 Task: Play online Dominion games in medium mode.
Action: Mouse moved to (281, 425)
Screenshot: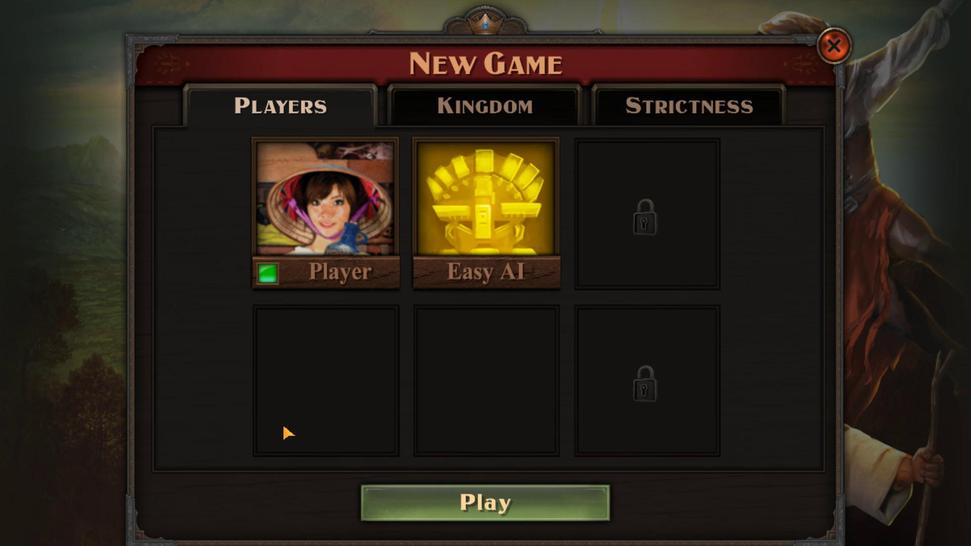 
Action: Mouse pressed left at (281, 425)
Screenshot: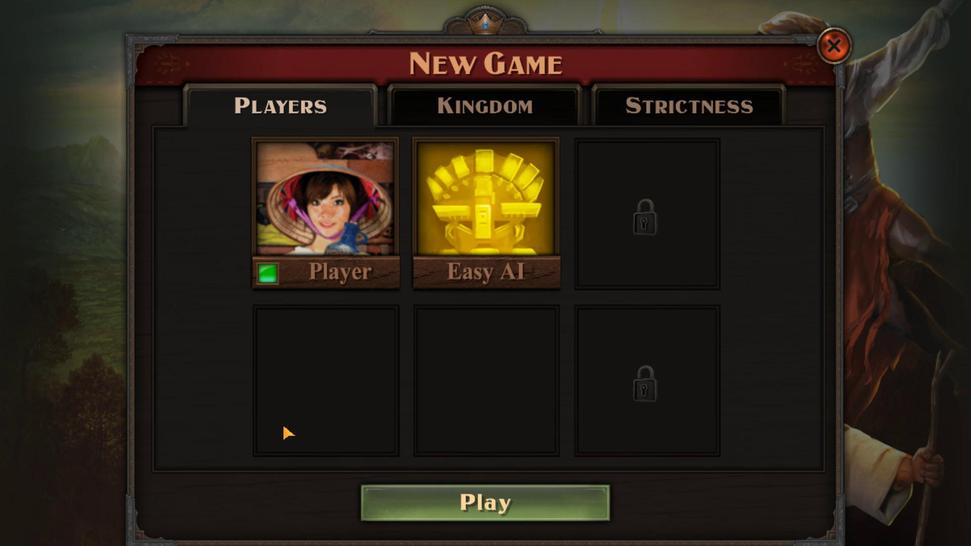
Action: Mouse moved to (322, 396)
Screenshot: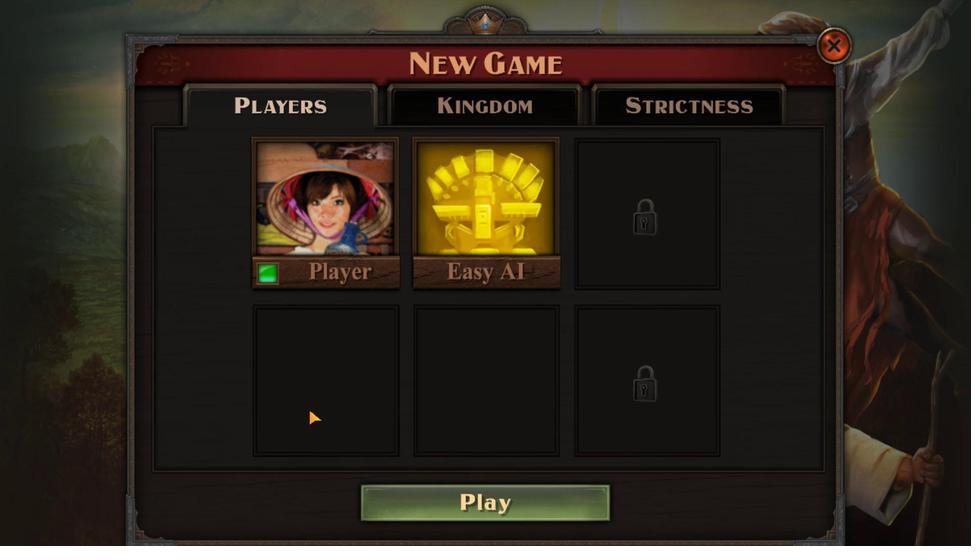 
Action: Mouse pressed left at (322, 396)
Screenshot: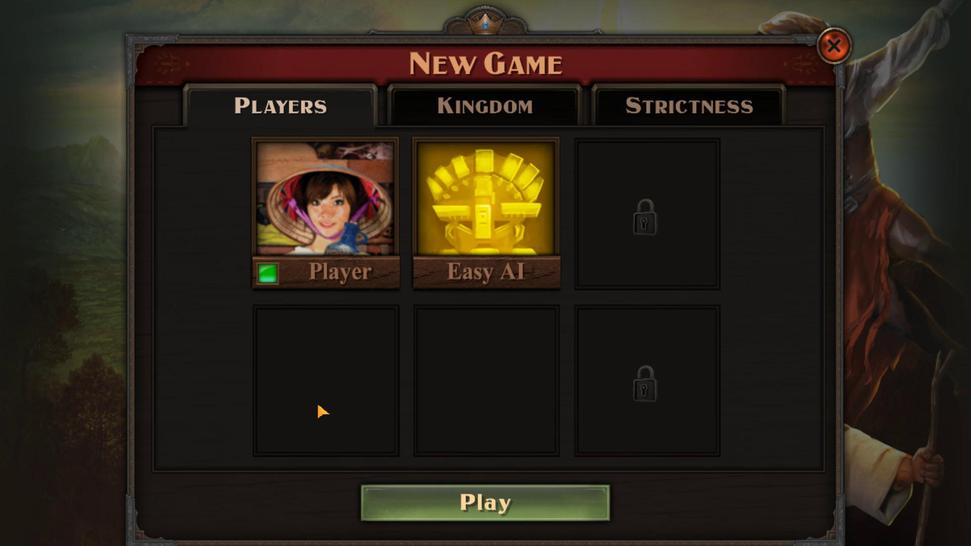 
Action: Mouse moved to (299, 404)
Screenshot: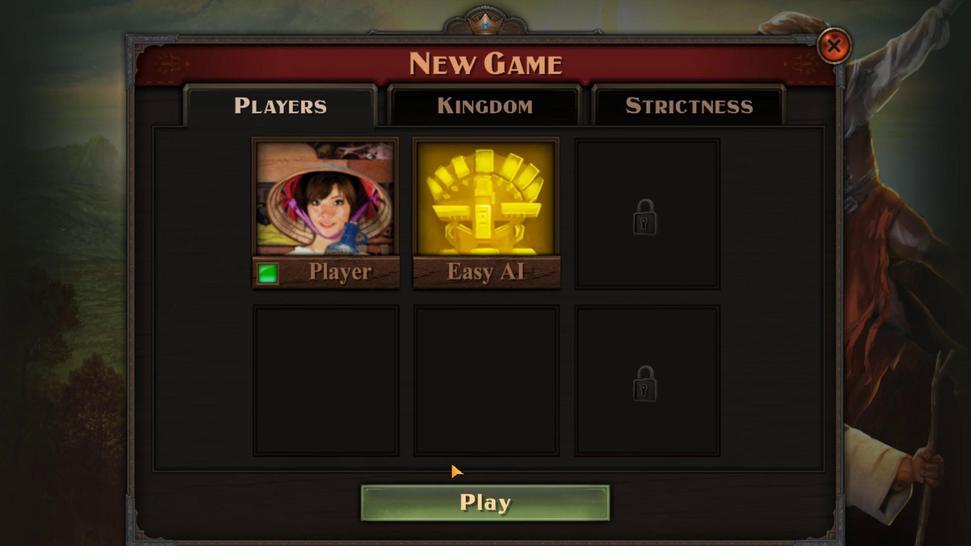 
Action: Mouse pressed left at (299, 404)
Screenshot: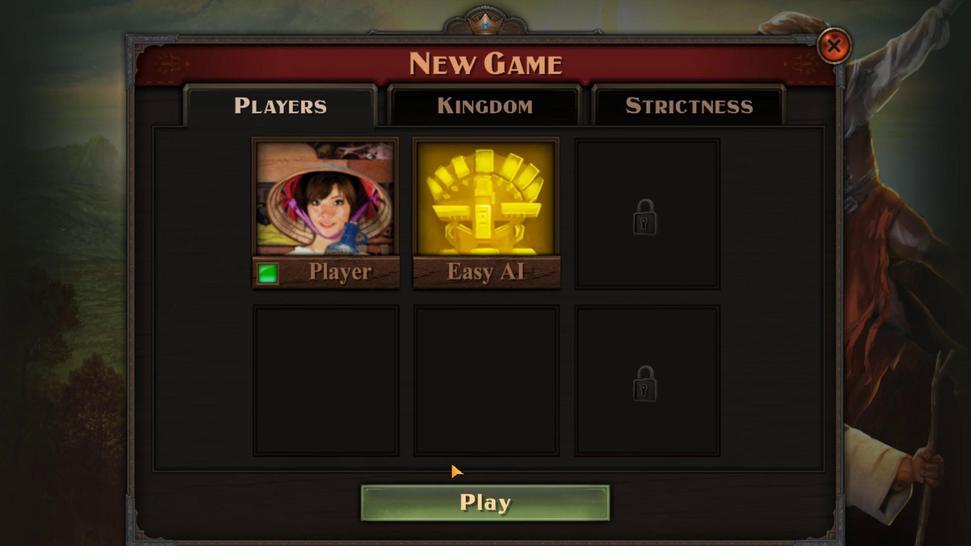 
Action: Mouse moved to (322, 424)
Screenshot: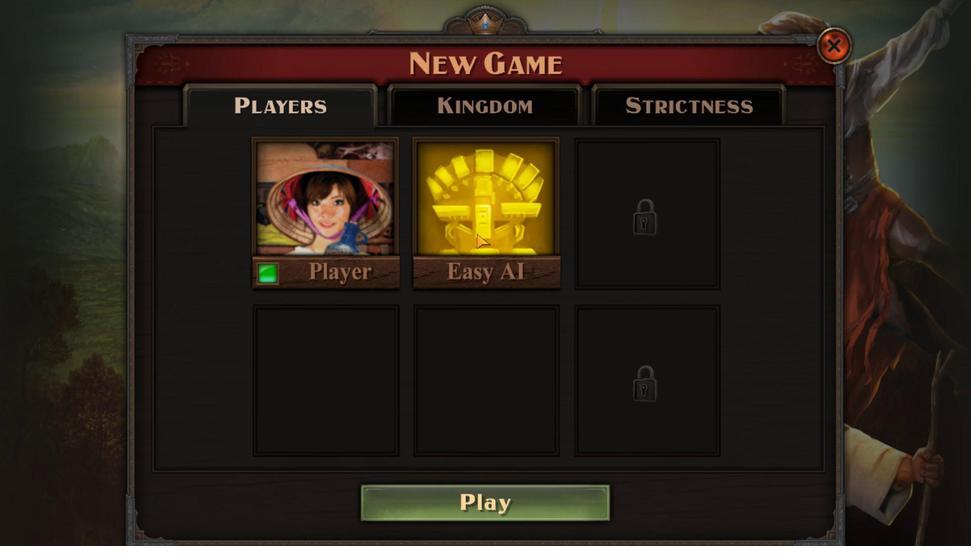
Action: Mouse pressed left at (322, 424)
Screenshot: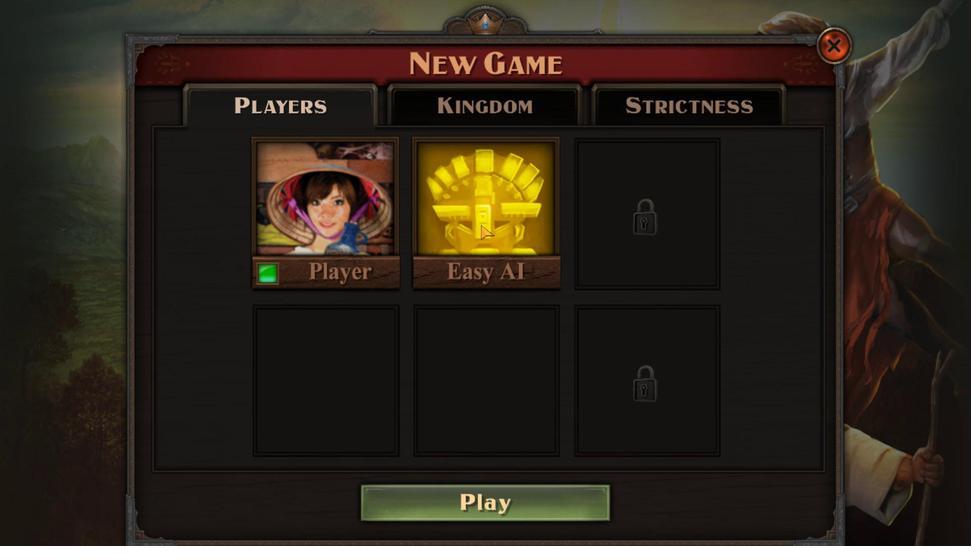
Action: Mouse moved to (320, 420)
Screenshot: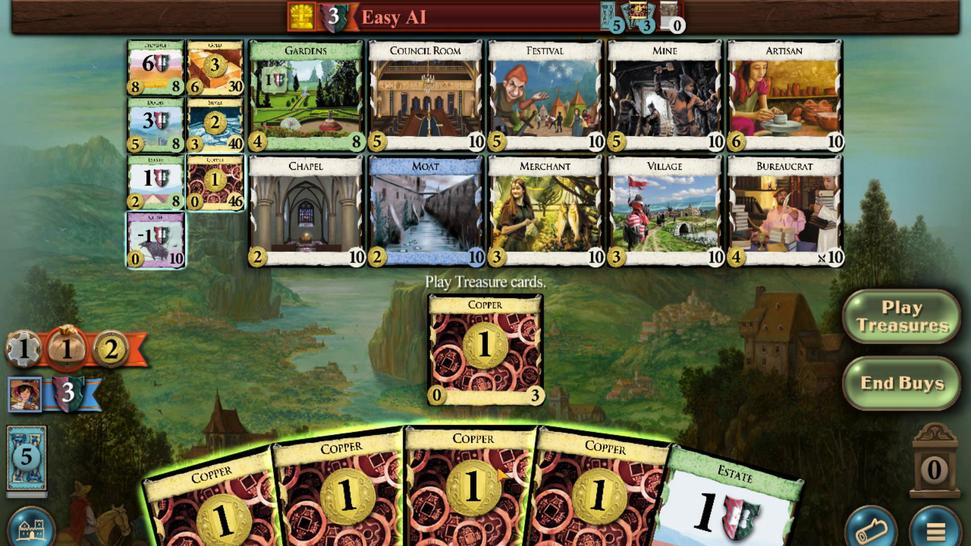 
Action: Mouse scrolled (320, 420) with delta (0, 0)
Screenshot: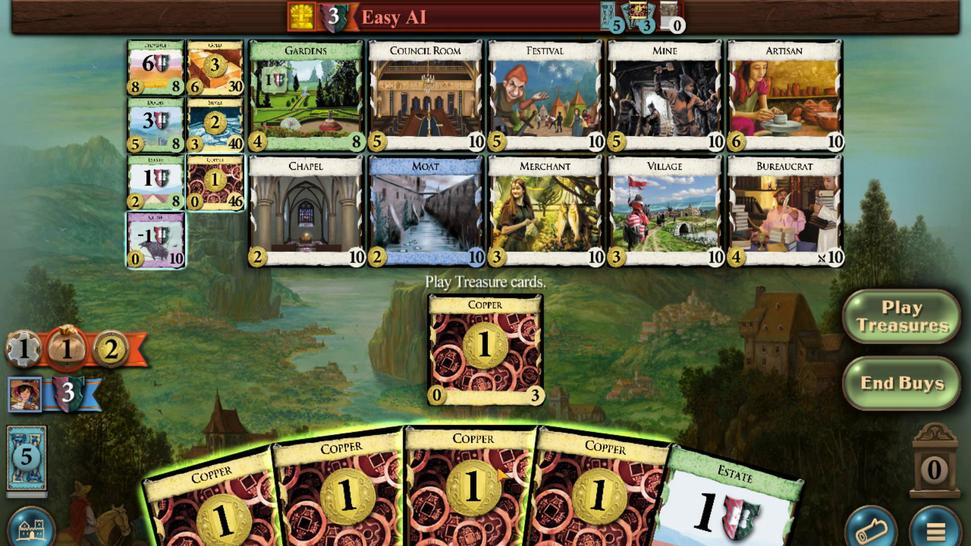 
Action: Mouse moved to (309, 422)
Screenshot: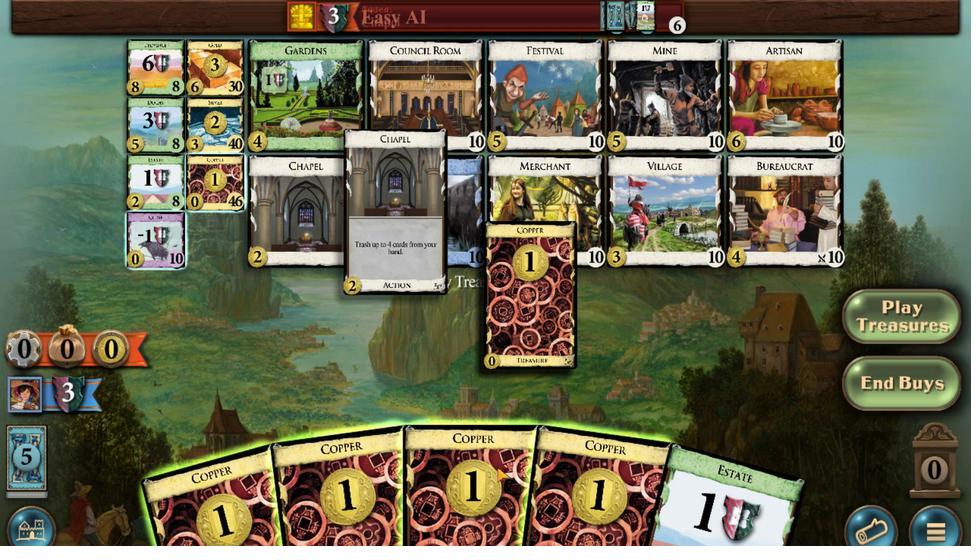
Action: Mouse scrolled (309, 422) with delta (0, 0)
Screenshot: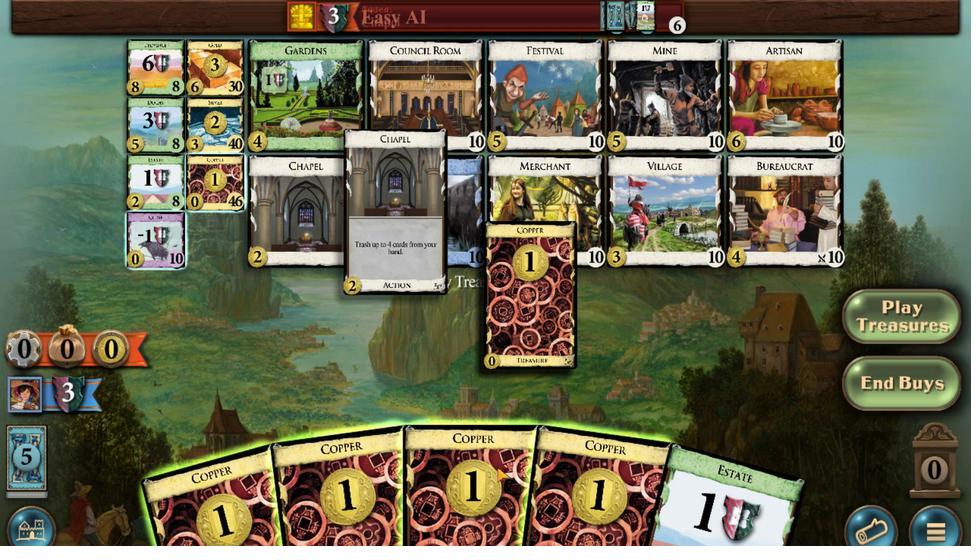 
Action: Mouse moved to (304, 420)
Screenshot: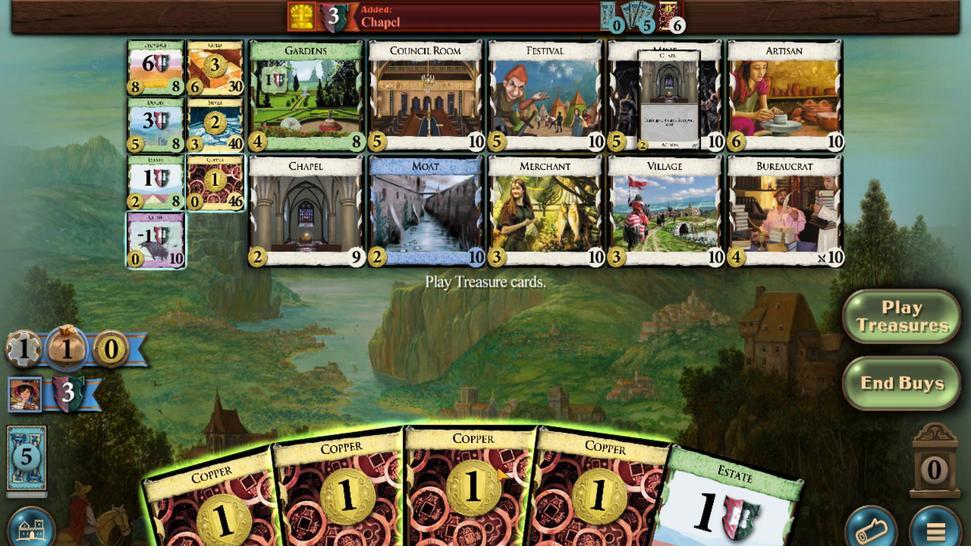 
Action: Mouse scrolled (304, 420) with delta (0, 0)
Screenshot: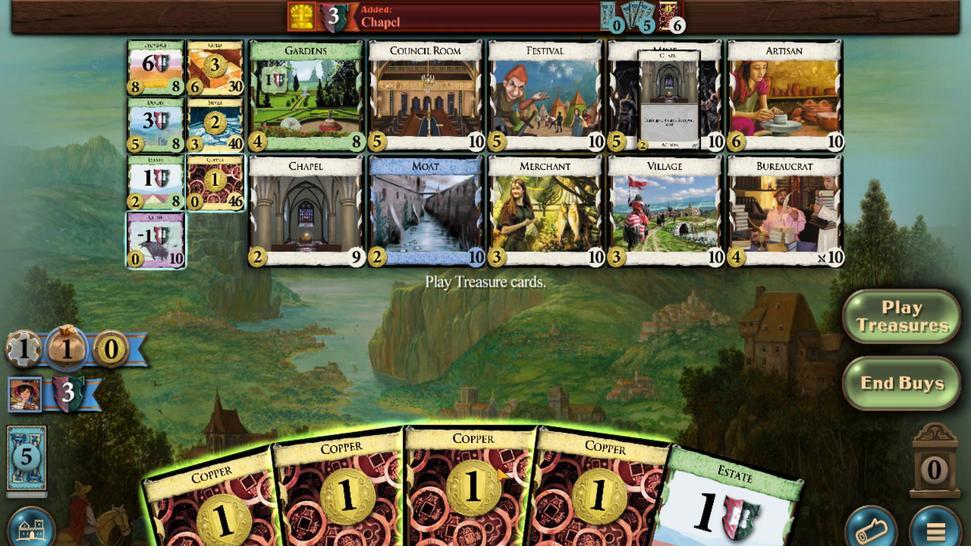 
Action: Mouse moved to (281, 388)
Screenshot: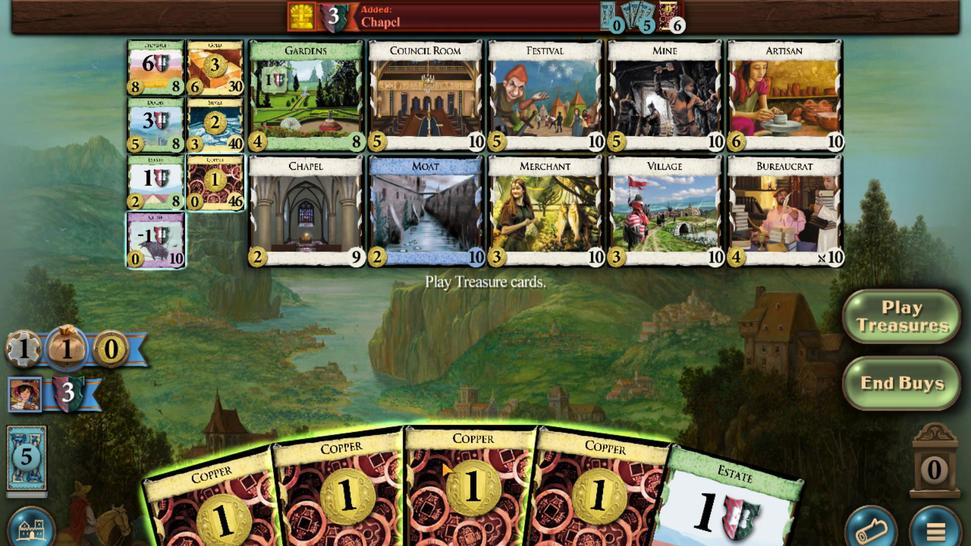 
Action: Mouse scrolled (281, 388) with delta (0, 0)
Screenshot: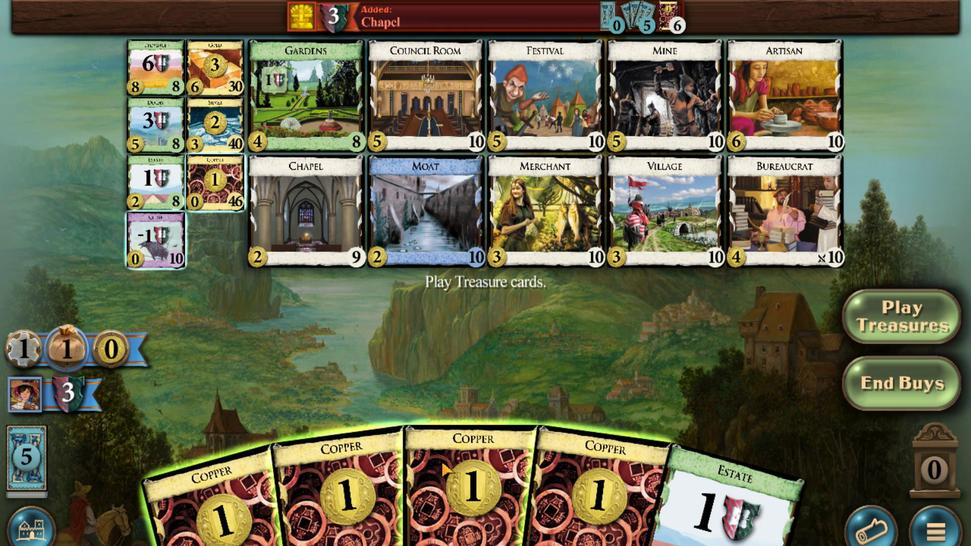 
Action: Mouse scrolled (281, 388) with delta (0, 0)
Screenshot: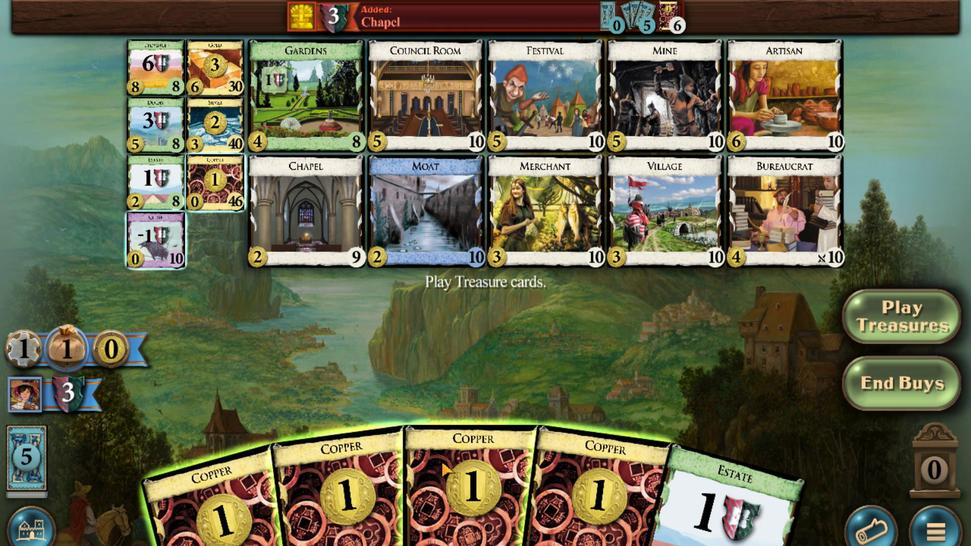 
Action: Mouse scrolled (281, 388) with delta (0, 0)
Screenshot: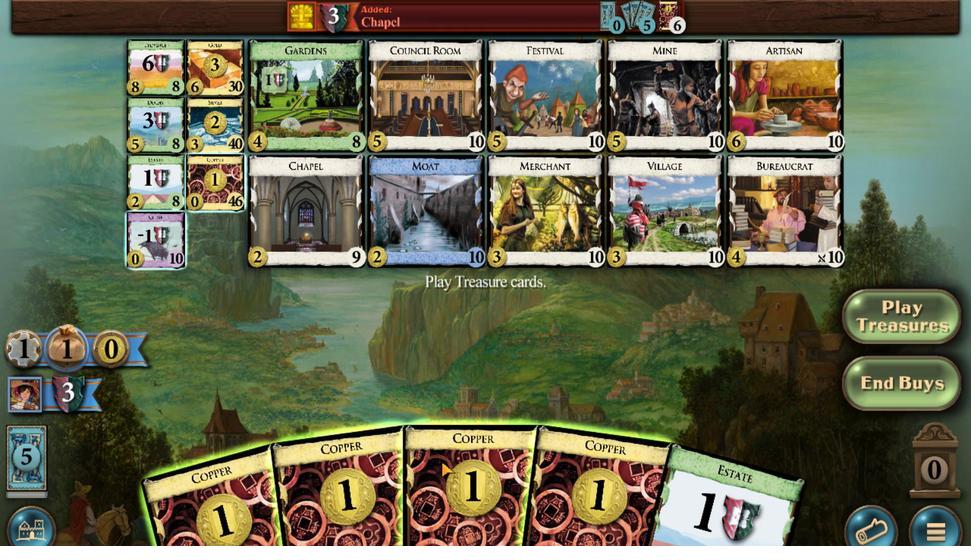 
Action: Mouse scrolled (281, 388) with delta (0, 0)
Screenshot: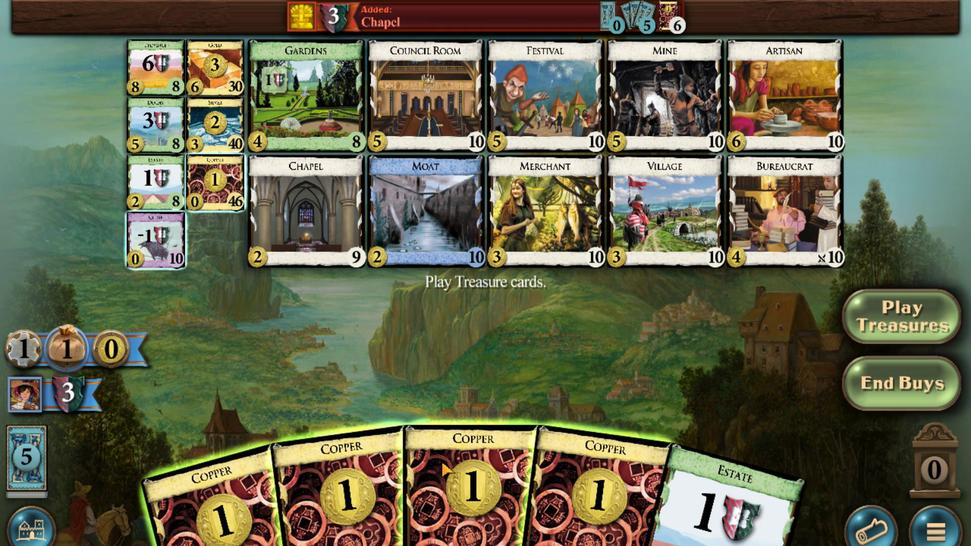 
Action: Mouse moved to (300, 419)
Screenshot: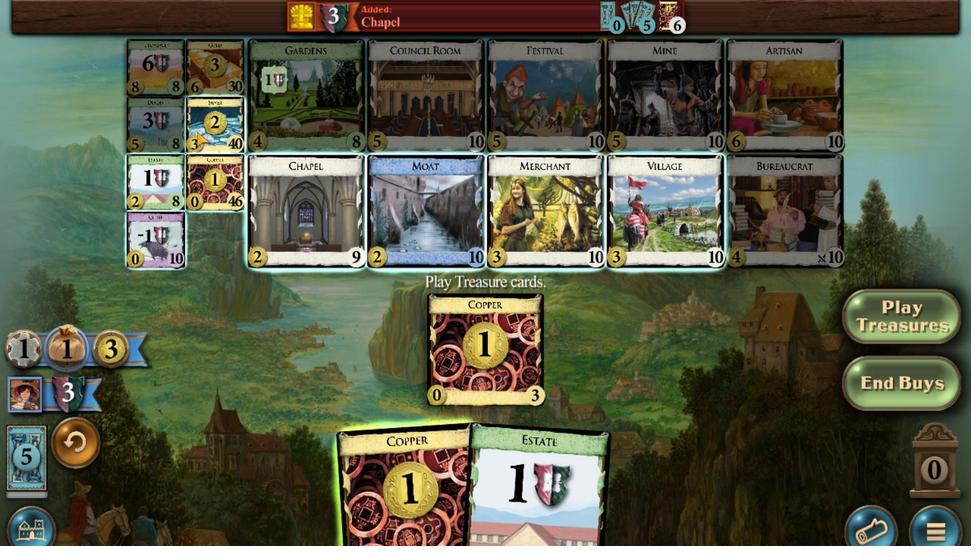
Action: Mouse scrolled (300, 419) with delta (0, 0)
Screenshot: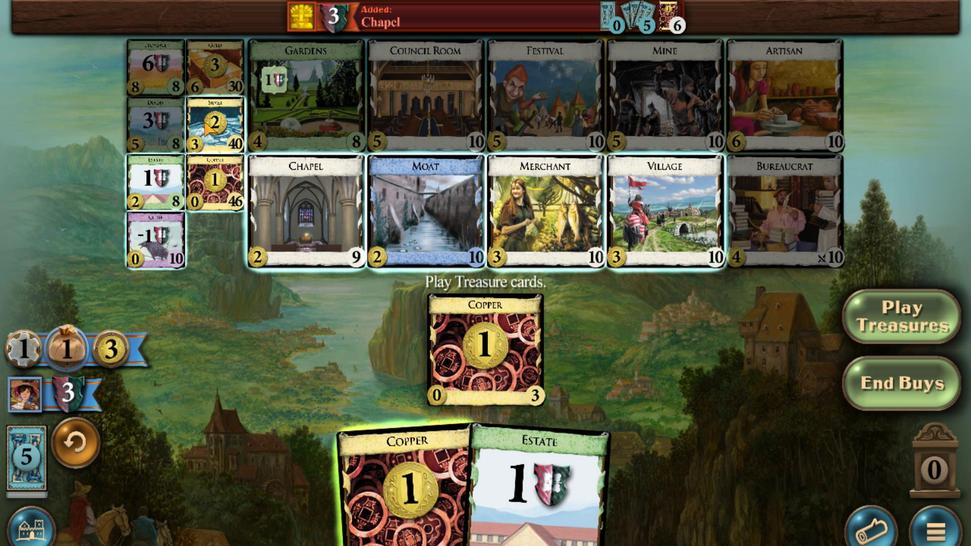
Action: Mouse moved to (295, 421)
Screenshot: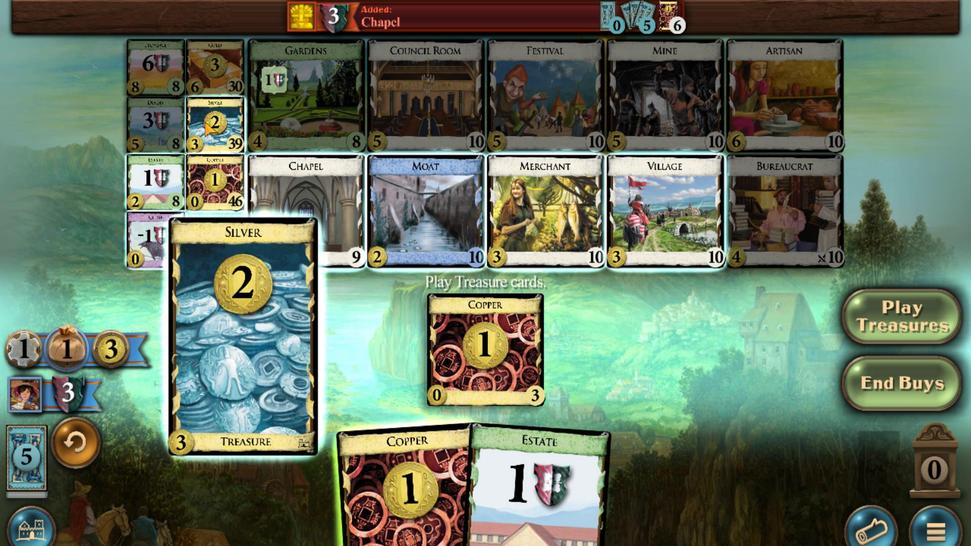 
Action: Mouse scrolled (295, 421) with delta (0, 0)
Screenshot: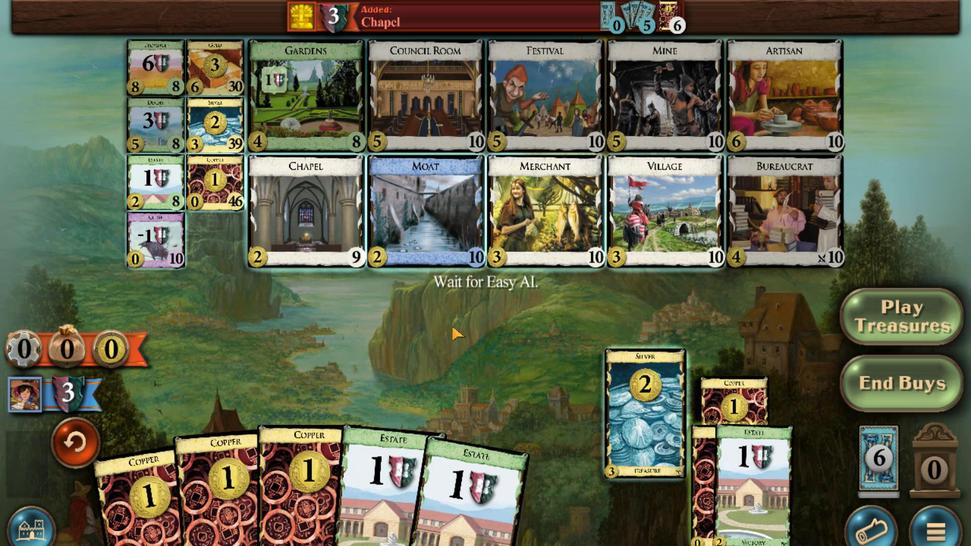 
Action: Mouse moved to (299, 421)
Screenshot: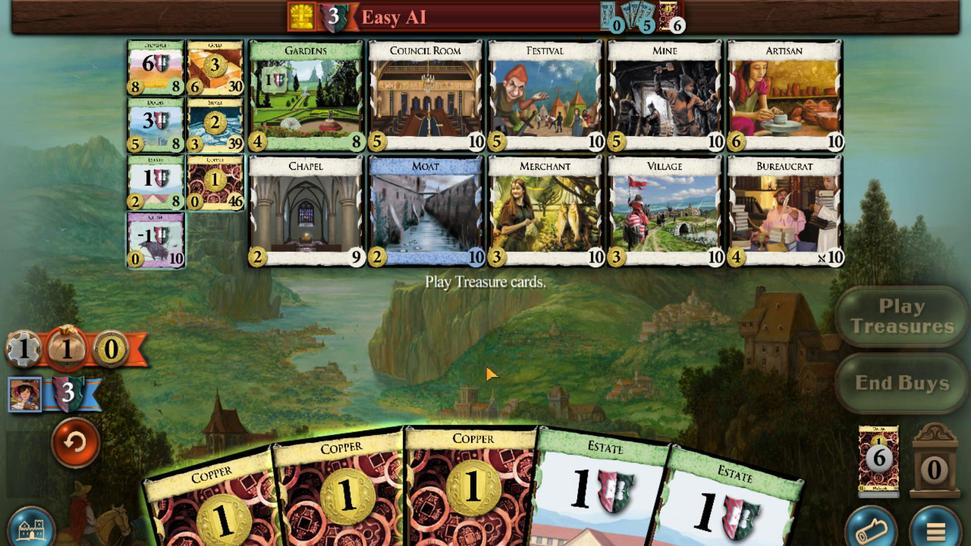 
Action: Mouse scrolled (299, 420) with delta (0, 0)
Screenshot: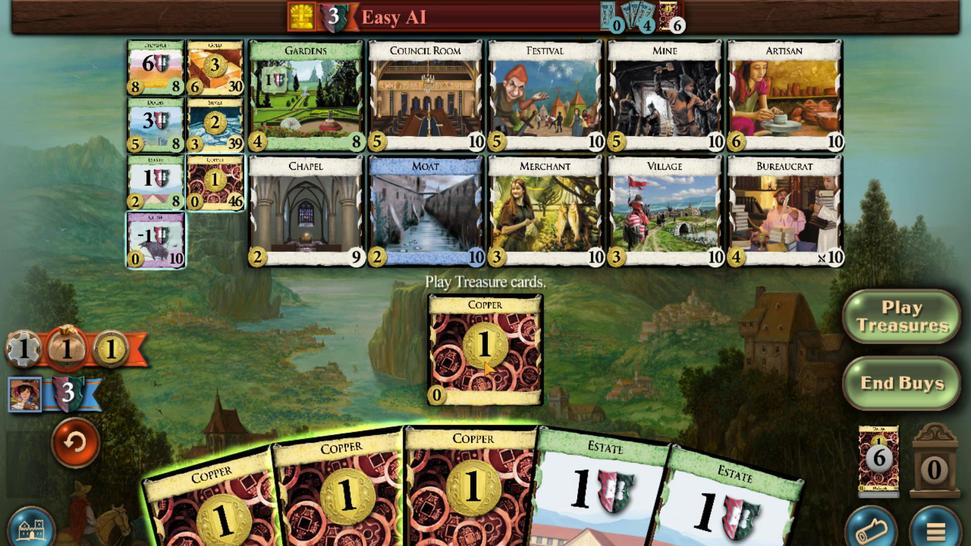 
Action: Mouse moved to (306, 421)
Screenshot: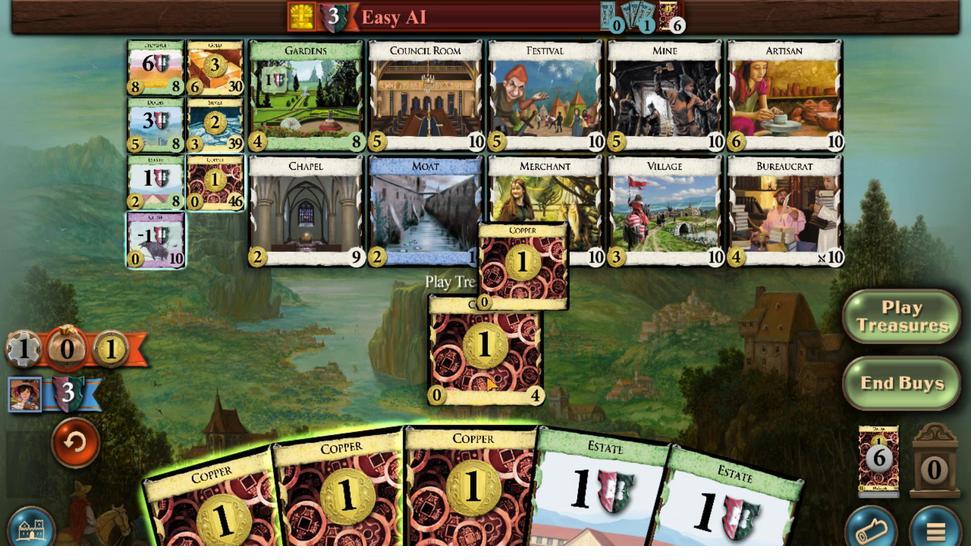 
Action: Mouse scrolled (306, 421) with delta (0, 0)
Screenshot: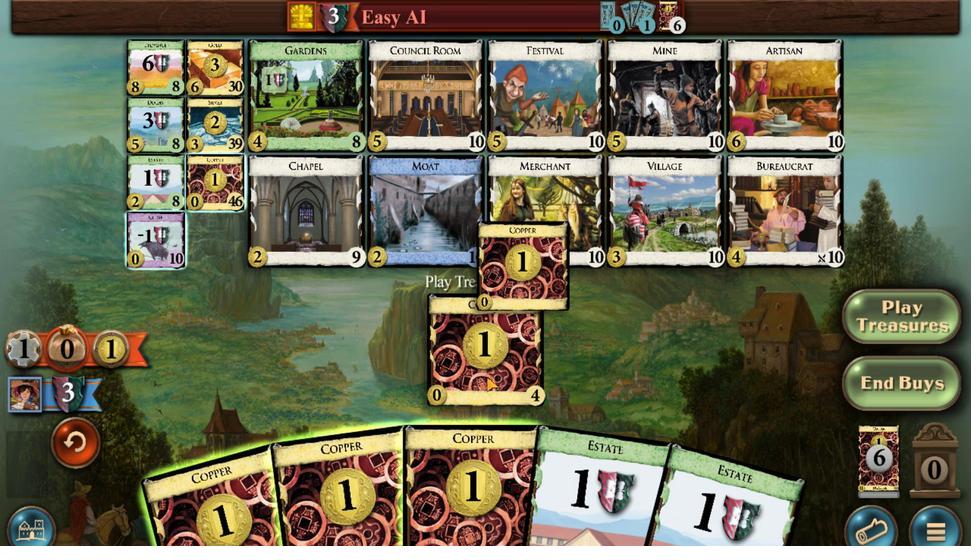 
Action: Mouse moved to (280, 386)
Screenshot: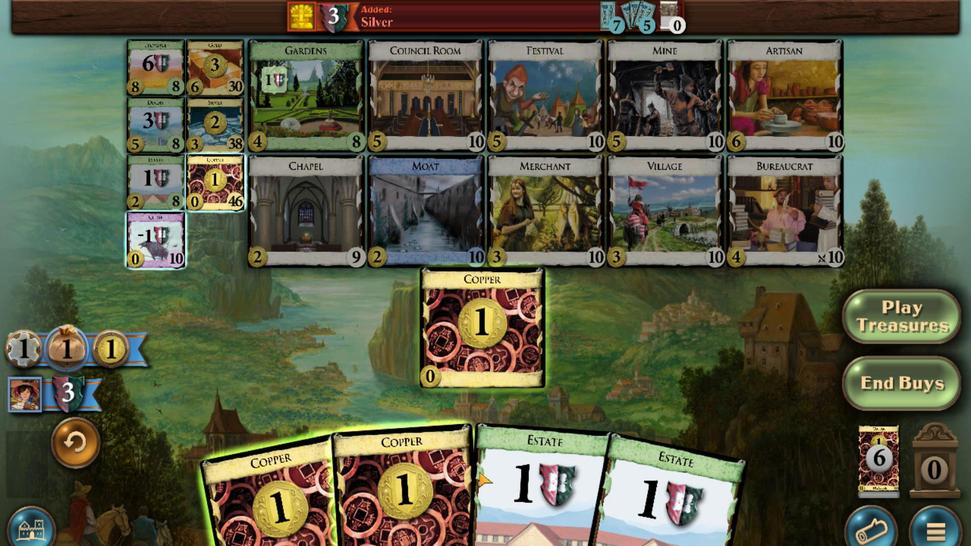 
Action: Mouse scrolled (280, 386) with delta (0, 0)
Screenshot: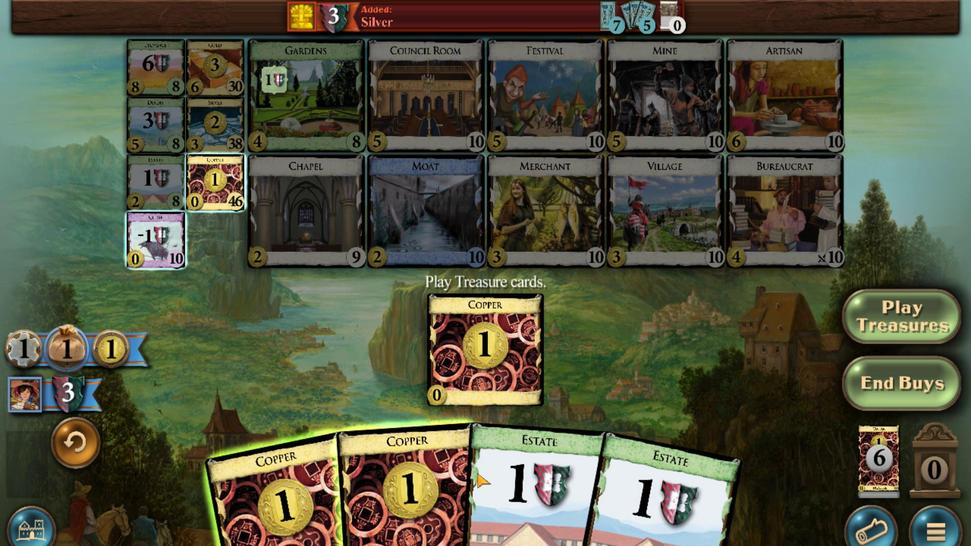 
Action: Mouse scrolled (280, 386) with delta (0, 0)
Screenshot: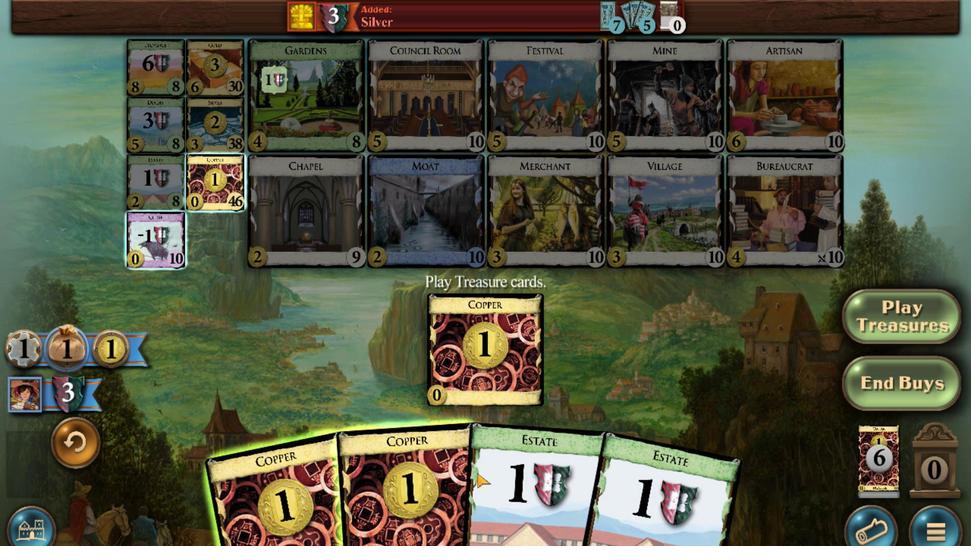 
Action: Mouse scrolled (280, 386) with delta (0, 0)
Screenshot: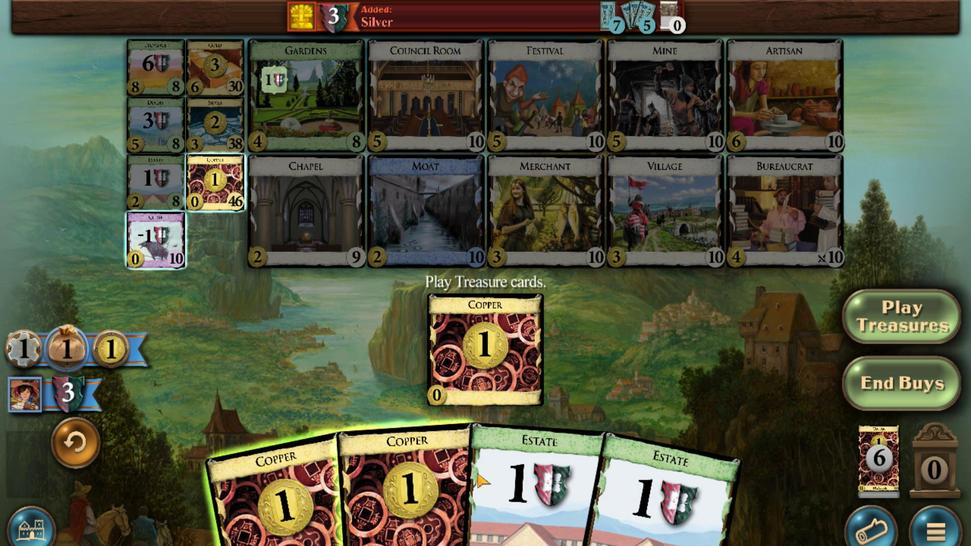 
Action: Mouse scrolled (280, 386) with delta (0, 0)
Screenshot: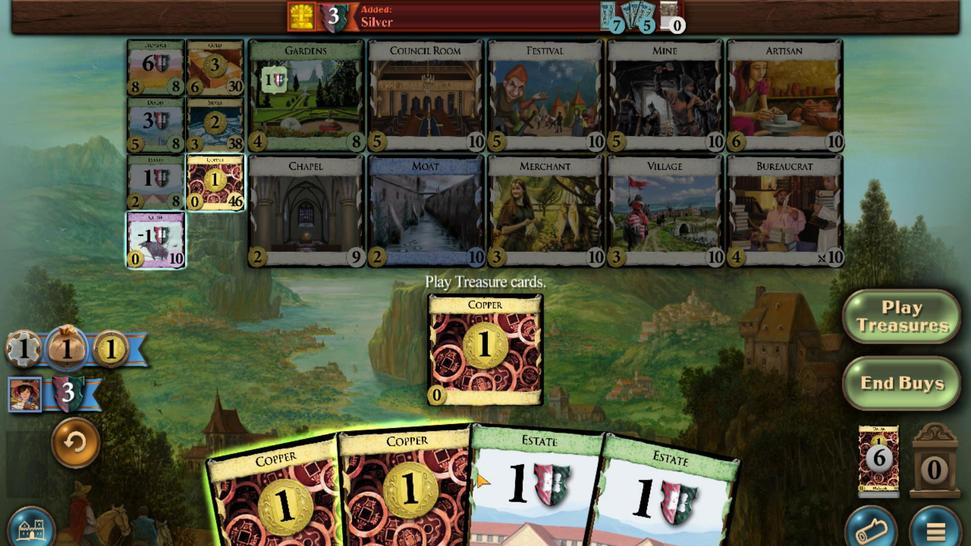 
Action: Mouse moved to (300, 420)
Screenshot: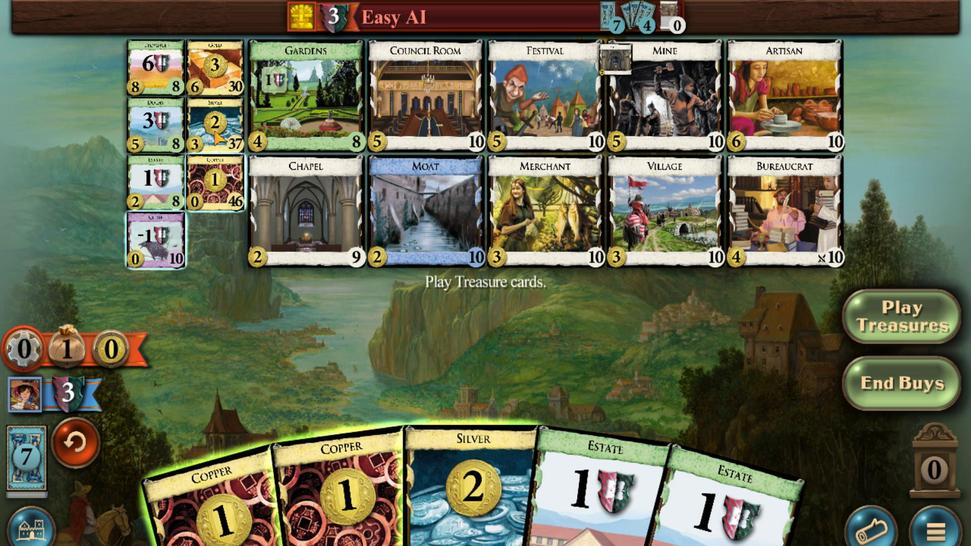 
Action: Mouse scrolled (300, 420) with delta (0, 0)
Screenshot: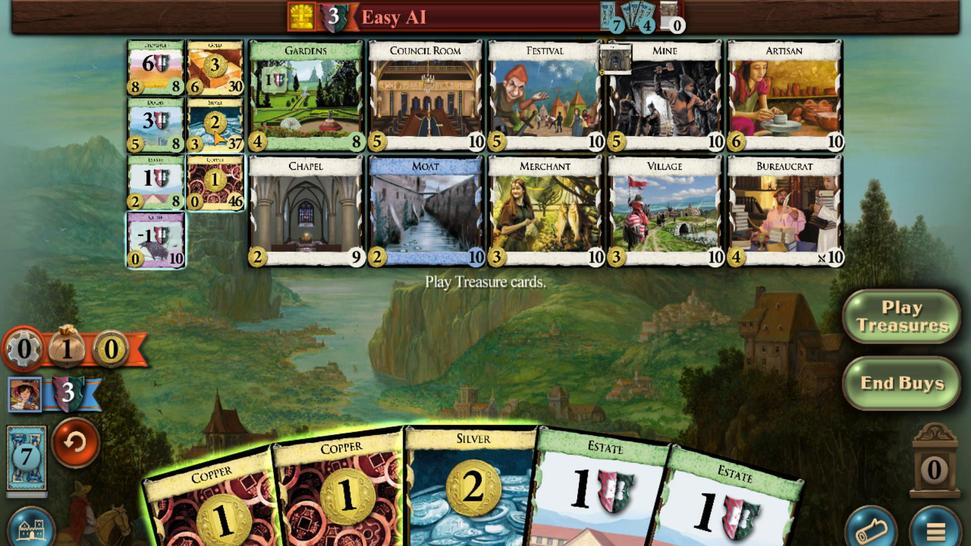 
Action: Mouse moved to (296, 421)
Screenshot: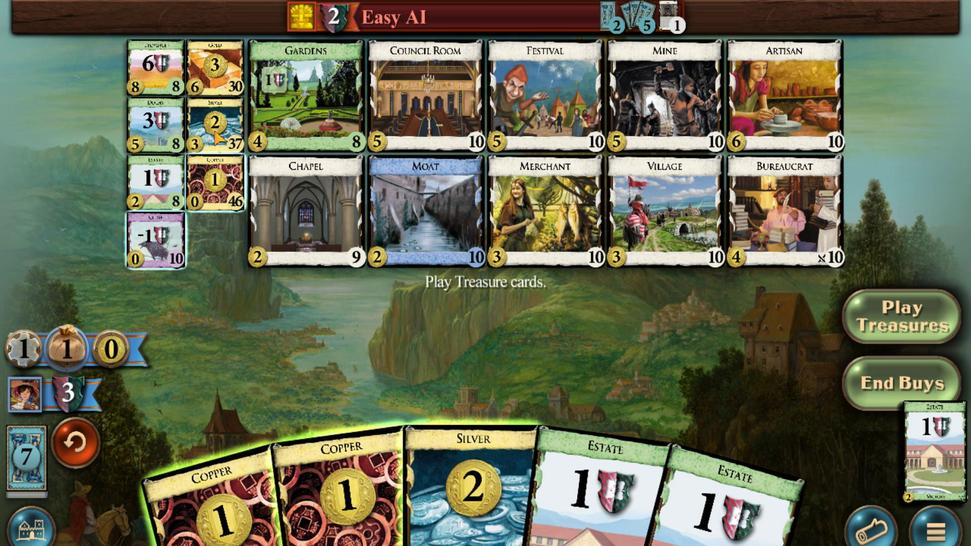 
Action: Mouse scrolled (296, 421) with delta (0, 0)
Screenshot: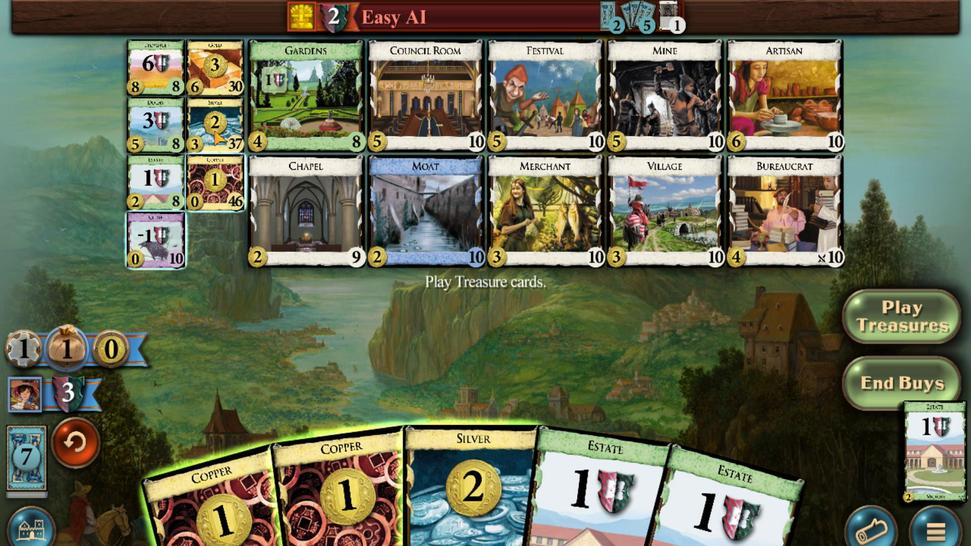 
Action: Mouse scrolled (296, 421) with delta (0, 0)
Screenshot: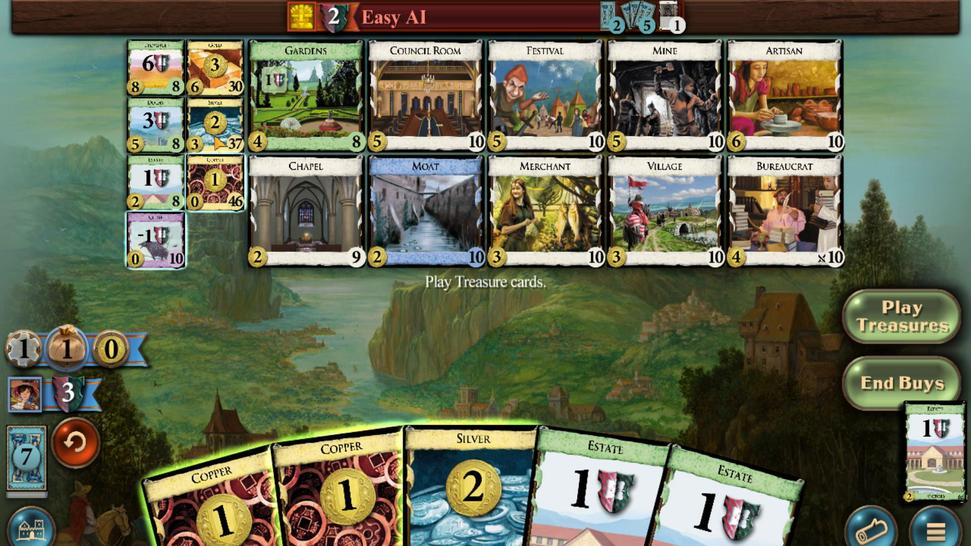 
Action: Mouse moved to (281, 387)
Screenshot: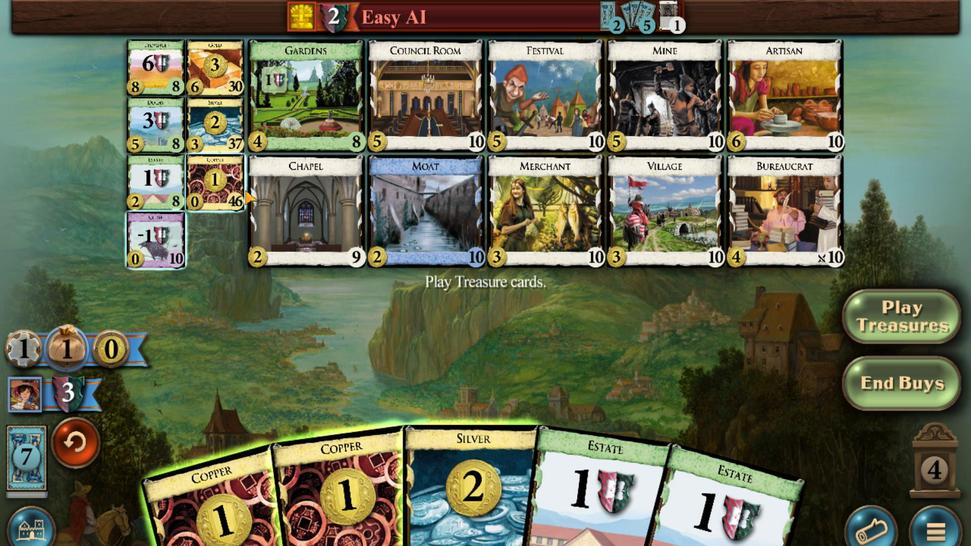 
Action: Mouse scrolled (281, 387) with delta (0, 0)
Screenshot: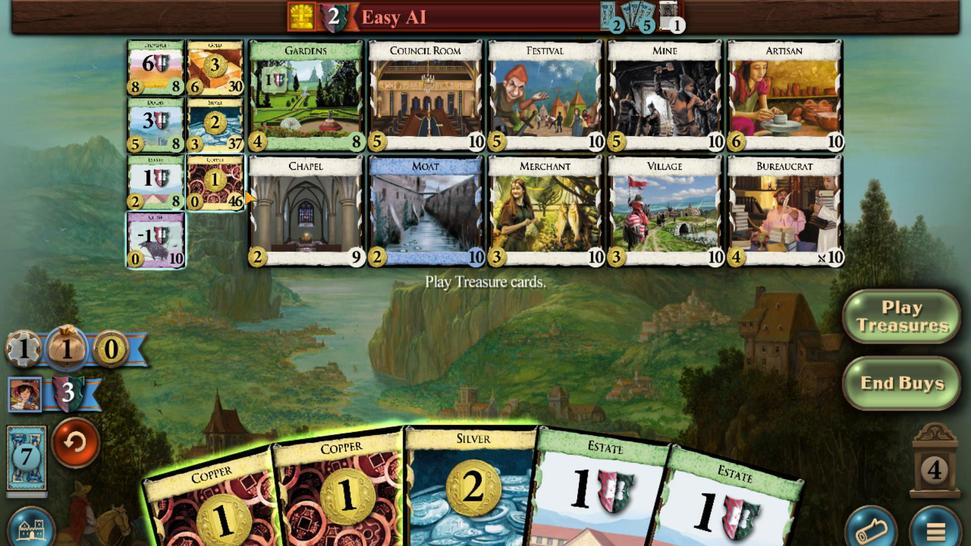 
Action: Mouse scrolled (281, 387) with delta (0, 0)
Screenshot: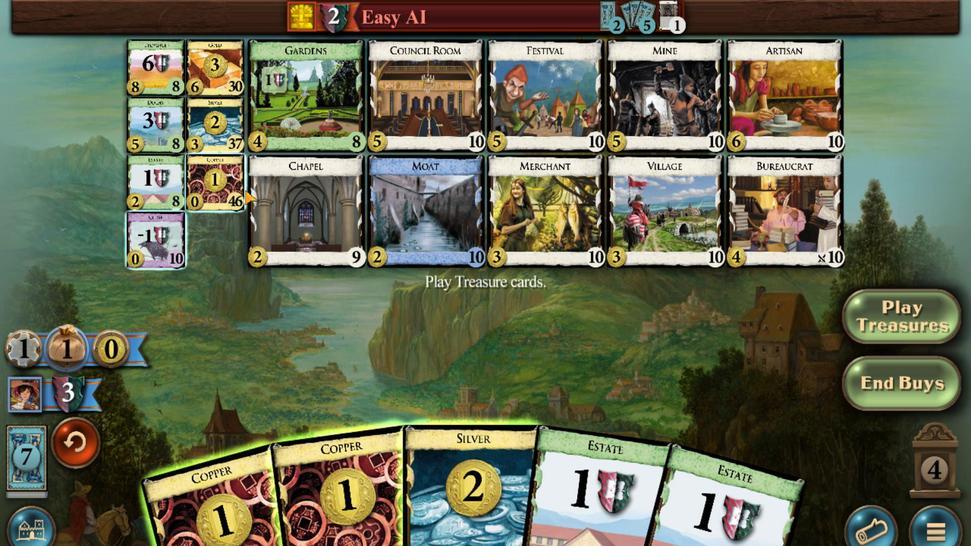 
Action: Mouse scrolled (281, 387) with delta (0, 0)
Screenshot: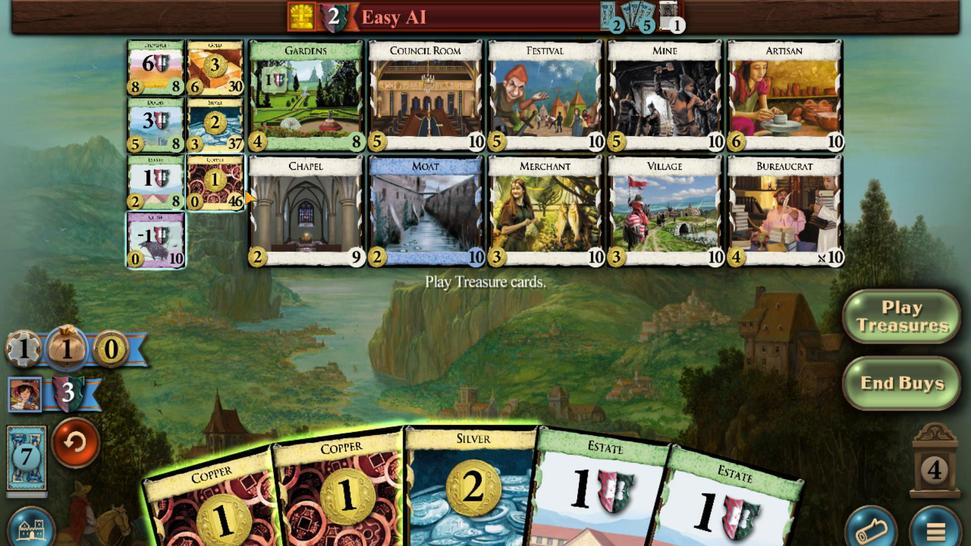 
Action: Mouse scrolled (281, 387) with delta (0, 0)
Screenshot: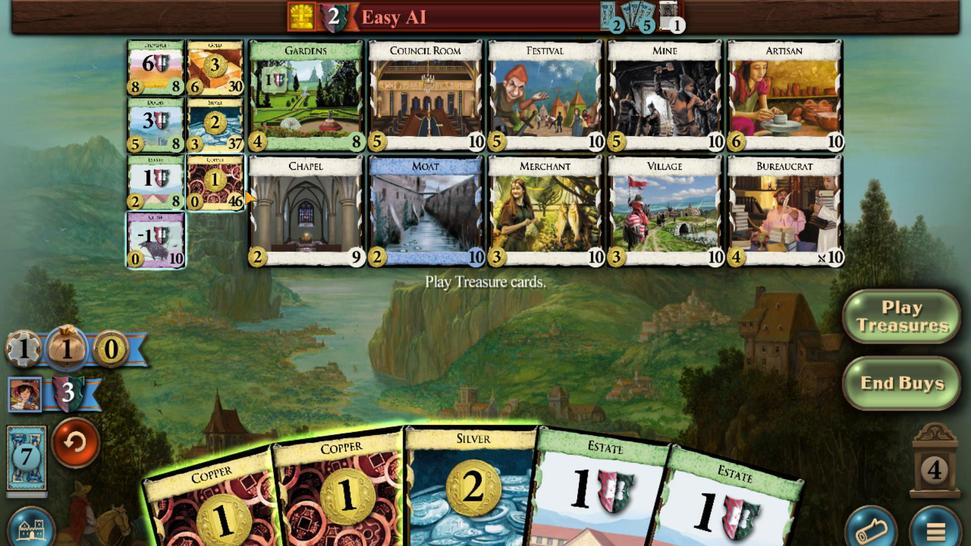
Action: Mouse scrolled (281, 387) with delta (0, 0)
Screenshot: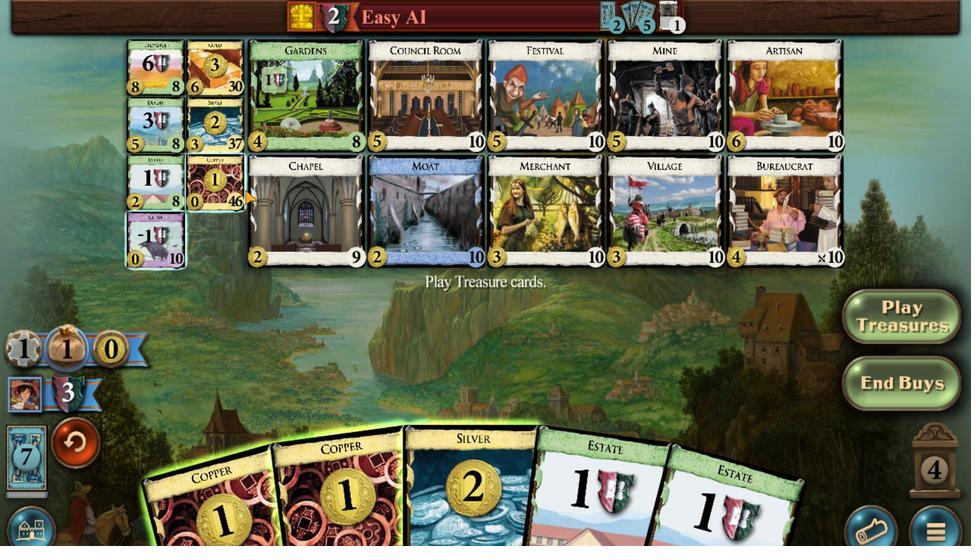 
Action: Mouse scrolled (281, 387) with delta (0, 0)
Screenshot: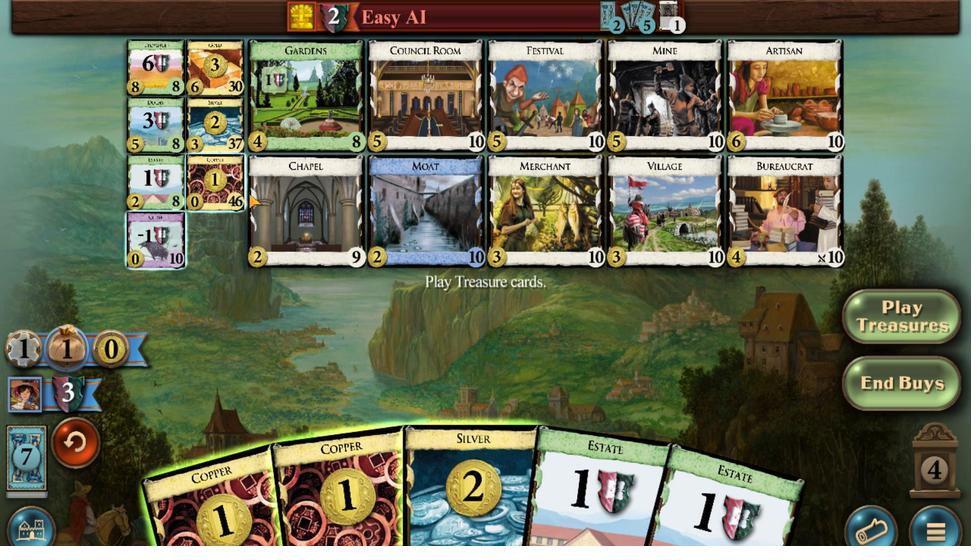 
Action: Mouse scrolled (281, 387) with delta (0, 0)
Screenshot: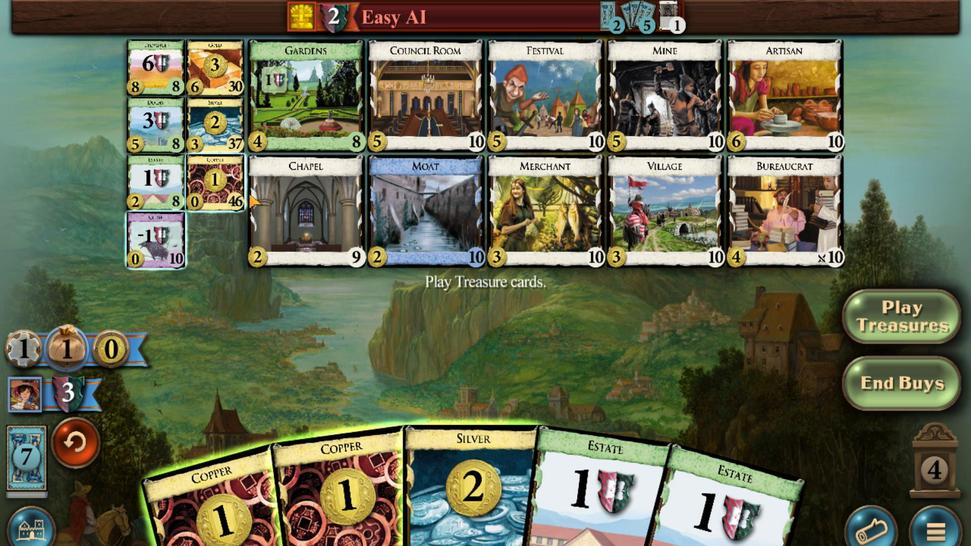 
Action: Mouse moved to (343, 421)
Screenshot: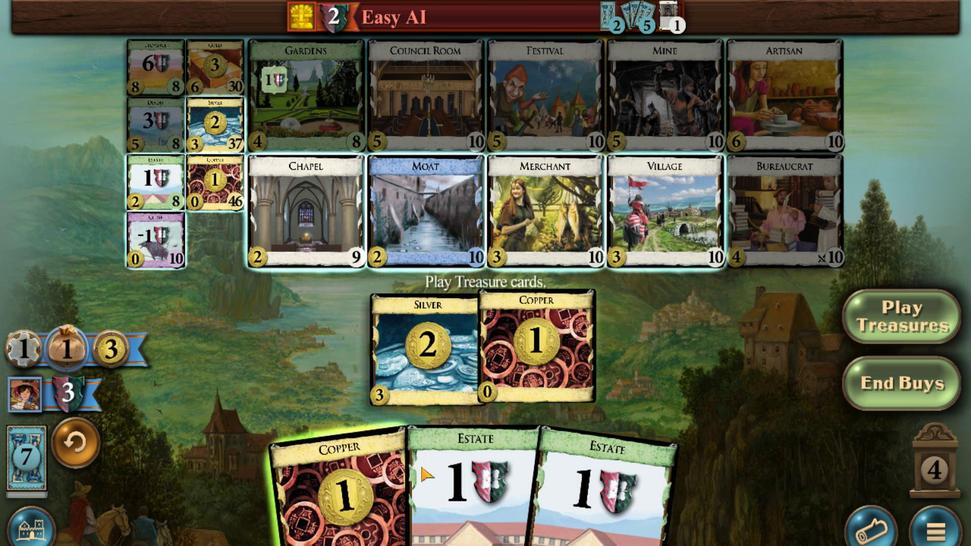 
Action: Mouse scrolled (343, 421) with delta (0, 0)
Screenshot: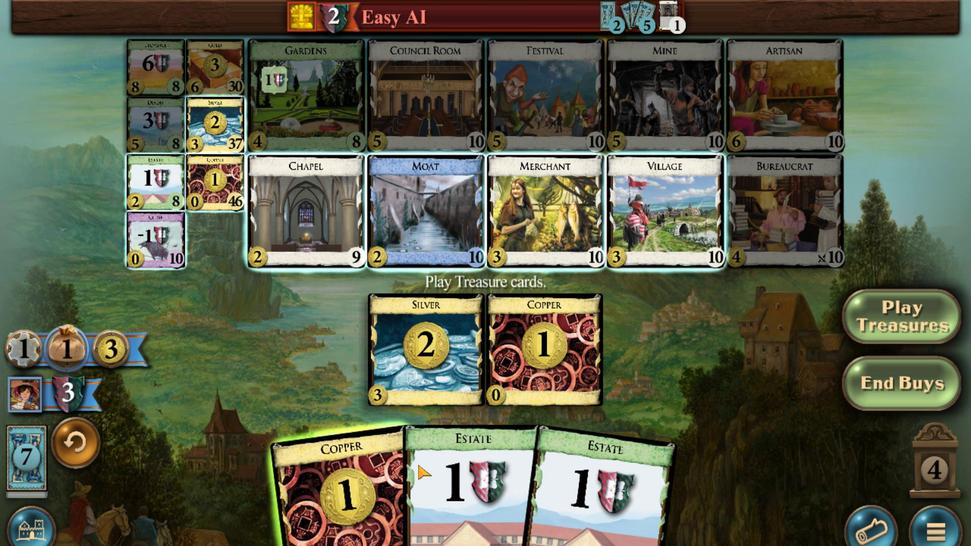 
Action: Mouse moved to (343, 421)
Screenshot: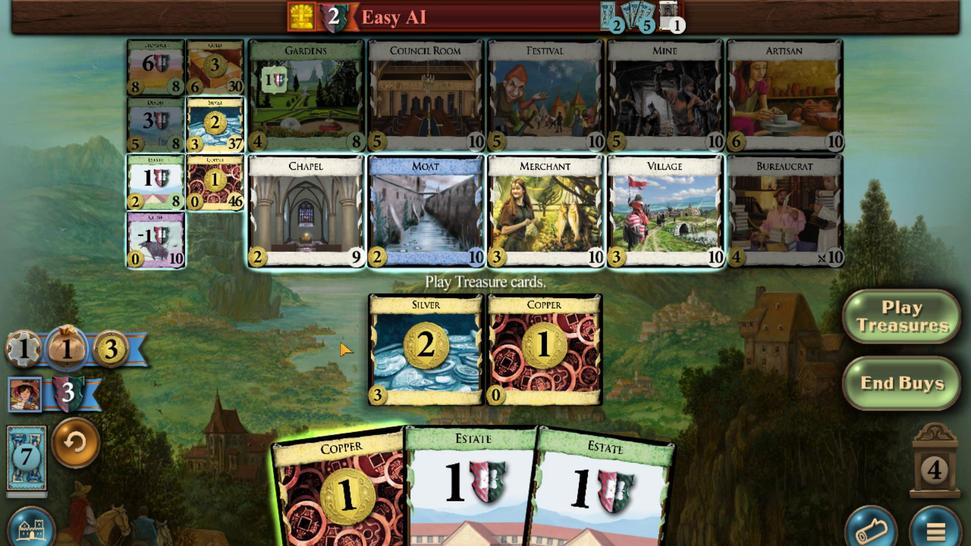 
Action: Mouse scrolled (343, 421) with delta (0, 0)
Screenshot: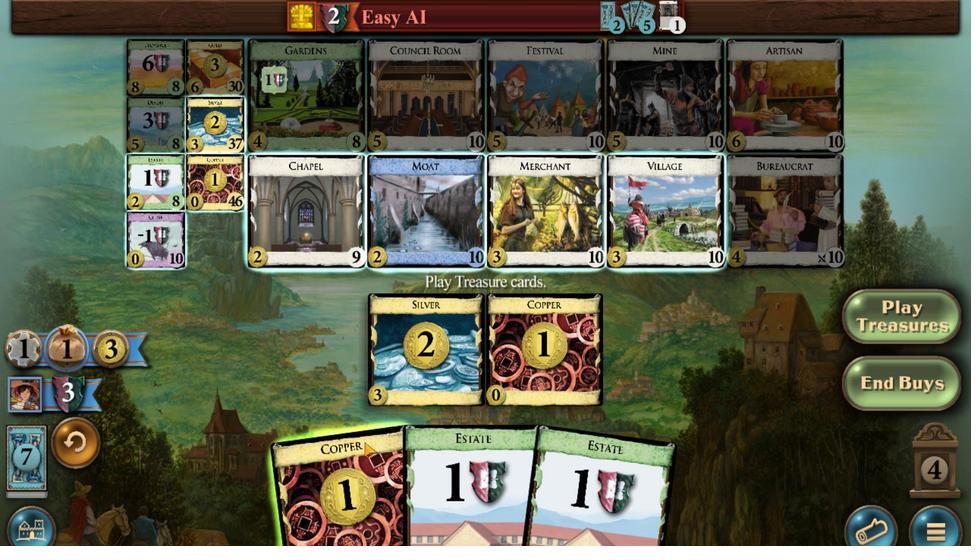 
Action: Mouse moved to (340, 421)
Screenshot: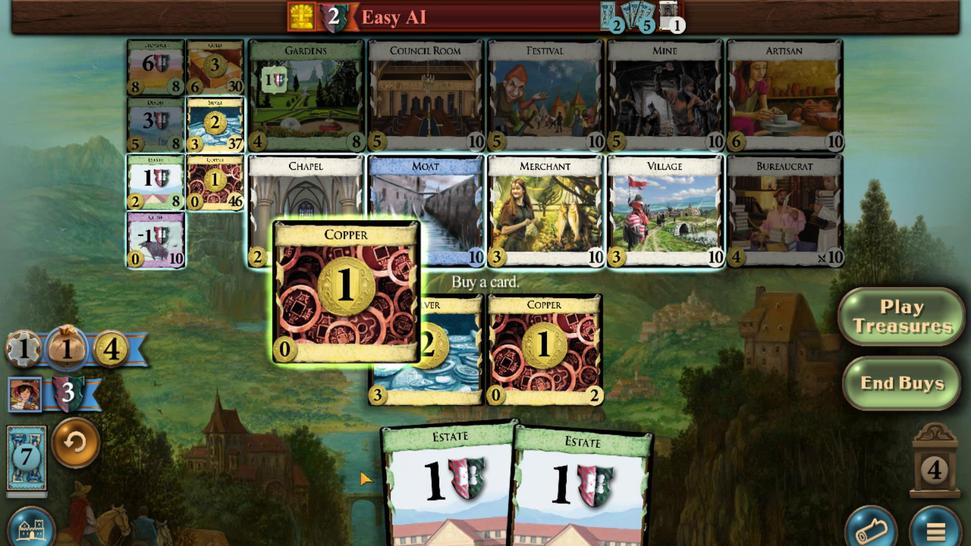 
Action: Mouse scrolled (340, 421) with delta (0, 0)
Screenshot: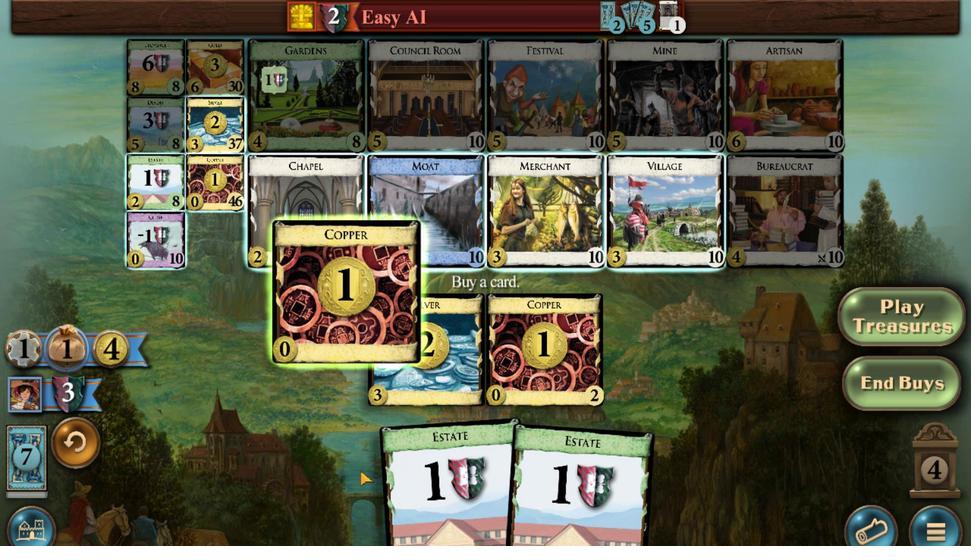 
Action: Mouse moved to (333, 421)
Screenshot: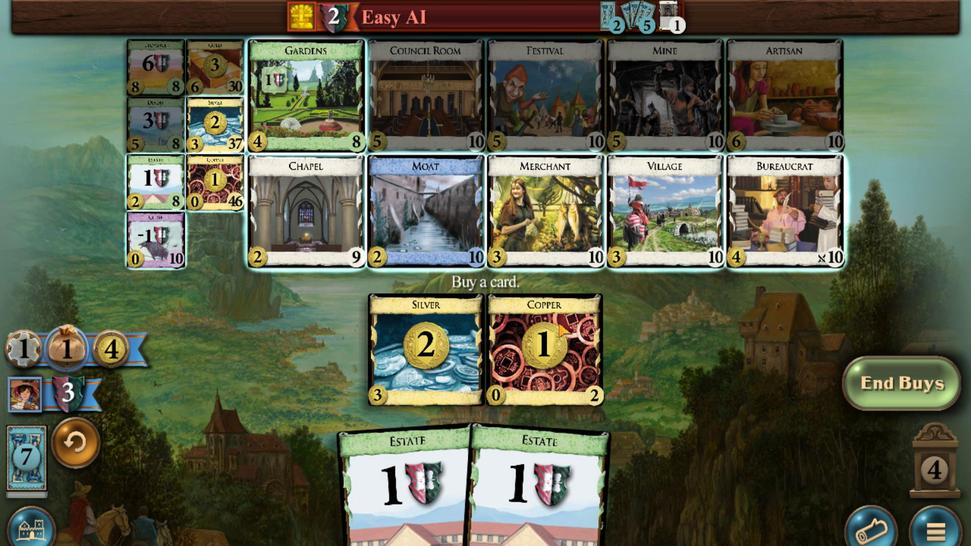 
Action: Mouse scrolled (333, 421) with delta (0, 0)
Screenshot: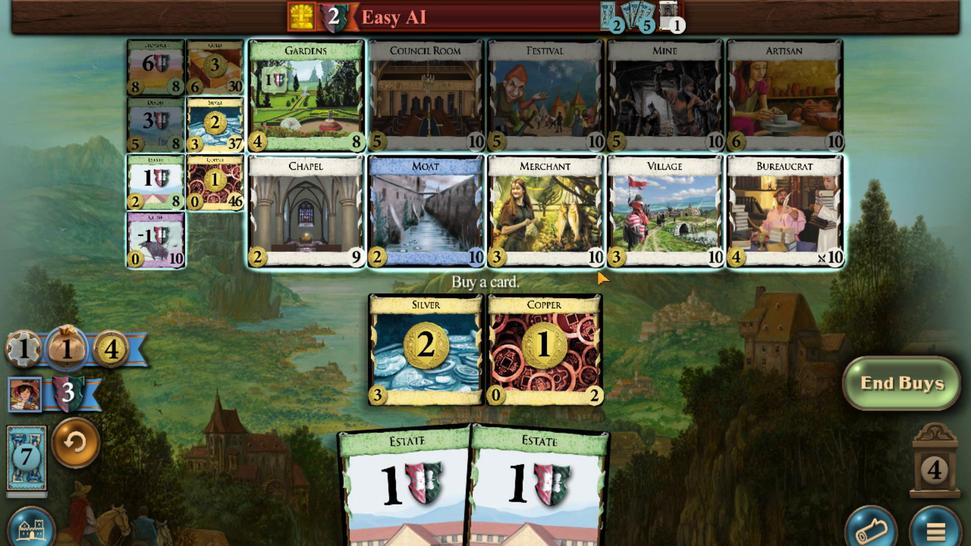 
Action: Mouse moved to (283, 380)
Screenshot: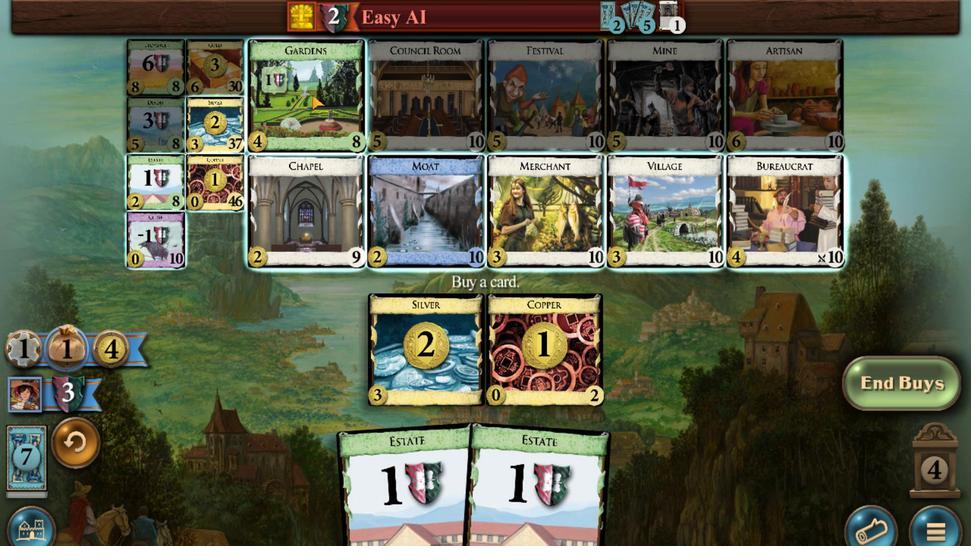 
Action: Mouse scrolled (283, 380) with delta (0, 0)
Screenshot: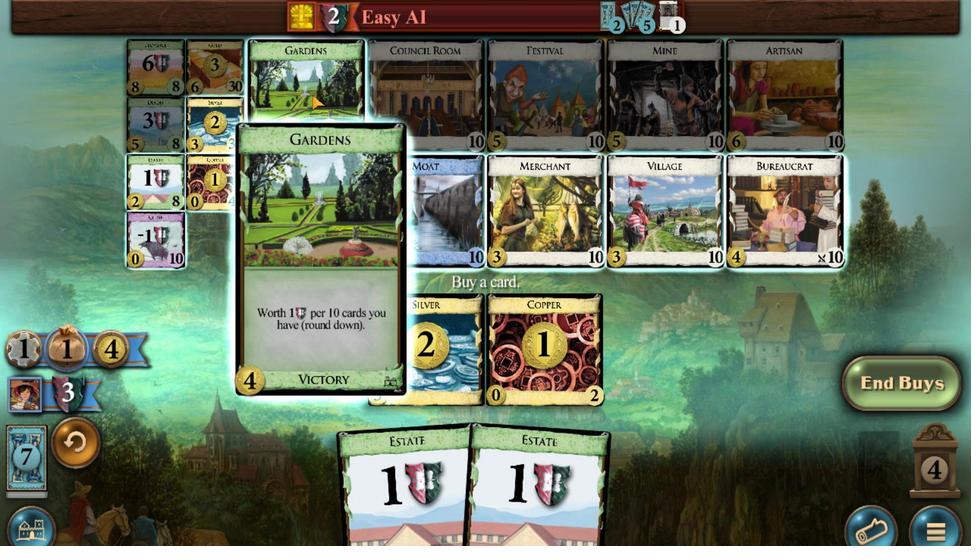 
Action: Mouse scrolled (283, 380) with delta (0, 0)
Screenshot: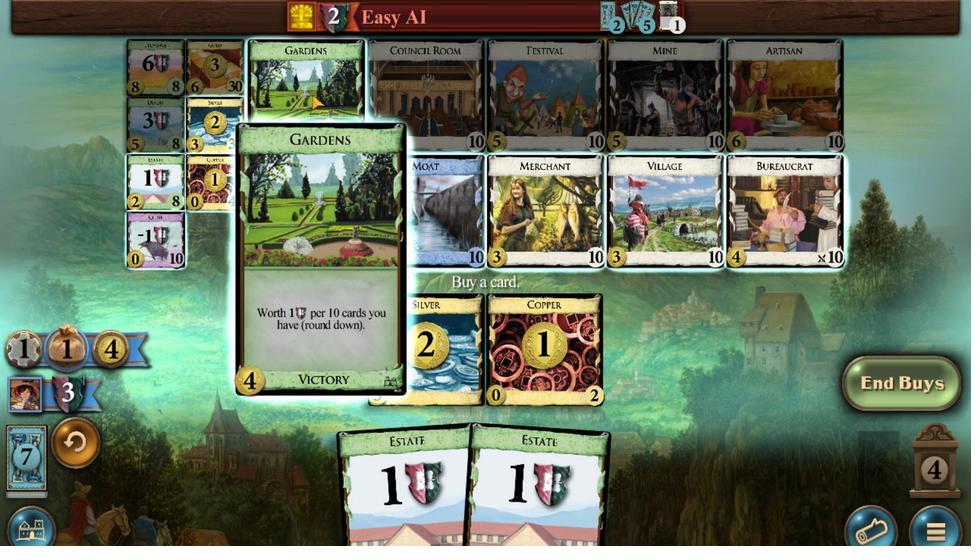 
Action: Mouse scrolled (283, 380) with delta (0, 0)
Screenshot: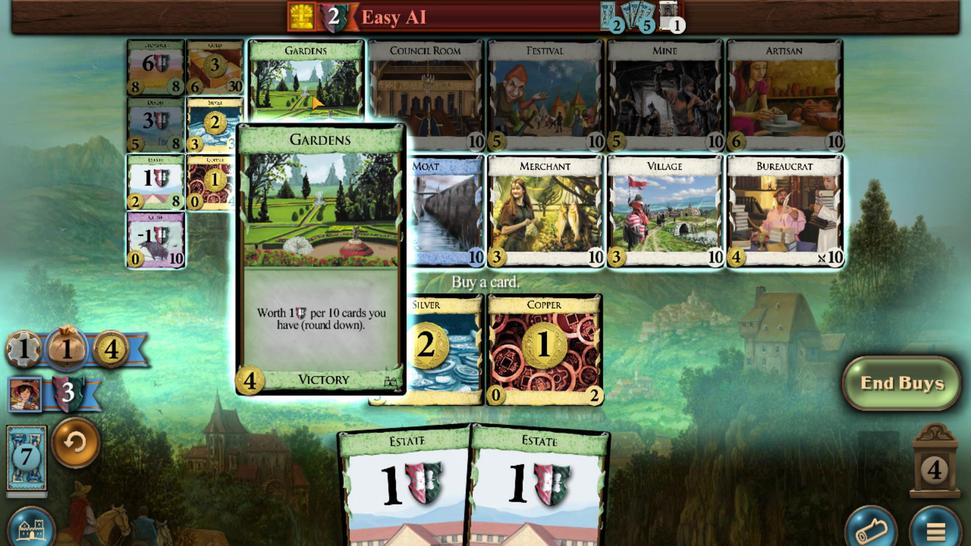 
Action: Mouse scrolled (283, 380) with delta (0, 0)
Screenshot: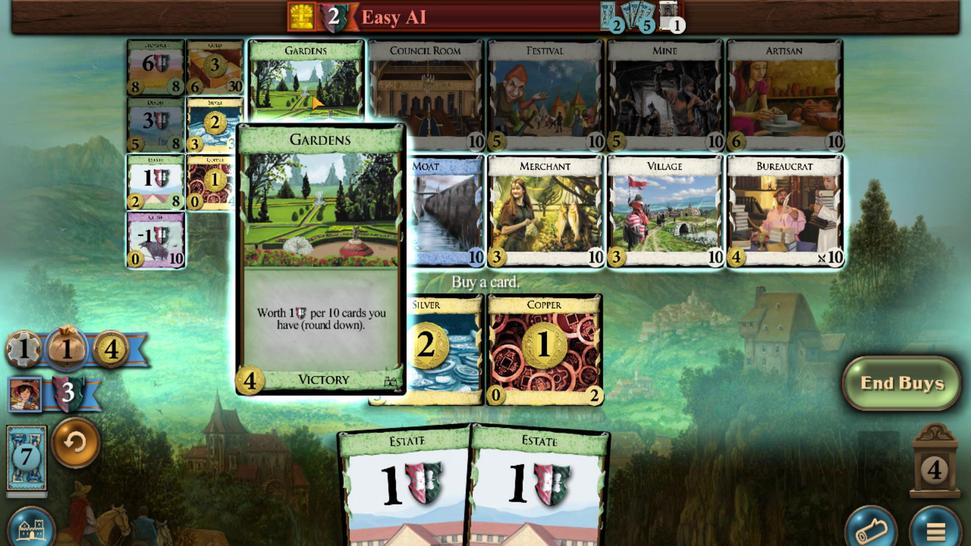 
Action: Mouse scrolled (283, 380) with delta (0, 0)
Screenshot: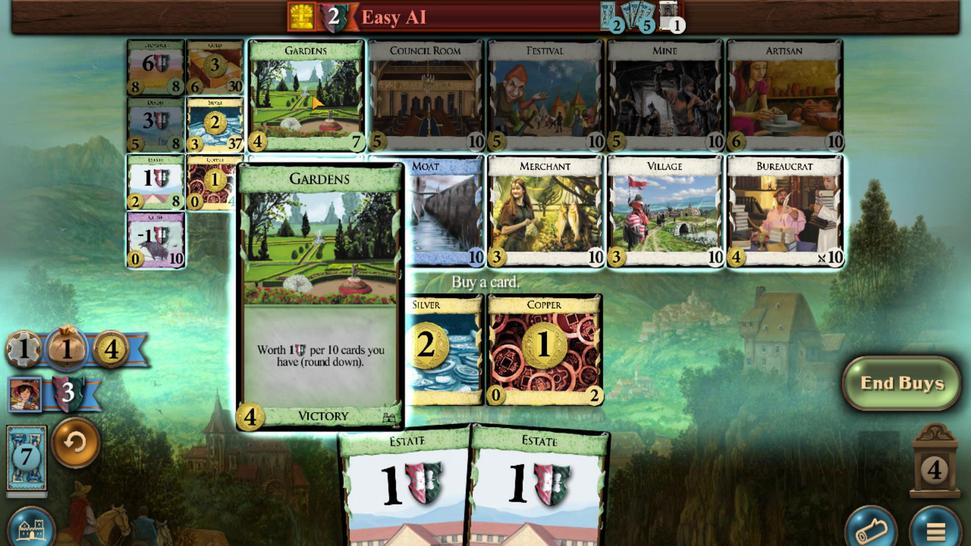 
Action: Mouse scrolled (283, 380) with delta (0, 0)
Screenshot: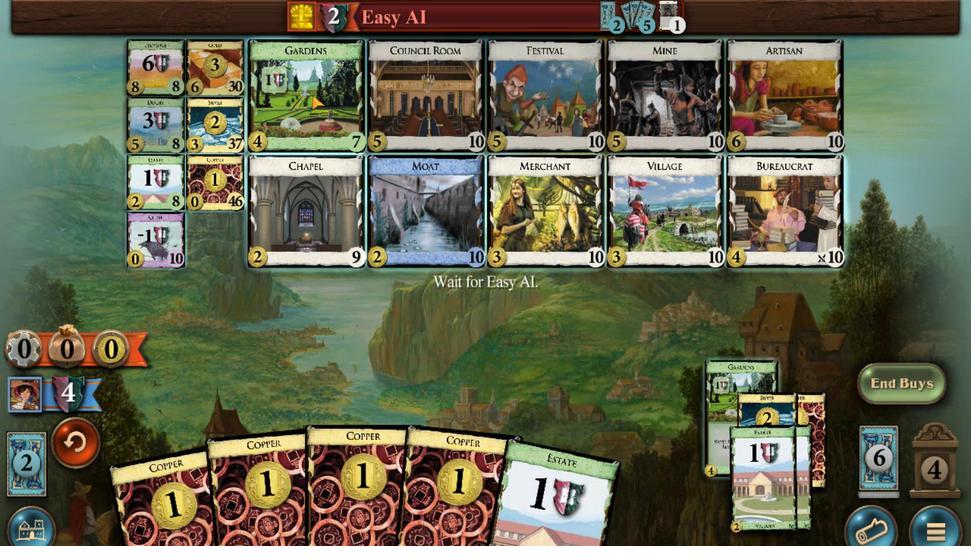 
Action: Mouse moved to (315, 418)
Screenshot: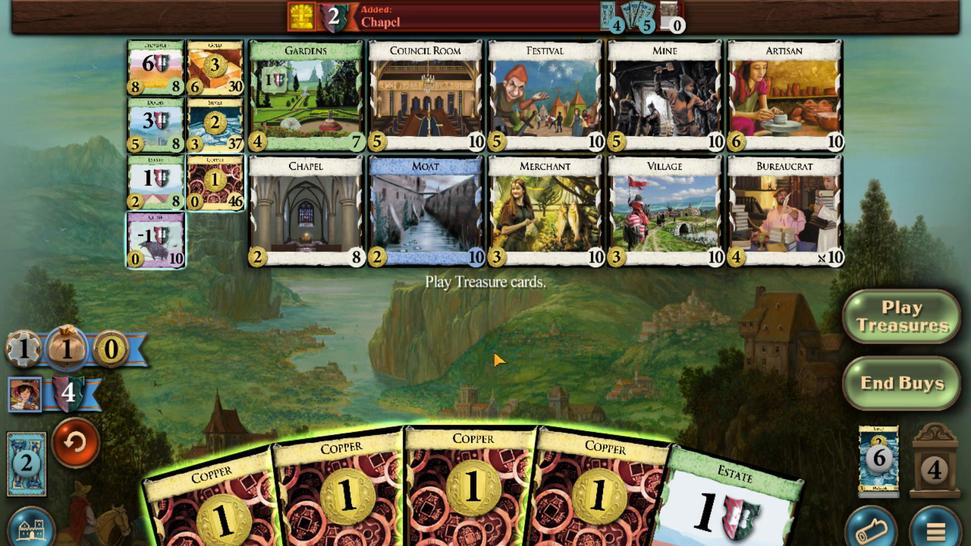 
Action: Mouse scrolled (315, 418) with delta (0, 0)
Screenshot: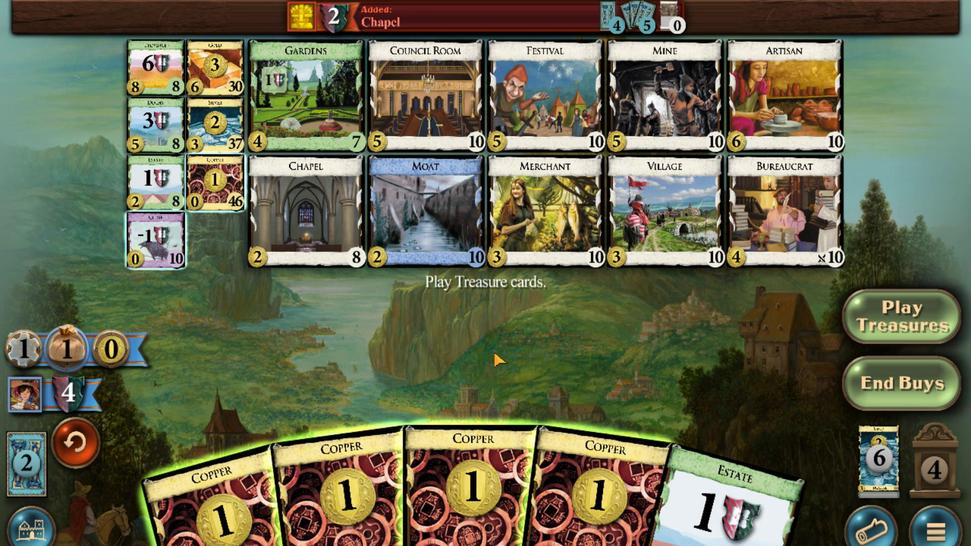 
Action: Mouse moved to (314, 419)
Screenshot: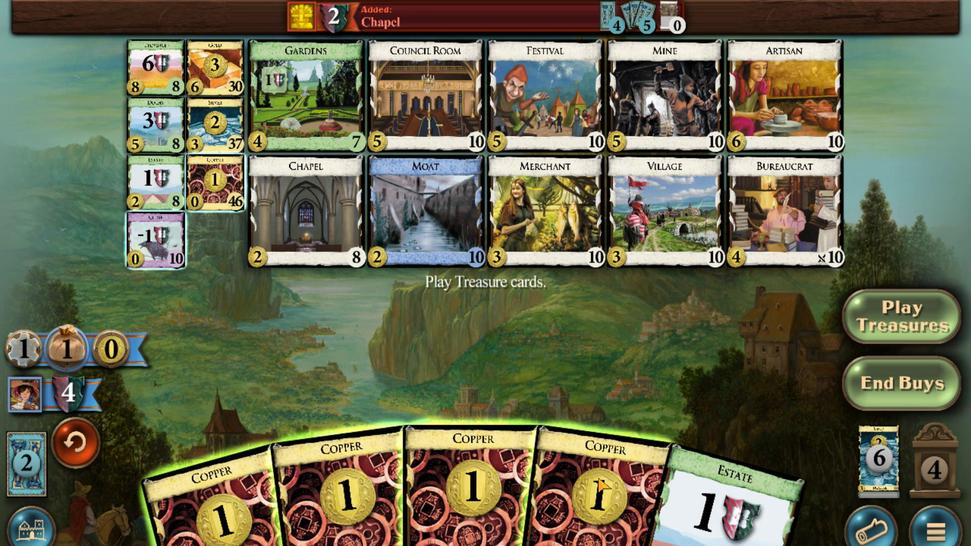 
Action: Mouse scrolled (314, 419) with delta (0, 0)
Screenshot: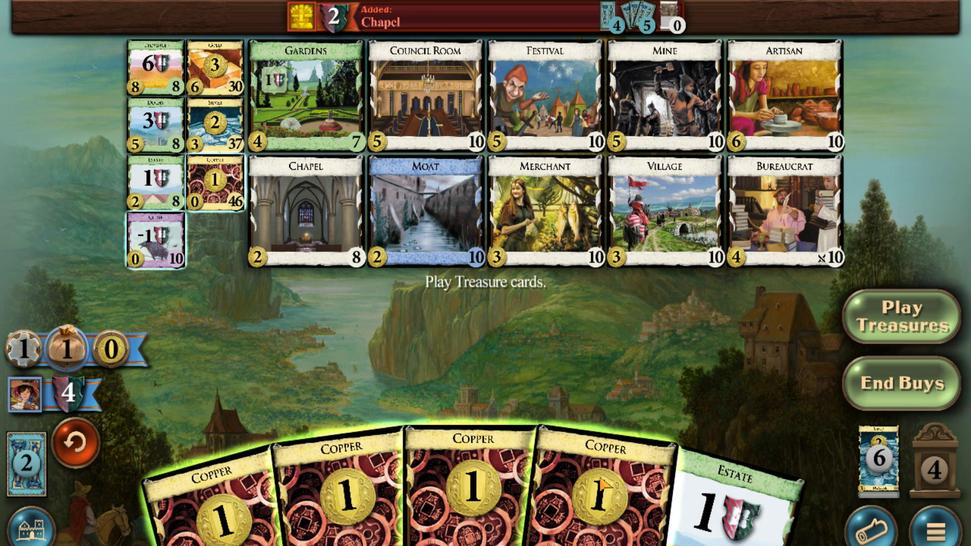 
Action: Mouse moved to (281, 387)
Screenshot: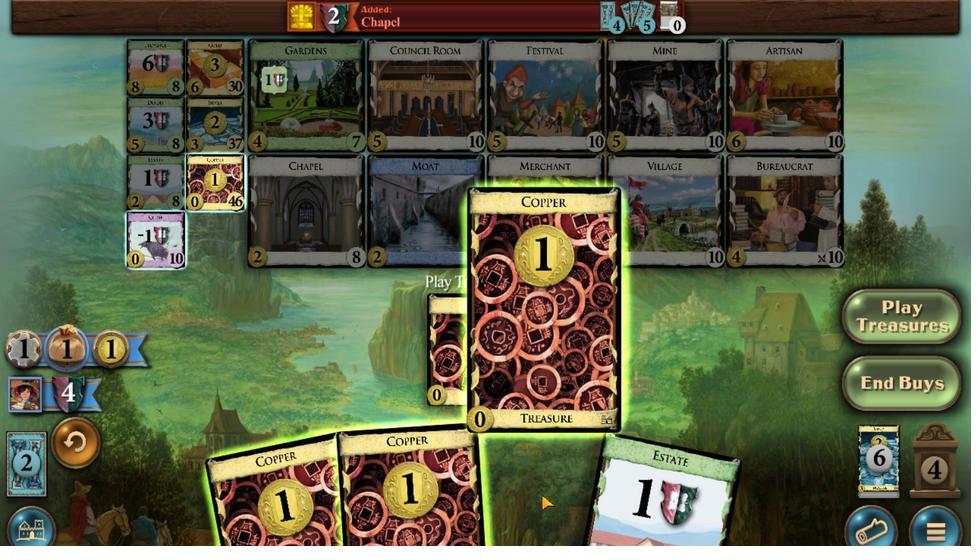 
Action: Mouse scrolled (281, 387) with delta (0, 0)
Screenshot: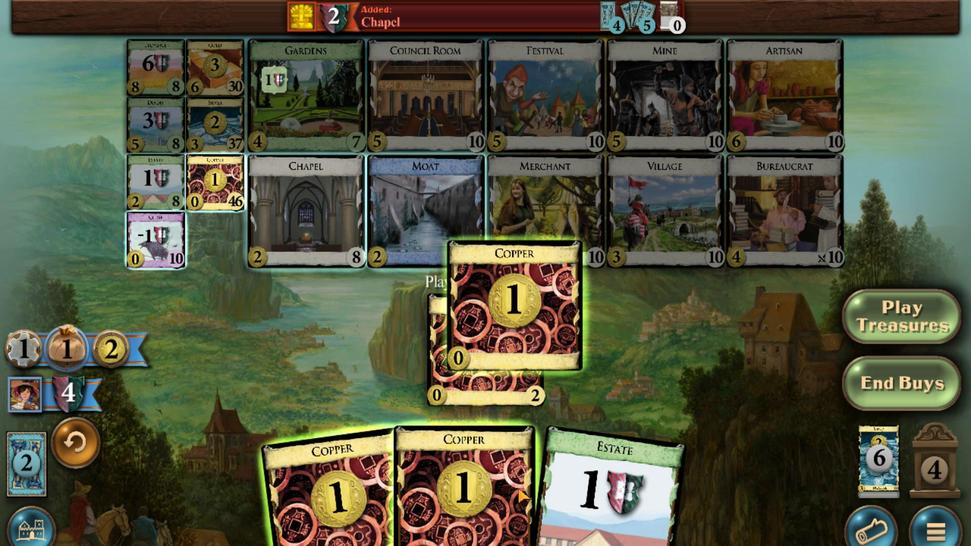
Action: Mouse scrolled (281, 387) with delta (0, 0)
Screenshot: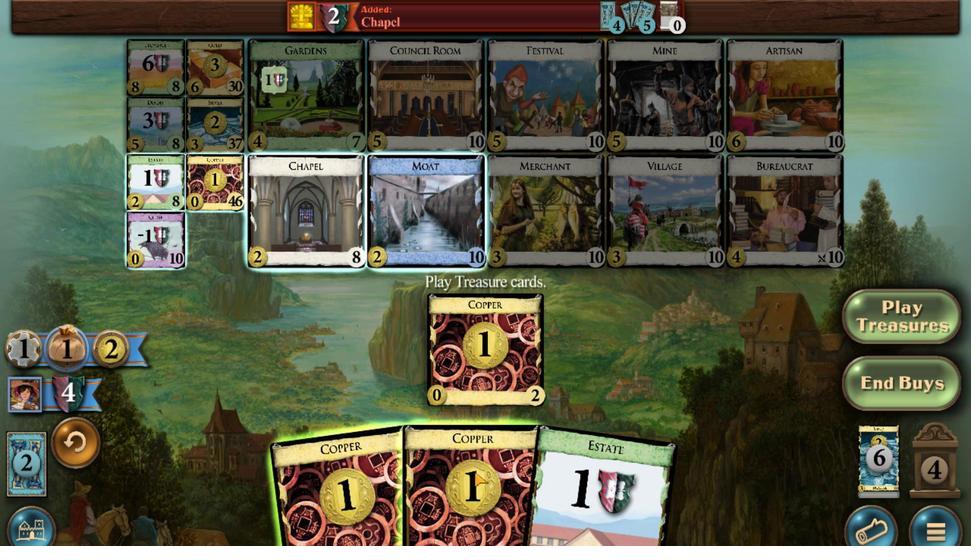 
Action: Mouse scrolled (281, 387) with delta (0, 0)
Screenshot: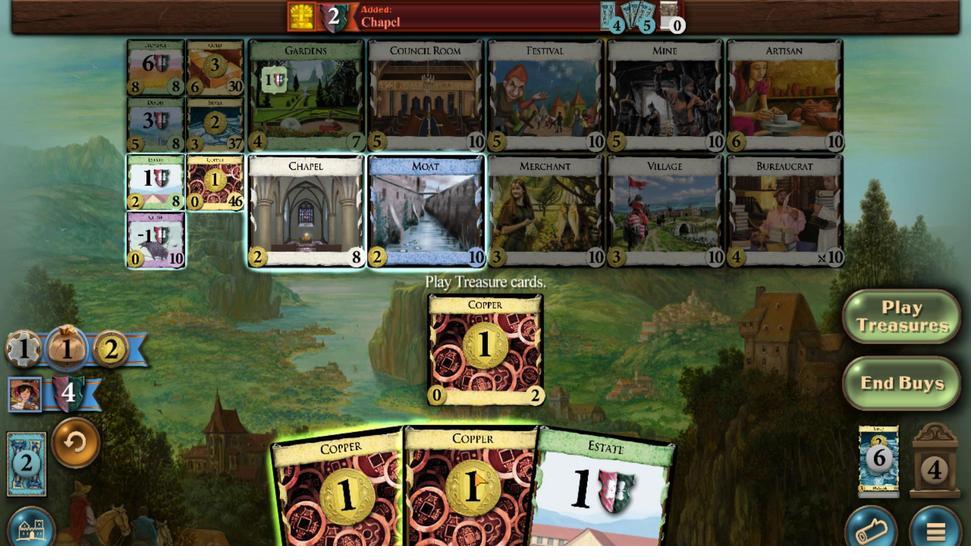 
Action: Mouse scrolled (281, 387) with delta (0, 0)
Screenshot: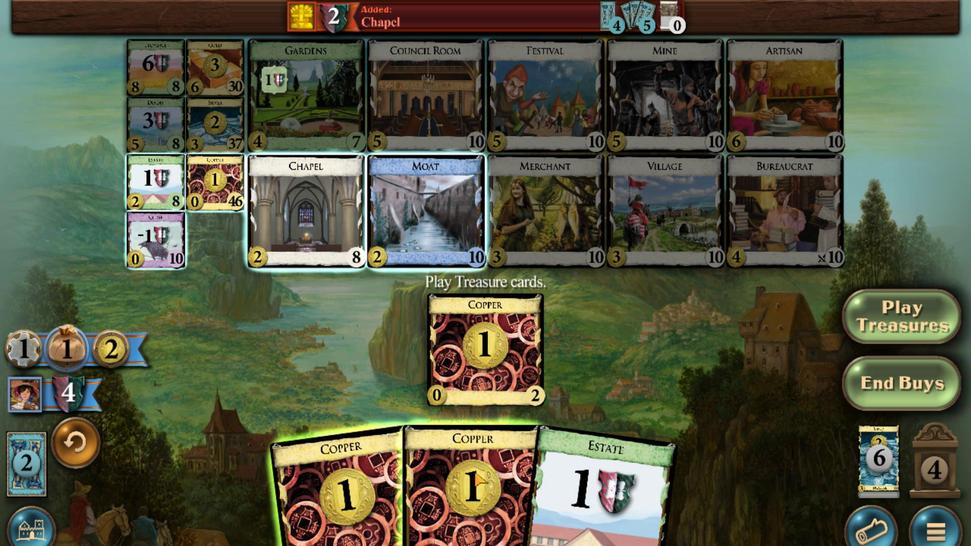 
Action: Mouse moved to (302, 419)
Screenshot: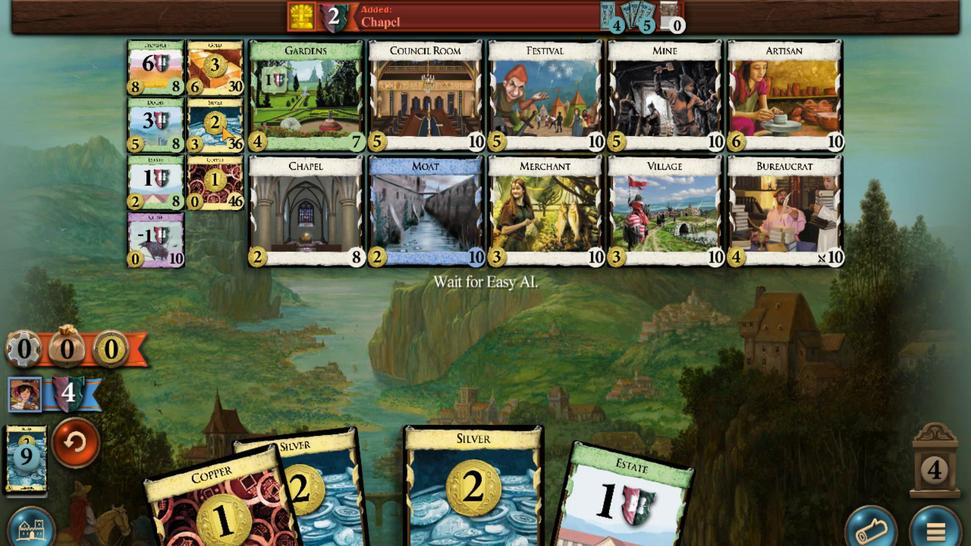 
Action: Mouse scrolled (302, 419) with delta (0, 0)
Screenshot: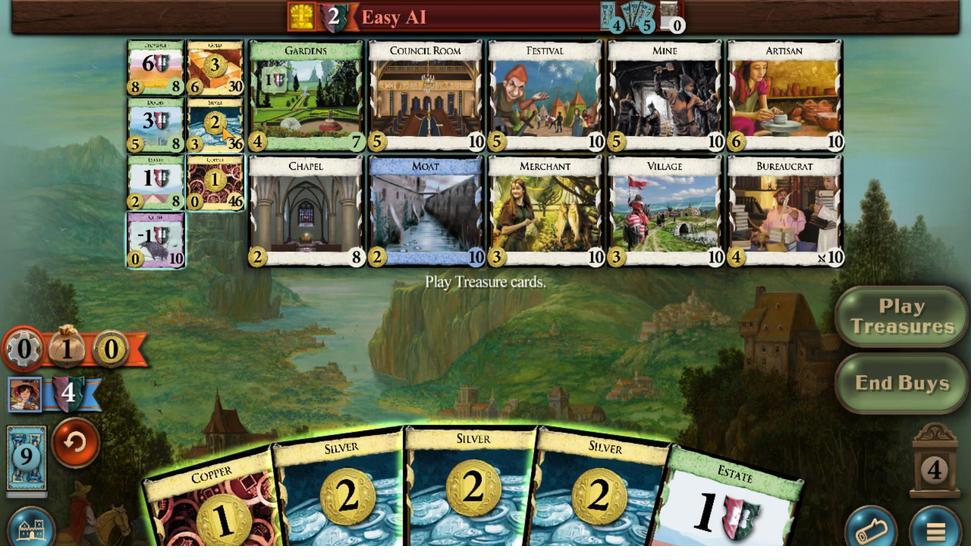 
Action: Mouse moved to (340, 421)
Screenshot: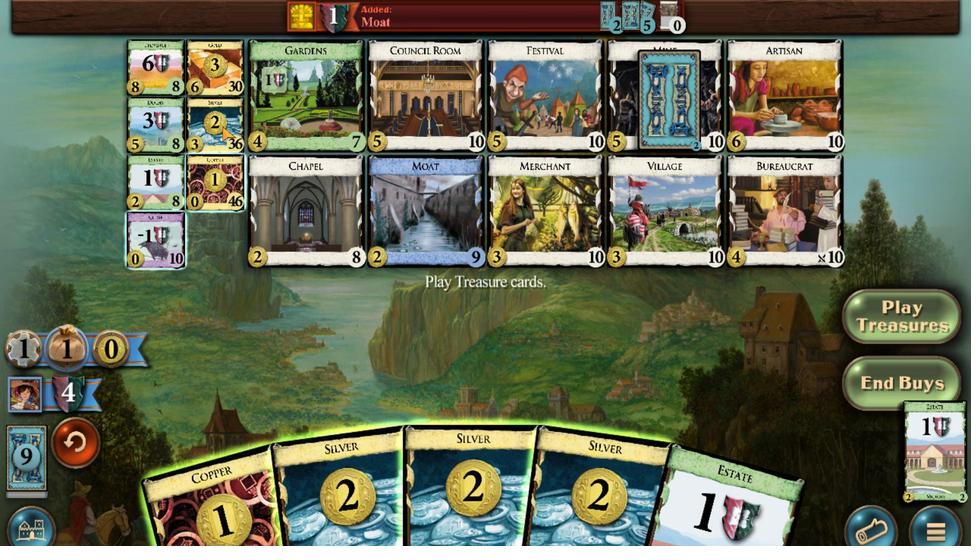 
Action: Mouse scrolled (340, 421) with delta (0, 0)
Screenshot: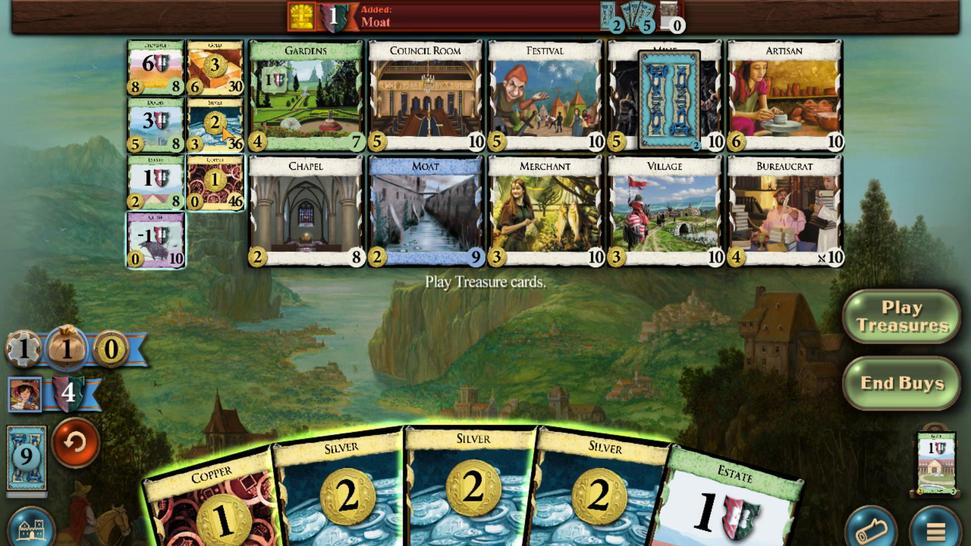 
Action: Mouse moved to (337, 421)
Screenshot: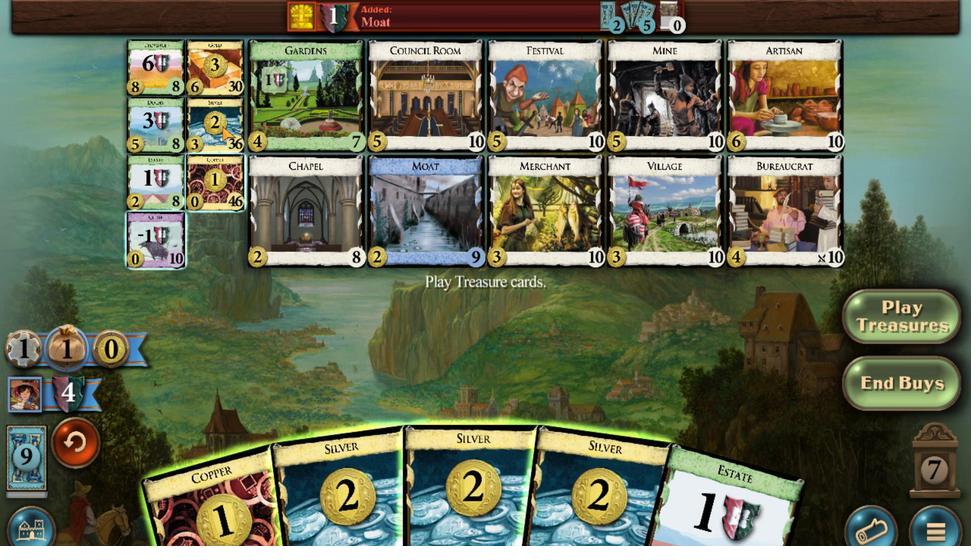 
Action: Mouse scrolled (337, 421) with delta (0, 0)
Screenshot: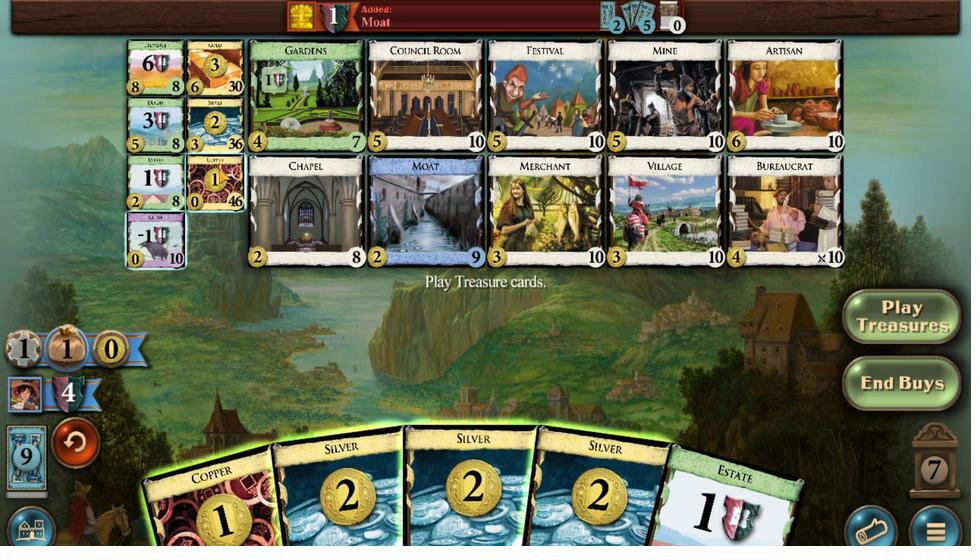 
Action: Mouse moved to (327, 421)
Screenshot: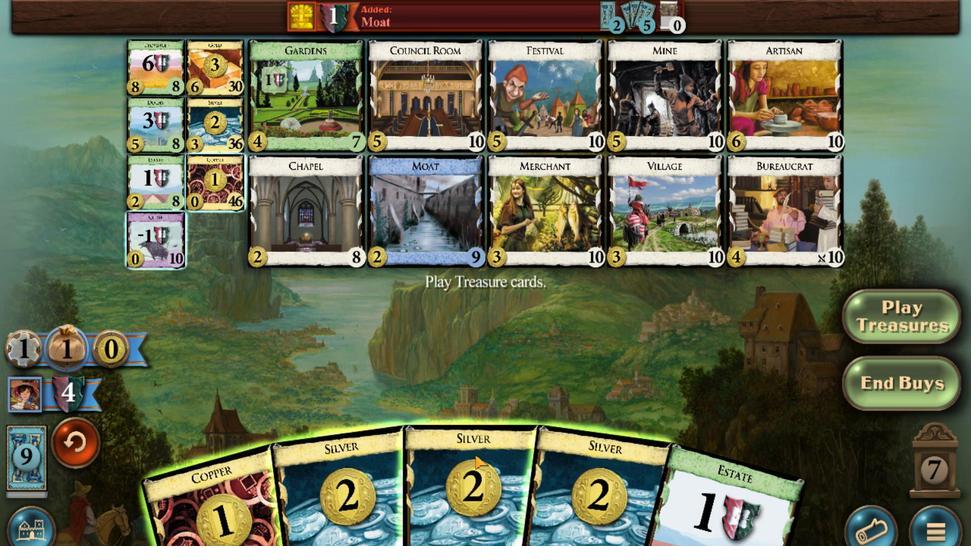 
Action: Mouse scrolled (327, 421) with delta (0, 0)
Screenshot: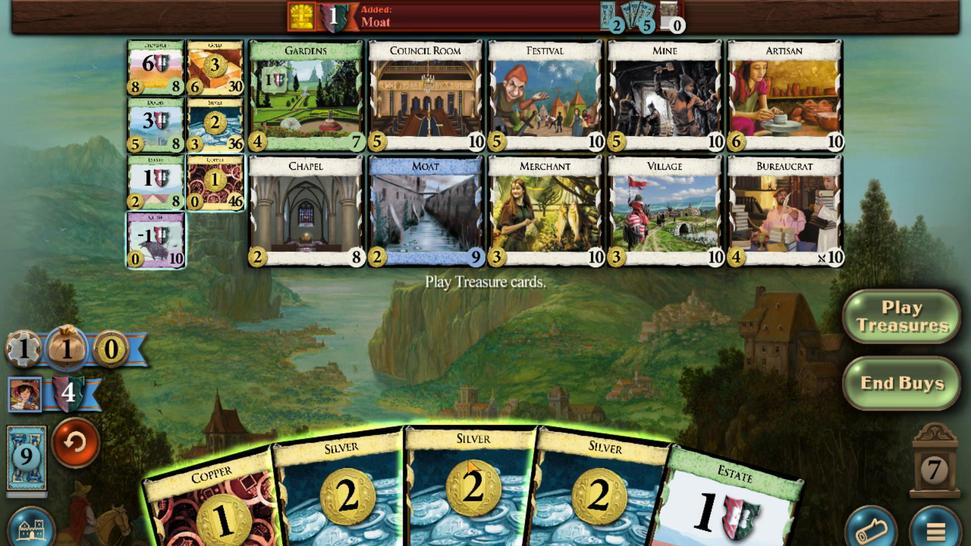 
Action: Mouse moved to (323, 421)
Screenshot: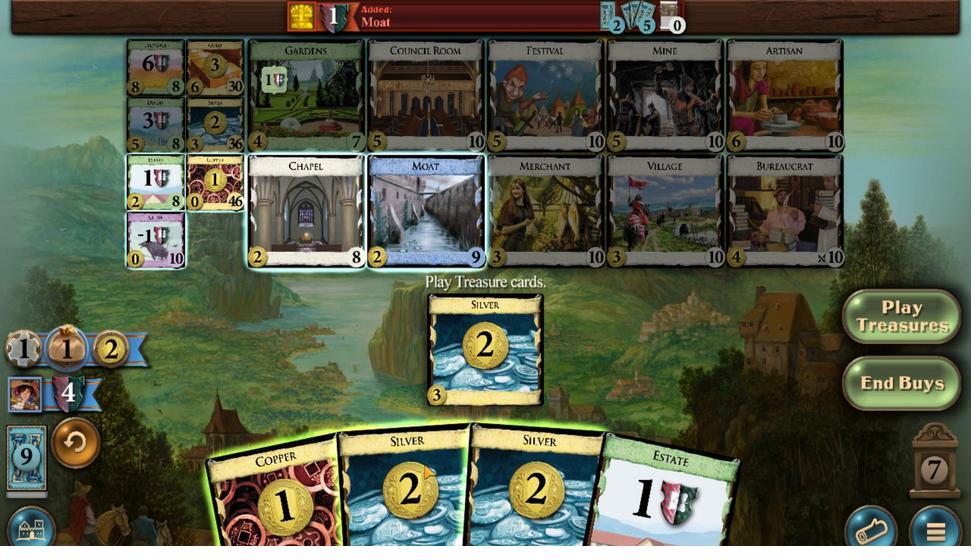 
Action: Mouse scrolled (323, 421) with delta (0, 0)
Screenshot: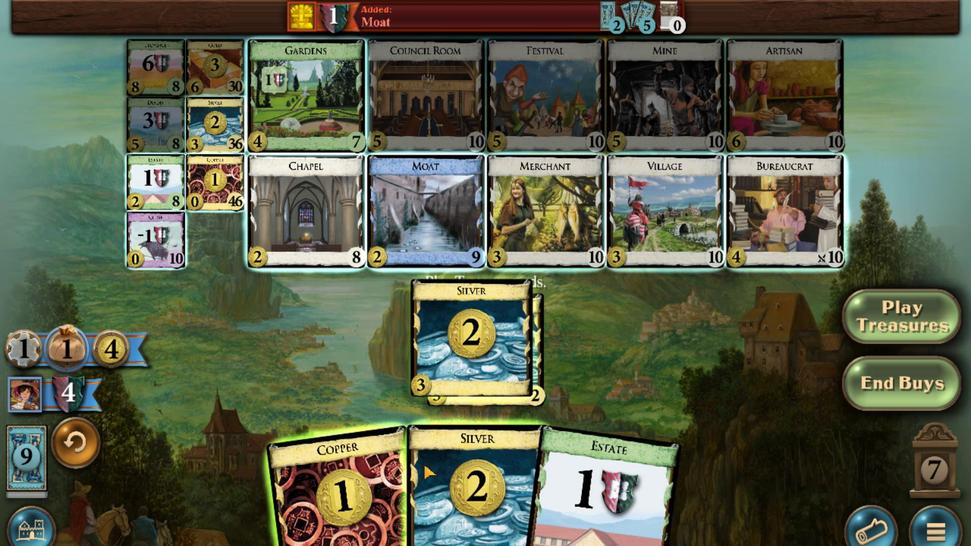 
Action: Mouse moved to (283, 380)
Screenshot: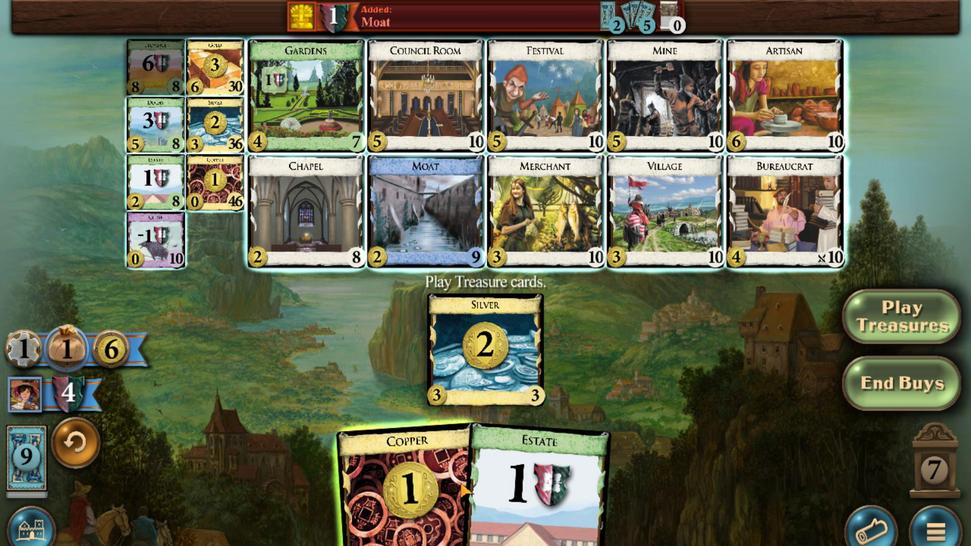 
Action: Mouse scrolled (283, 380) with delta (0, 0)
Screenshot: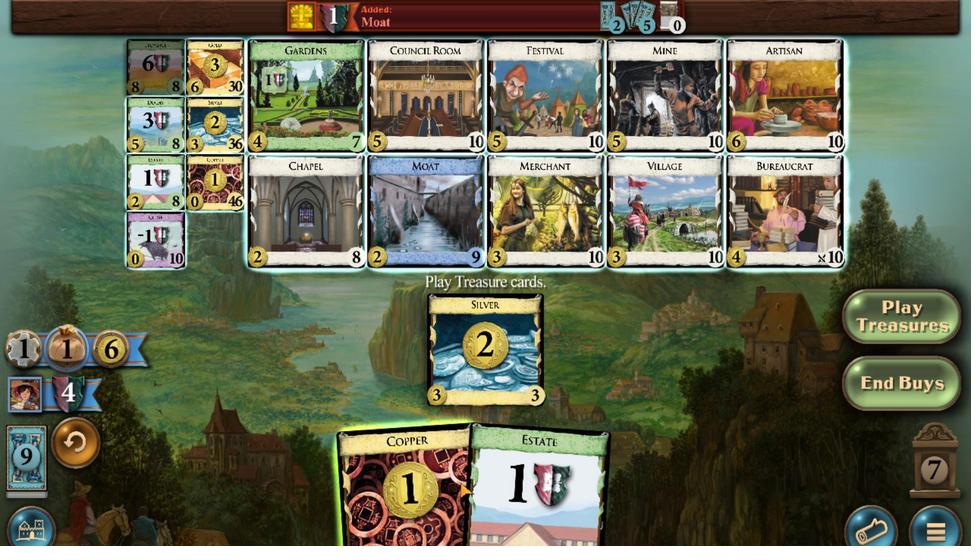 
Action: Mouse scrolled (283, 380) with delta (0, 0)
Screenshot: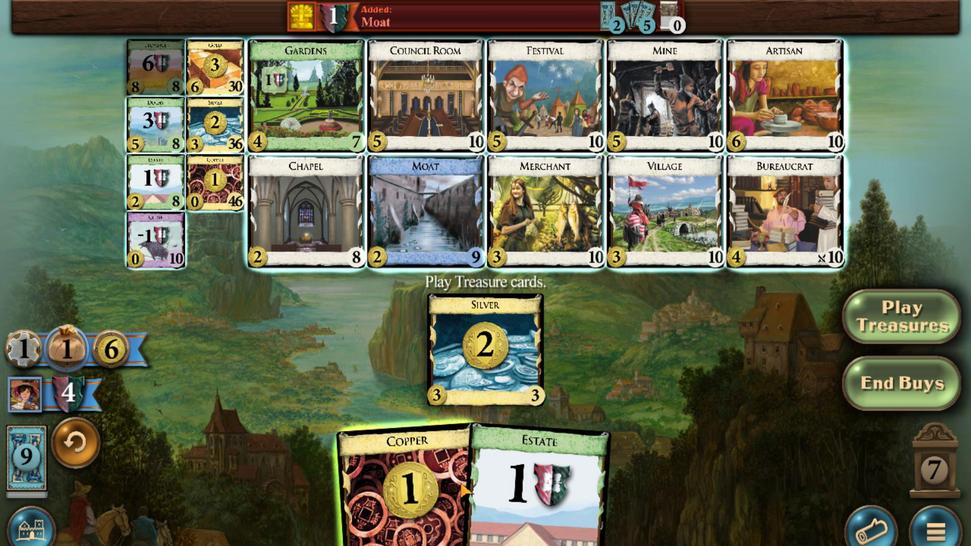 
Action: Mouse scrolled (283, 380) with delta (0, 0)
Screenshot: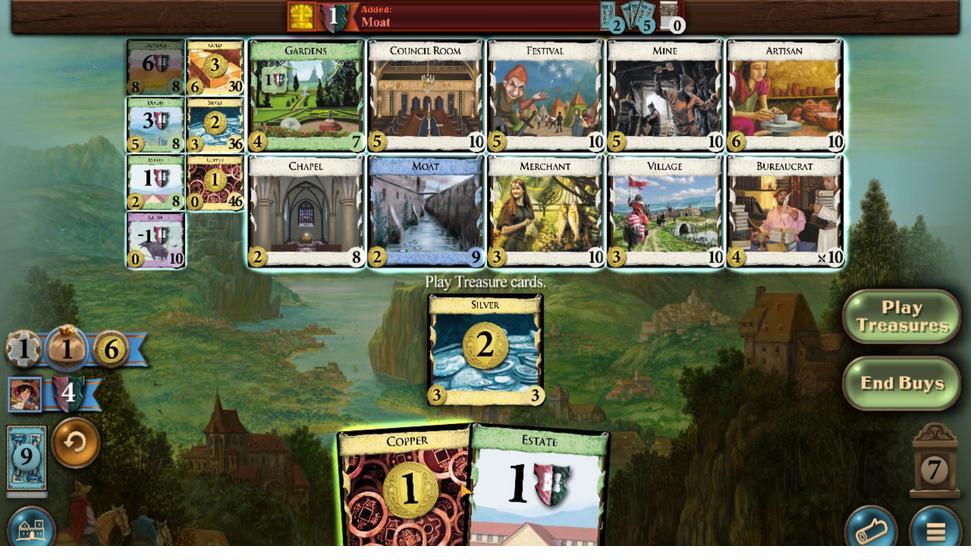 
Action: Mouse scrolled (283, 380) with delta (0, 0)
Screenshot: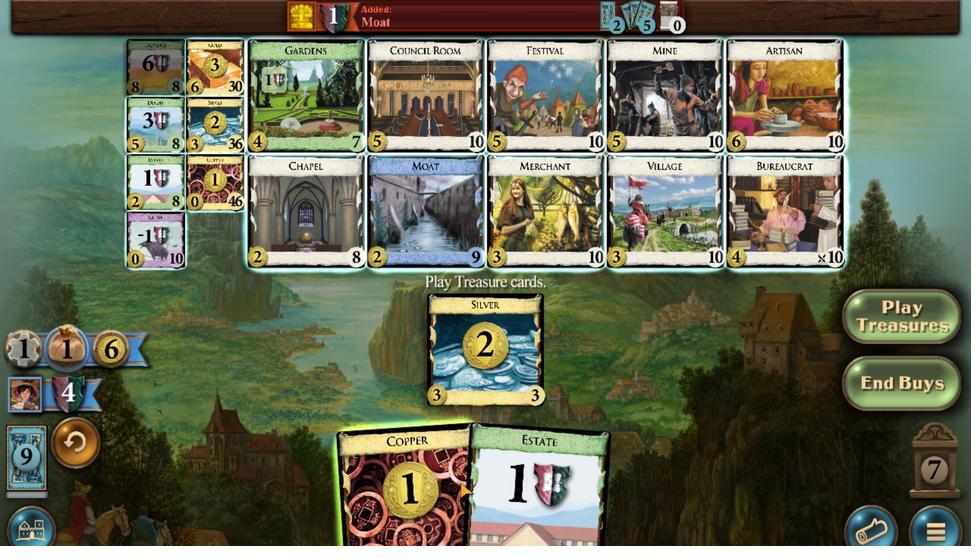 
Action: Mouse scrolled (283, 380) with delta (0, 0)
Screenshot: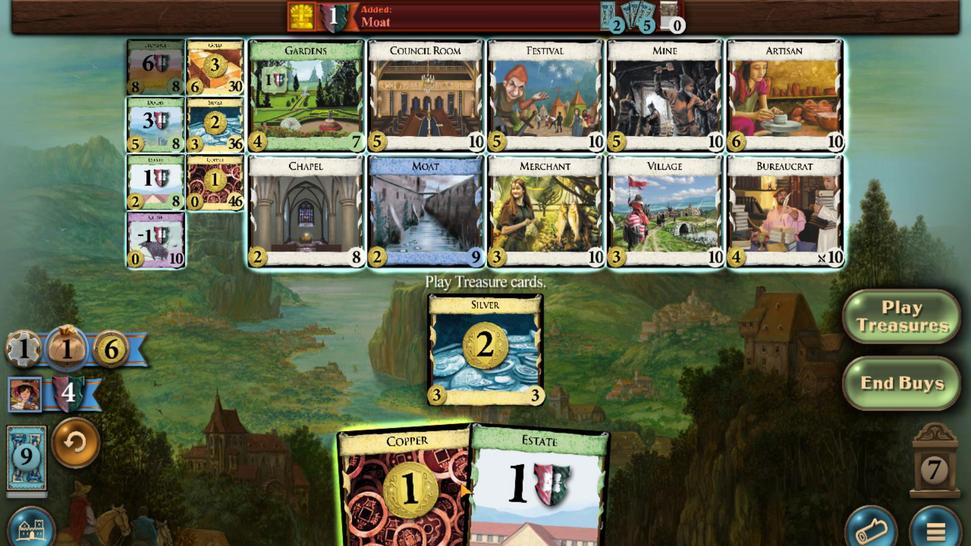 
Action: Mouse scrolled (283, 380) with delta (0, 0)
Screenshot: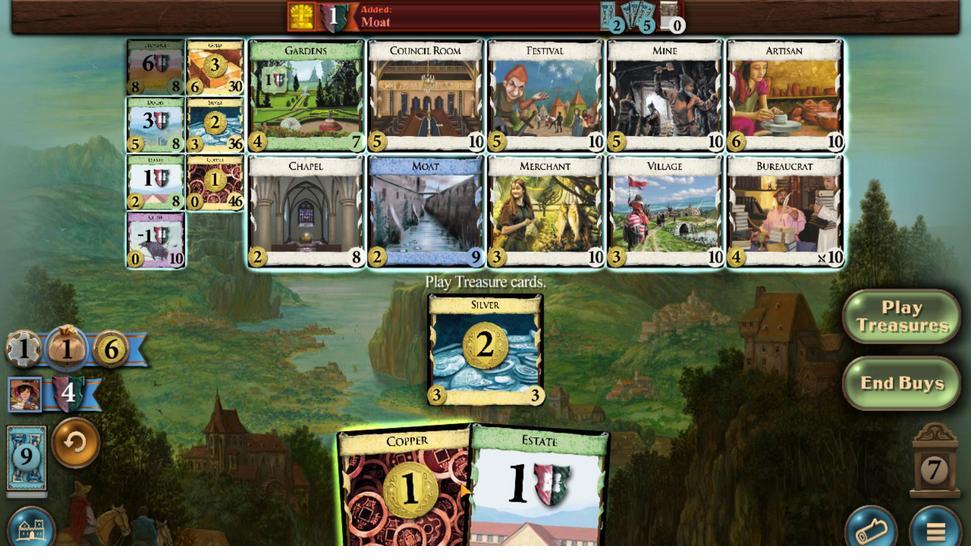 
Action: Mouse moved to (322, 417)
Screenshot: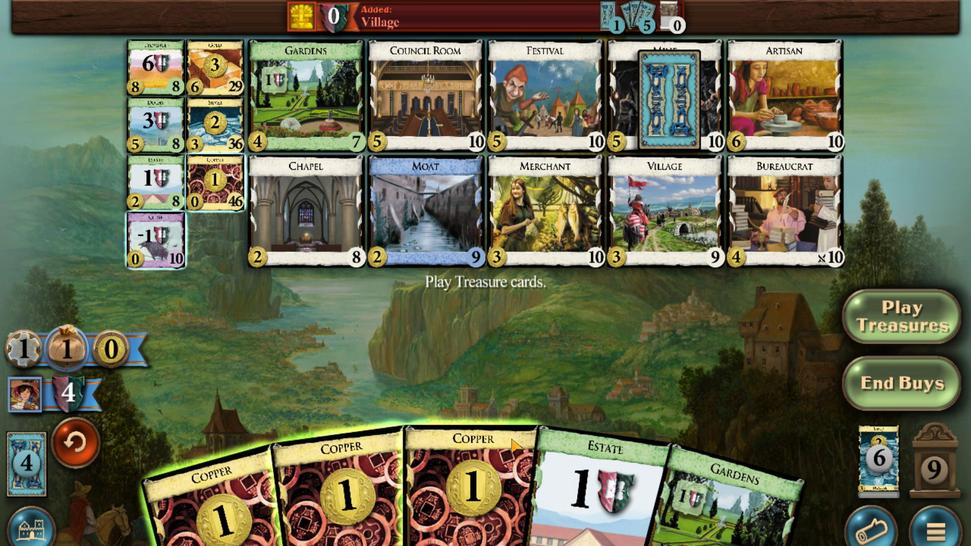 
Action: Mouse scrolled (322, 417) with delta (0, 0)
Screenshot: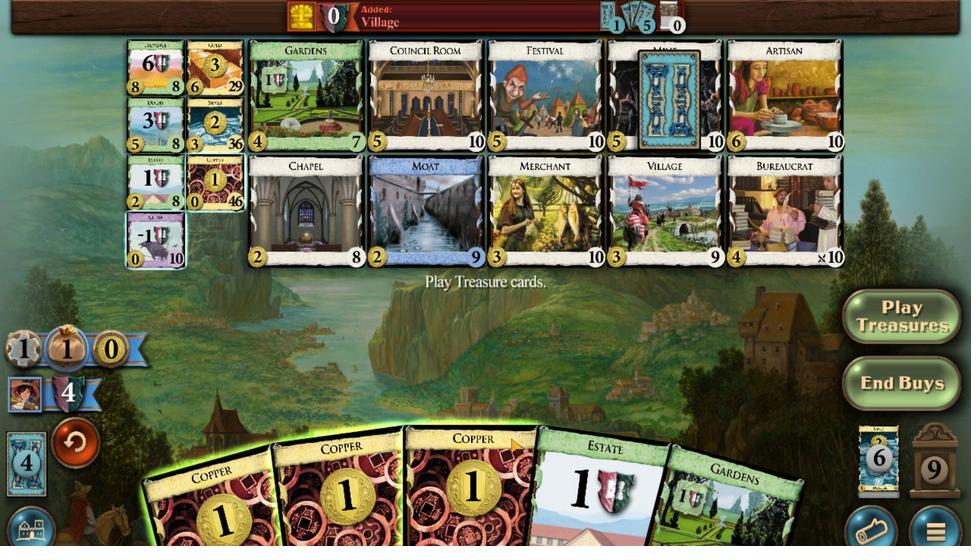 
Action: Mouse moved to (327, 419)
Screenshot: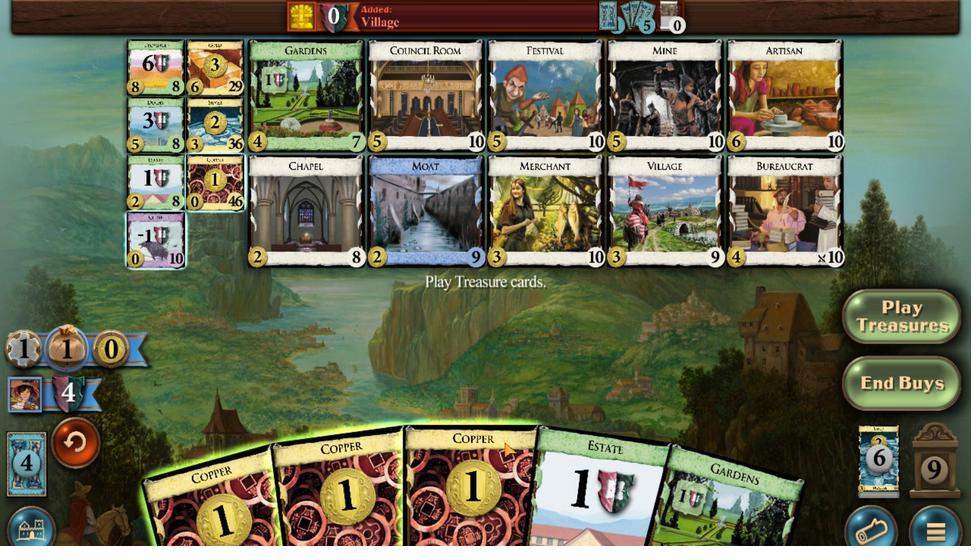 
Action: Mouse scrolled (327, 419) with delta (0, 0)
Screenshot: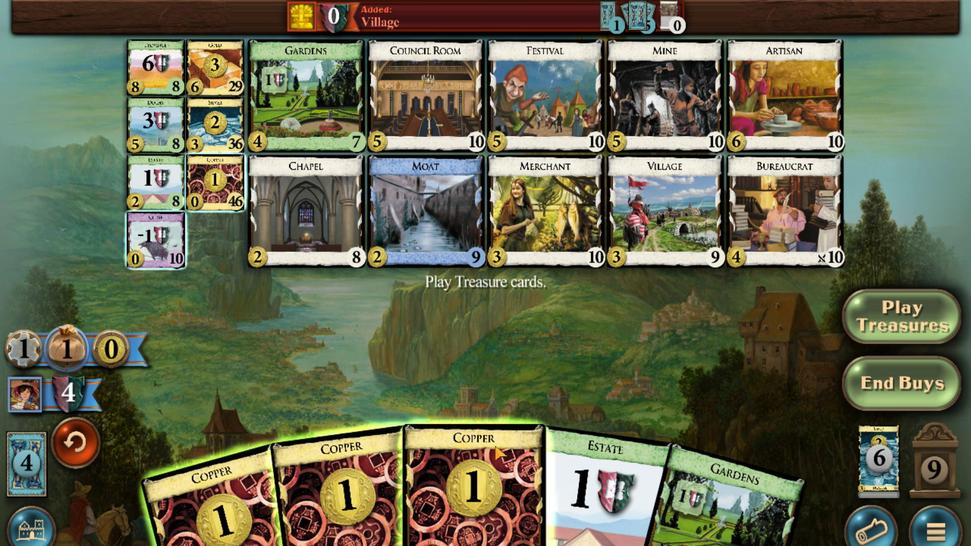 
Action: Mouse moved to (320, 419)
Screenshot: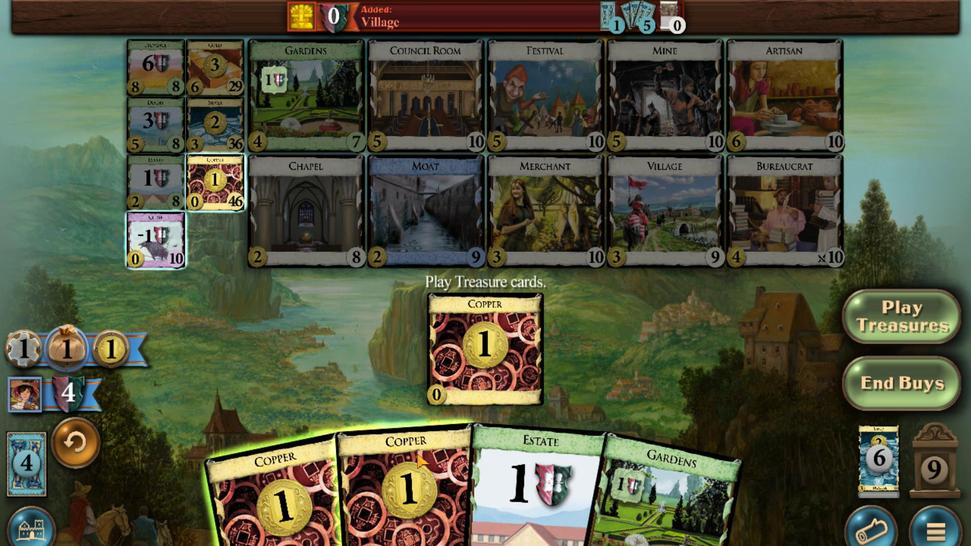 
Action: Mouse scrolled (320, 419) with delta (0, 0)
Screenshot: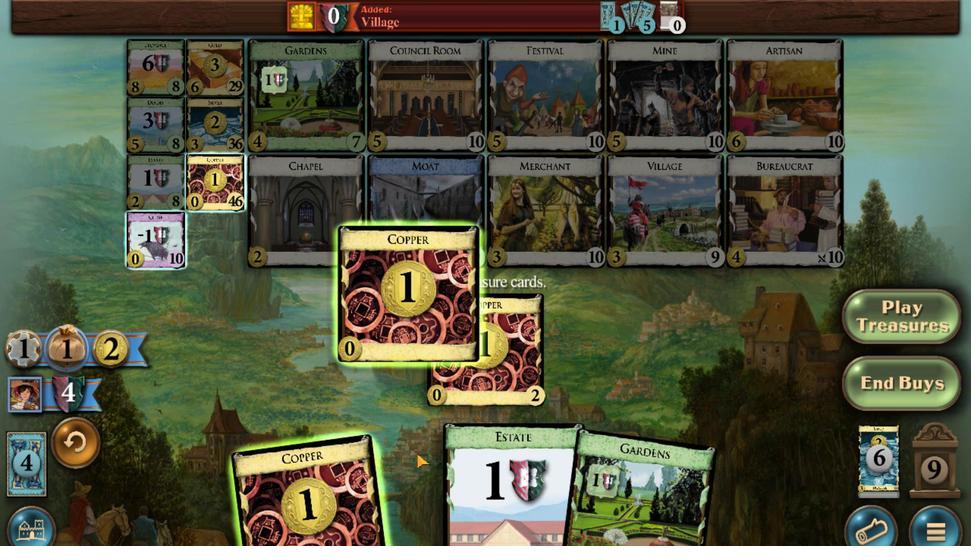 
Action: Mouse moved to (273, 379)
Screenshot: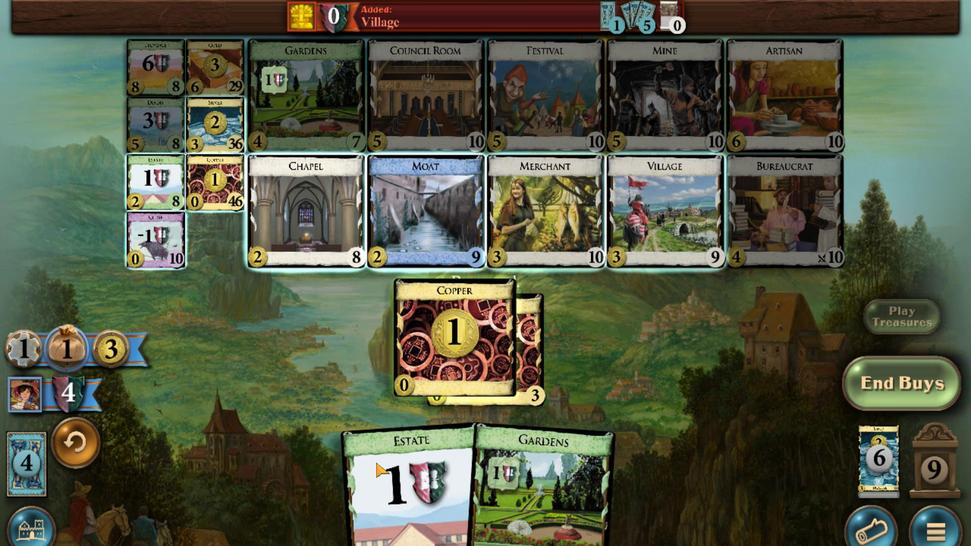 
Action: Mouse scrolled (273, 379) with delta (0, 0)
Screenshot: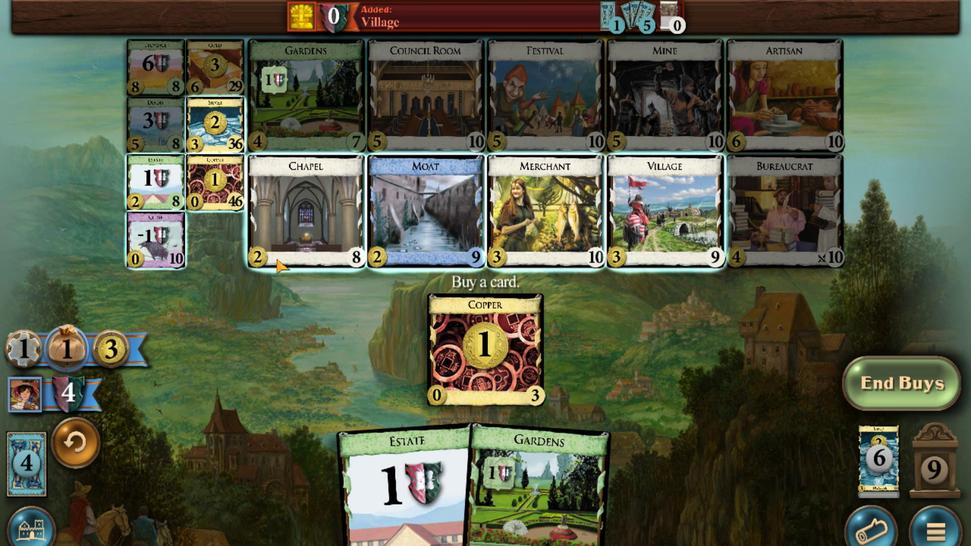 
Action: Mouse scrolled (273, 379) with delta (0, 0)
Screenshot: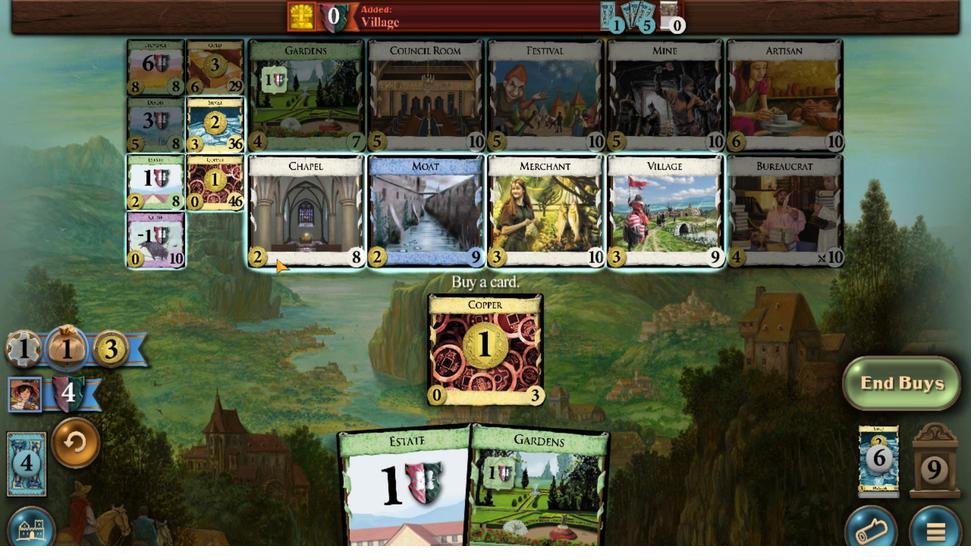 
Action: Mouse scrolled (273, 379) with delta (0, 0)
Screenshot: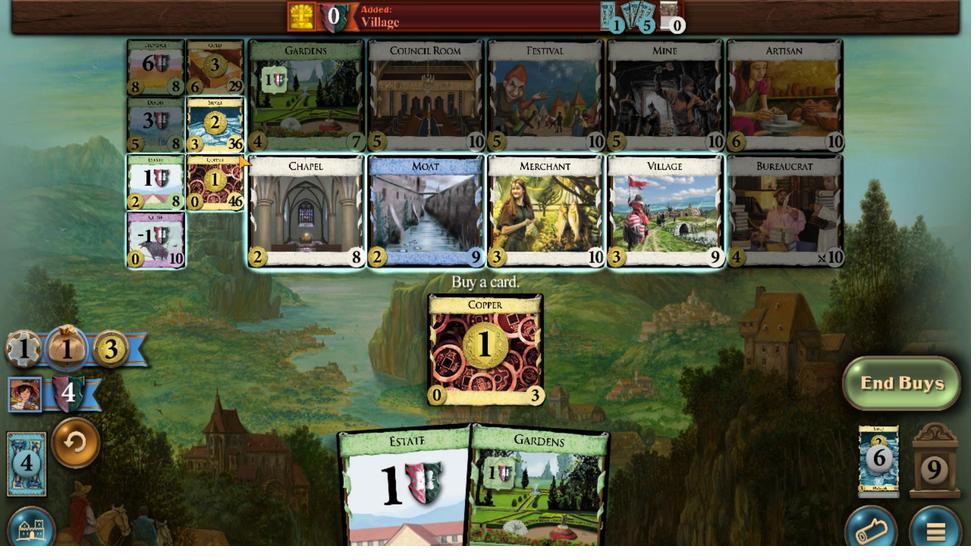 
Action: Mouse scrolled (273, 379) with delta (0, 0)
Screenshot: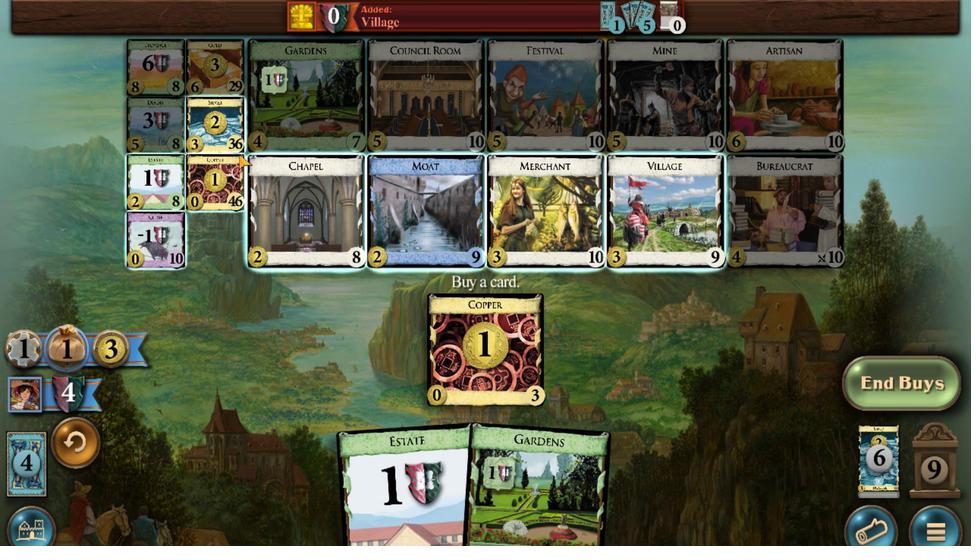 
Action: Mouse scrolled (273, 379) with delta (0, 0)
Screenshot: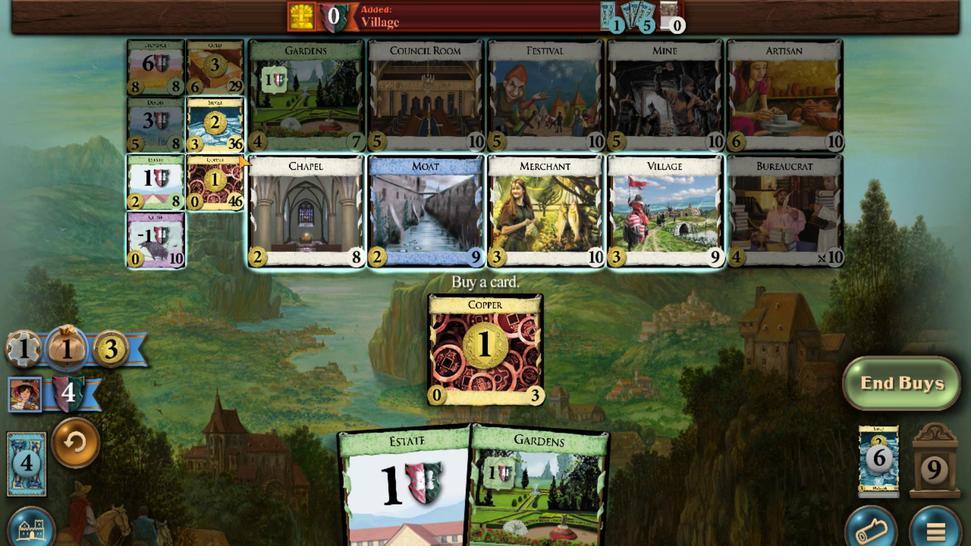 
Action: Mouse moved to (344, 422)
Screenshot: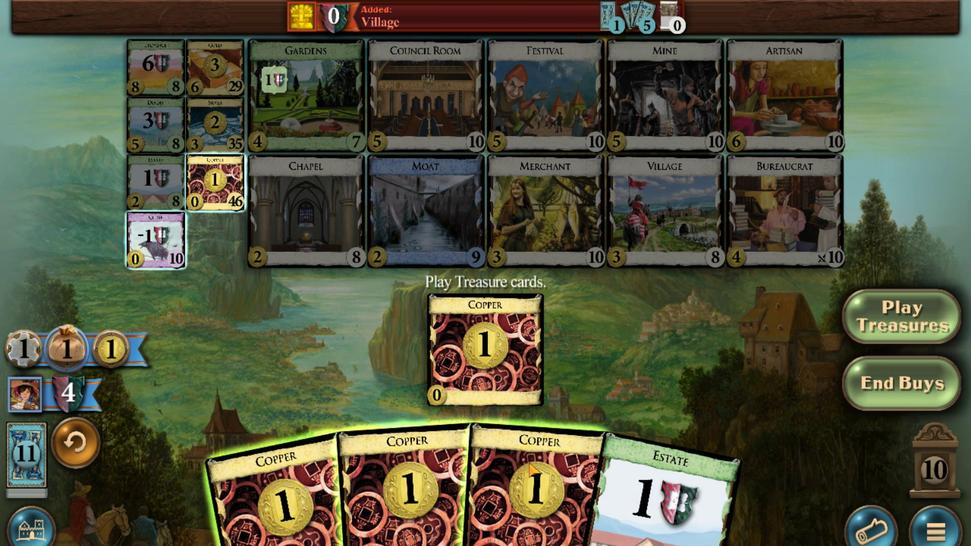 
Action: Mouse scrolled (344, 422) with delta (0, 0)
Screenshot: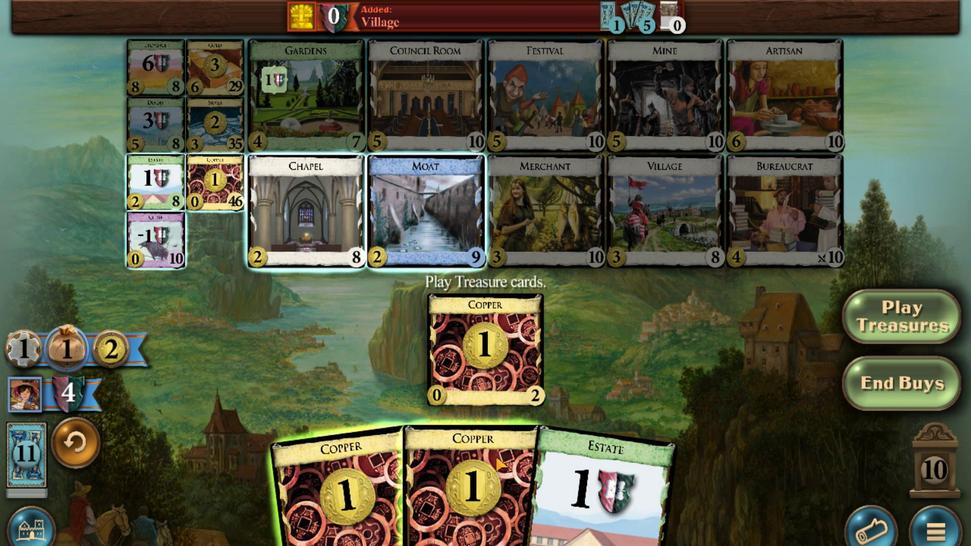 
Action: Mouse scrolled (344, 422) with delta (0, 0)
Screenshot: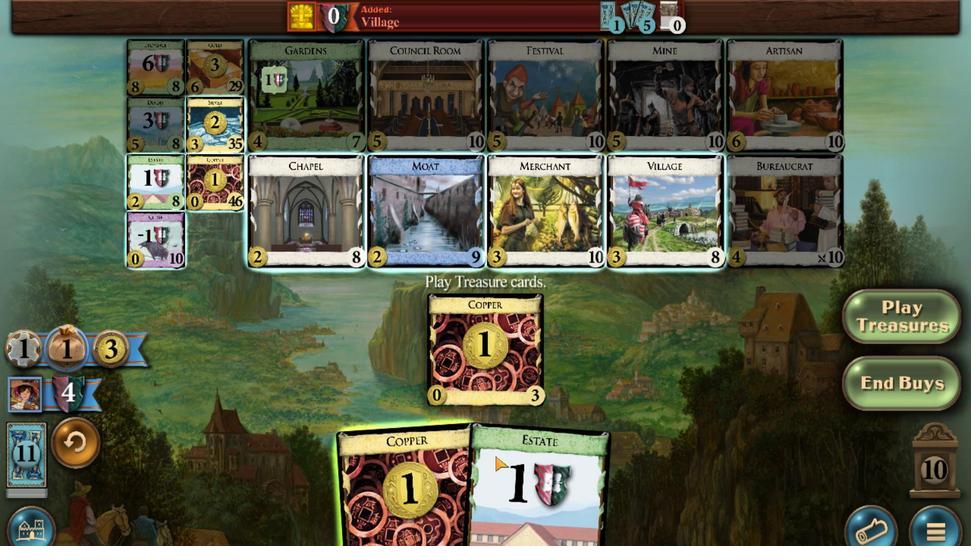 
Action: Mouse moved to (338, 421)
Screenshot: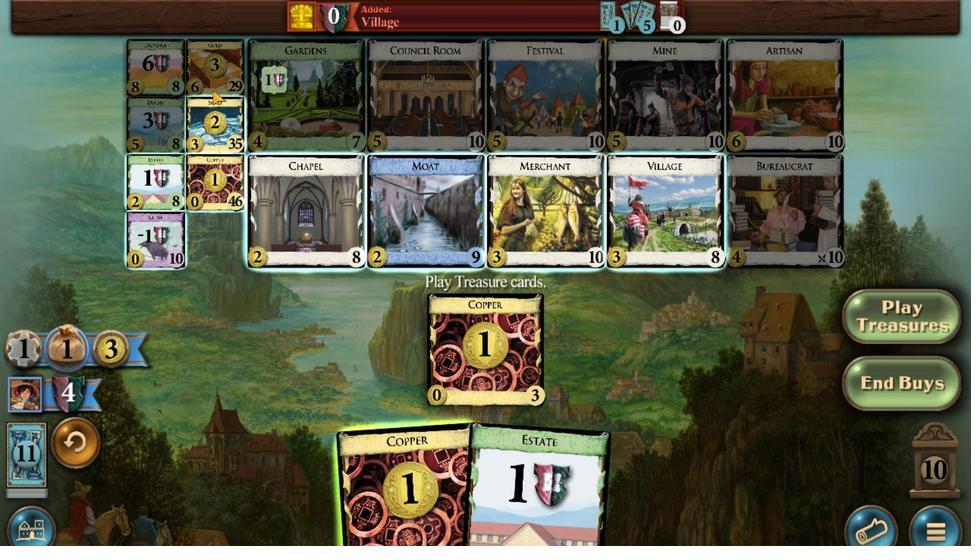 
Action: Mouse scrolled (338, 421) with delta (0, 0)
Screenshot: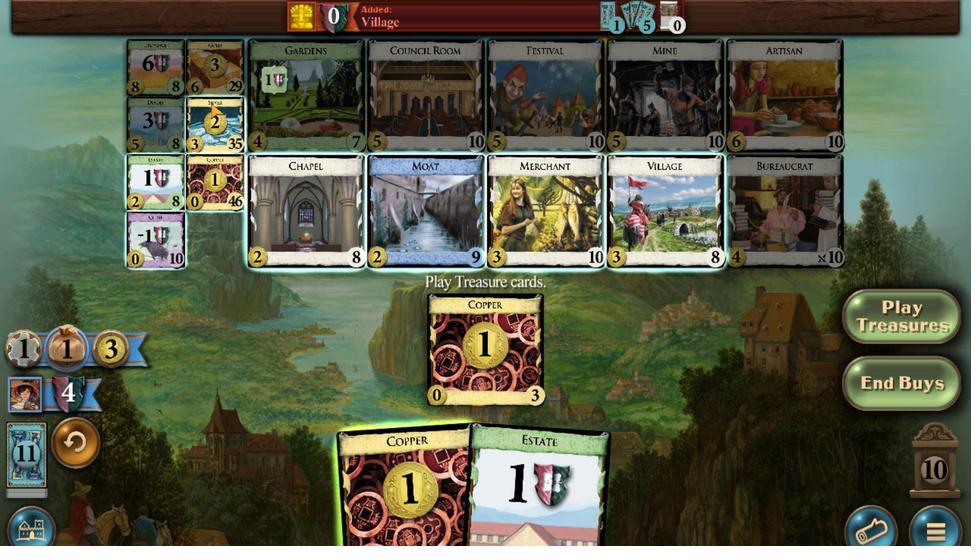 
Action: Mouse moved to (332, 422)
Screenshot: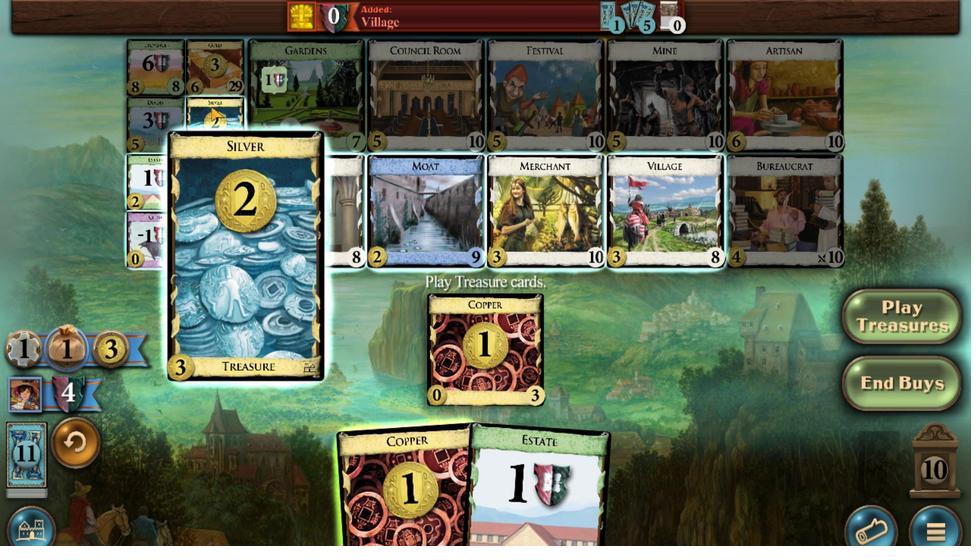 
Action: Mouse scrolled (332, 421) with delta (0, 0)
Screenshot: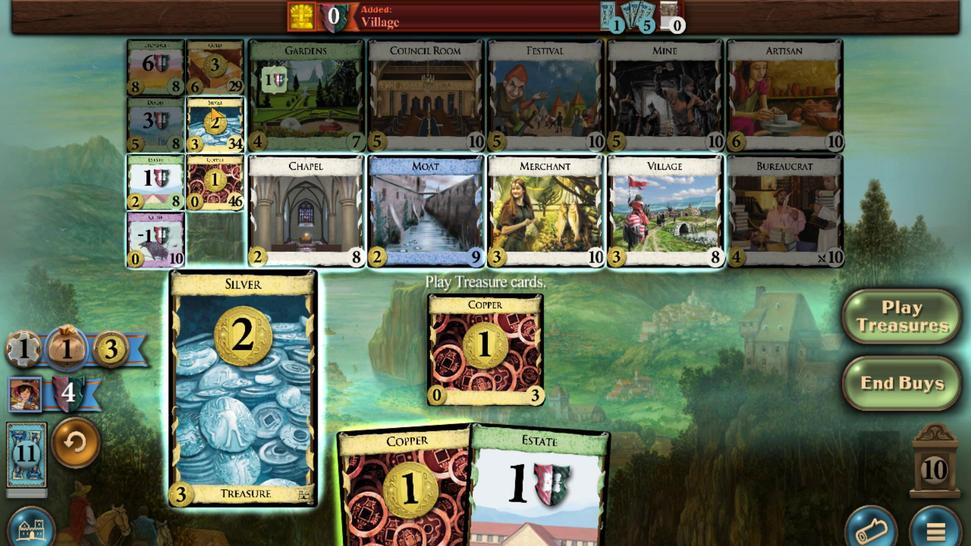
Action: Mouse moved to (281, 381)
Screenshot: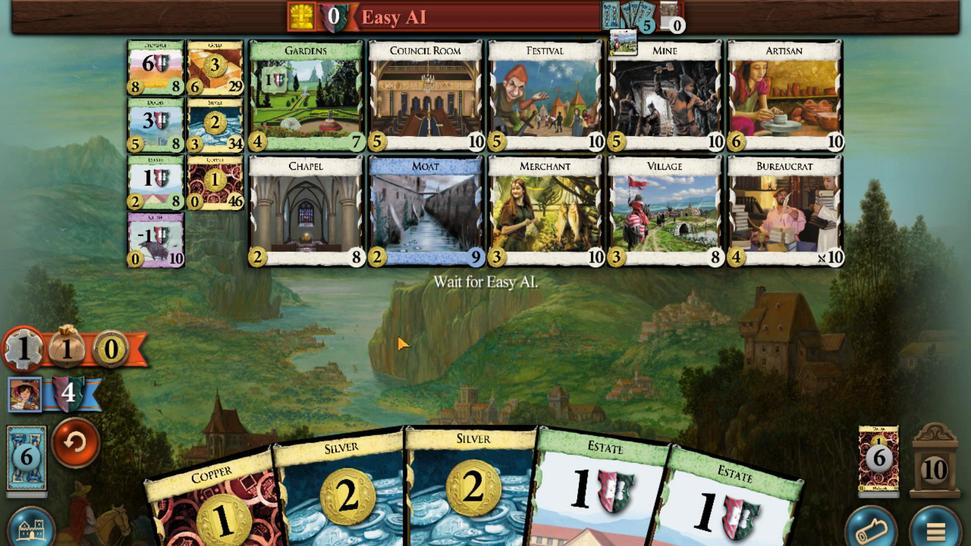 
Action: Mouse scrolled (281, 381) with delta (0, 0)
Screenshot: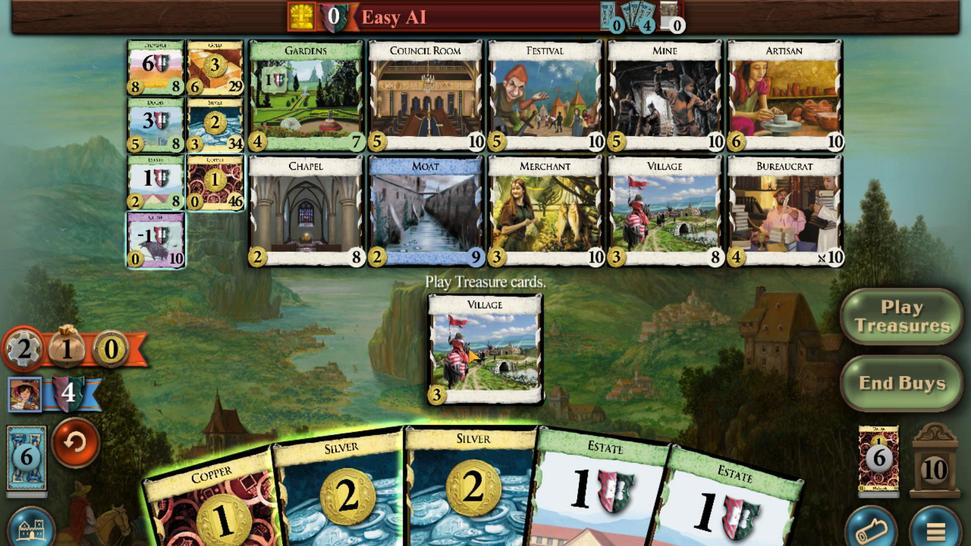 
Action: Mouse scrolled (281, 381) with delta (0, 0)
Screenshot: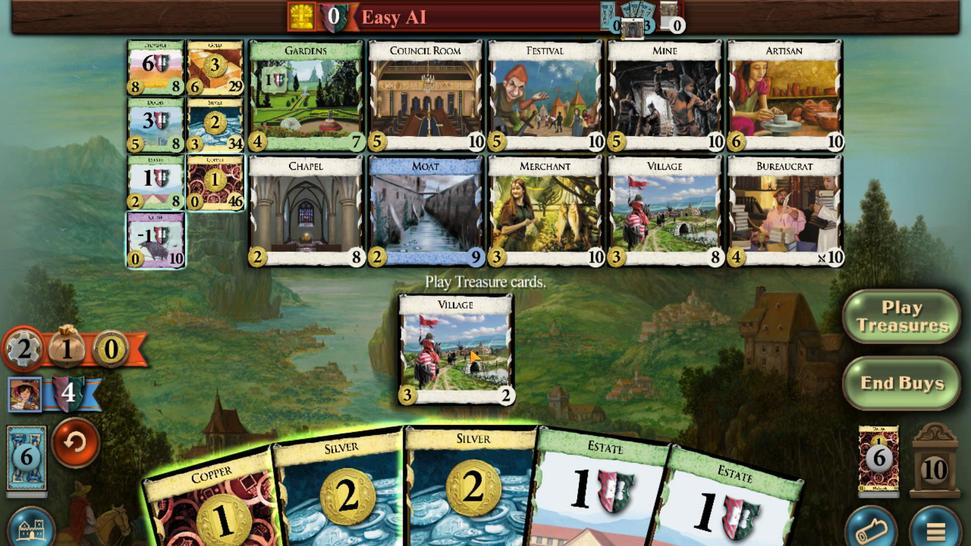 
Action: Mouse scrolled (281, 381) with delta (0, 0)
Screenshot: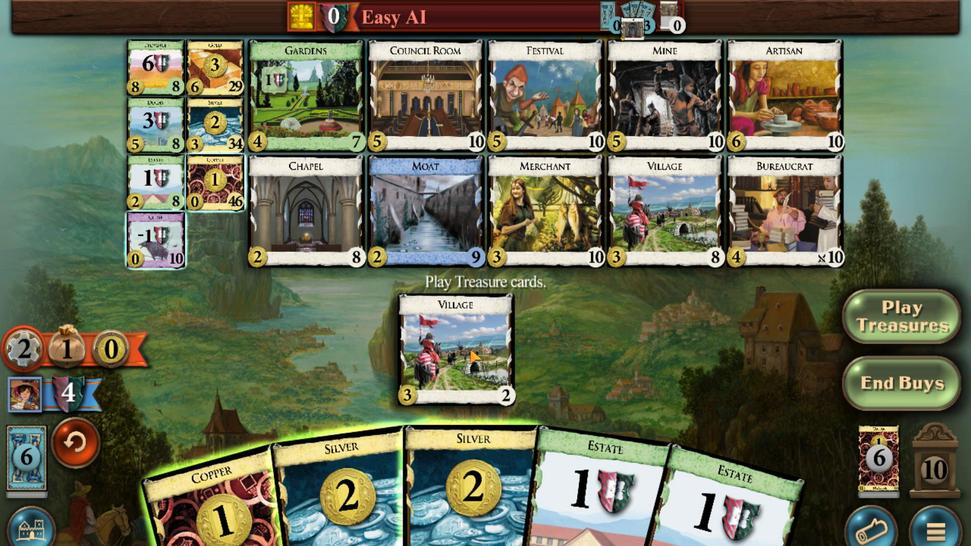 
Action: Mouse scrolled (281, 381) with delta (0, 0)
Screenshot: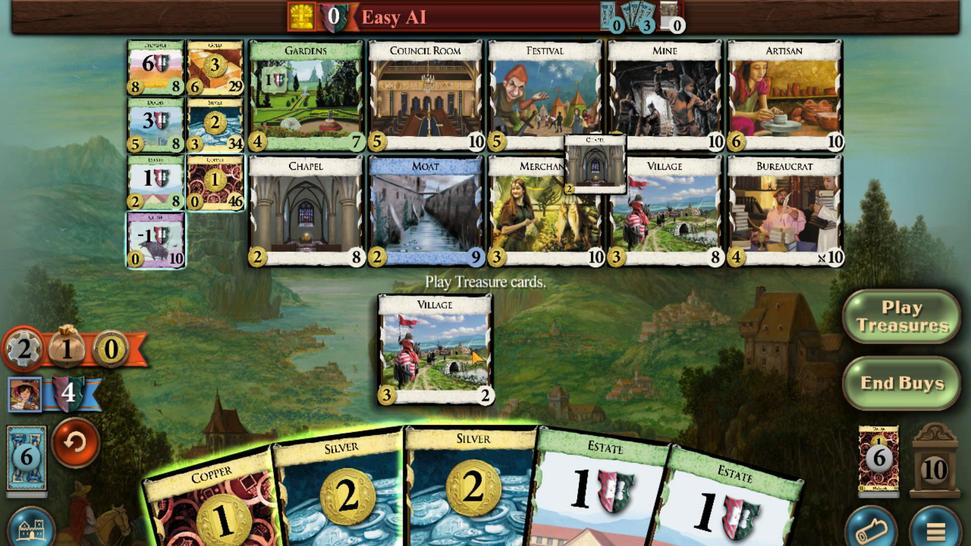 
Action: Mouse scrolled (281, 381) with delta (0, 0)
Screenshot: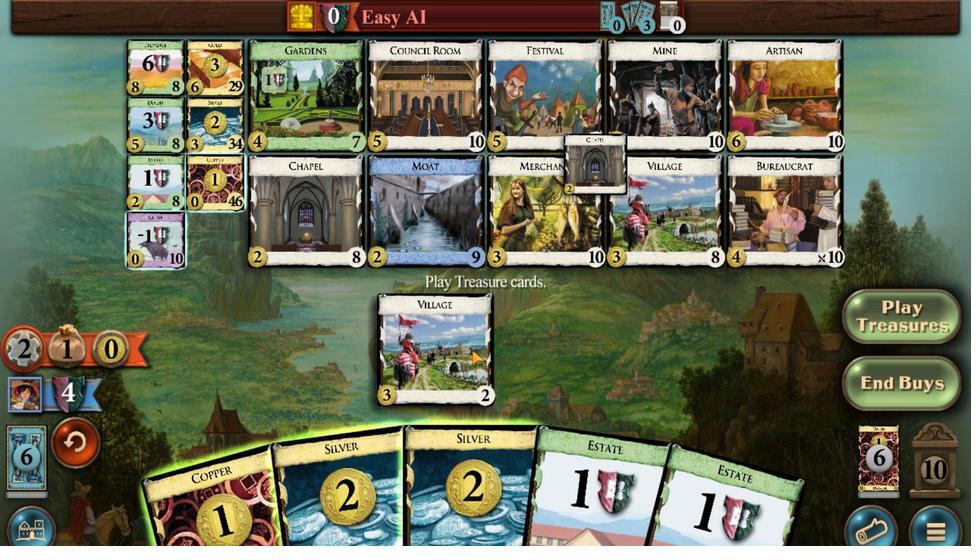 
Action: Mouse scrolled (281, 381) with delta (0, 0)
Screenshot: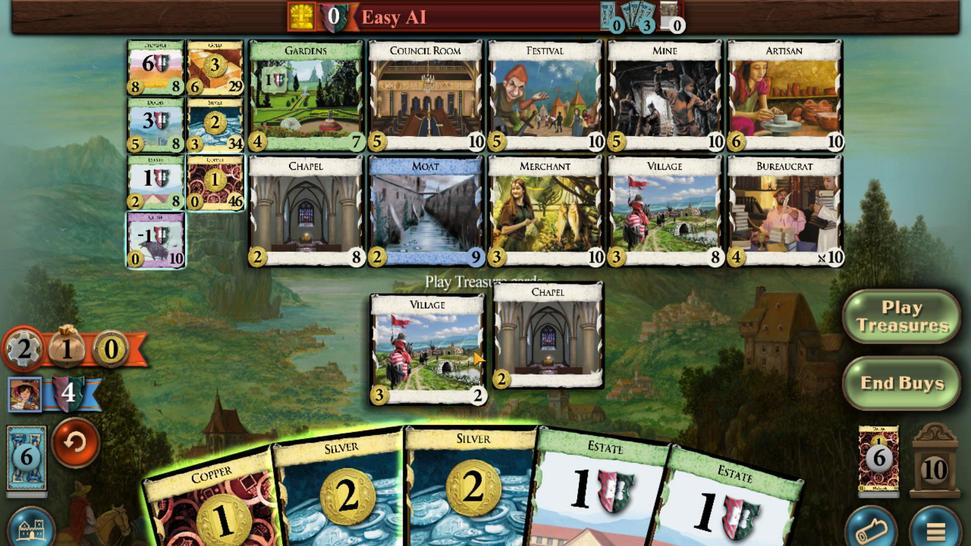 
Action: Mouse moved to (314, 425)
Screenshot: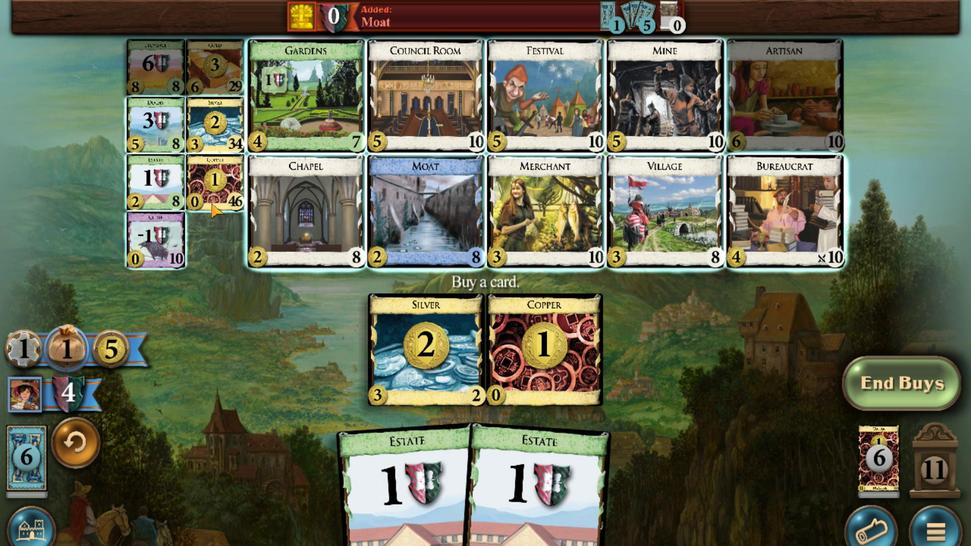 
Action: Mouse scrolled (314, 425) with delta (0, 0)
Screenshot: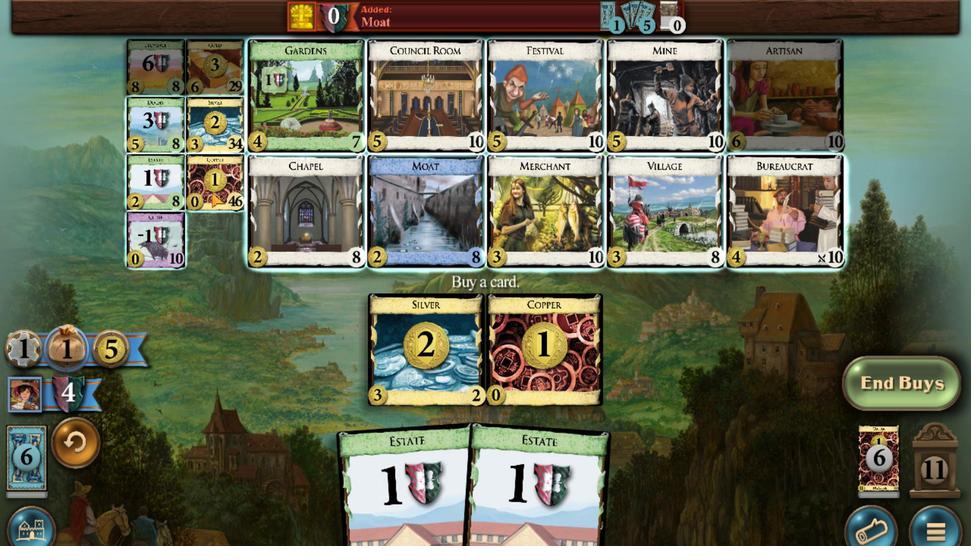 
Action: Mouse moved to (306, 422)
Screenshot: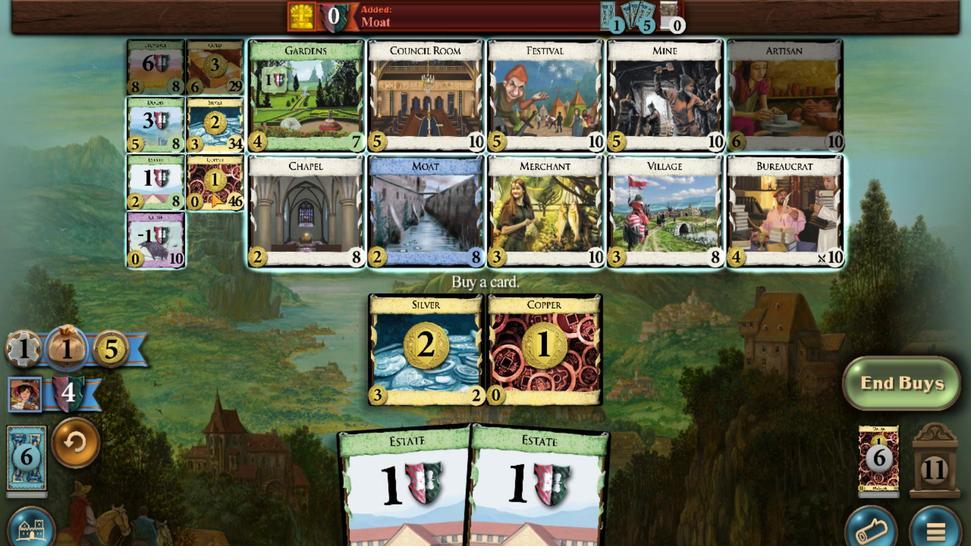 
Action: Mouse scrolled (306, 422) with delta (0, 0)
Screenshot: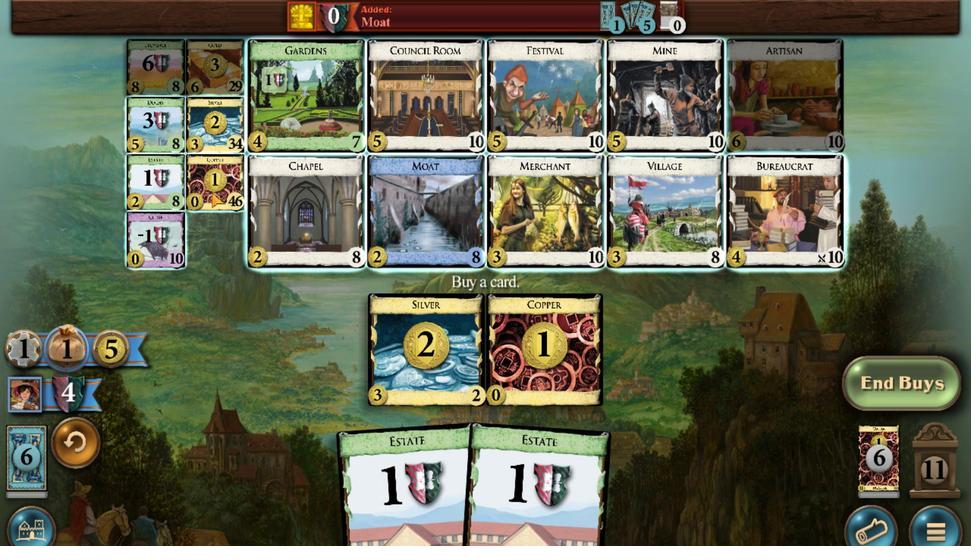 
Action: Mouse moved to (318, 423)
Screenshot: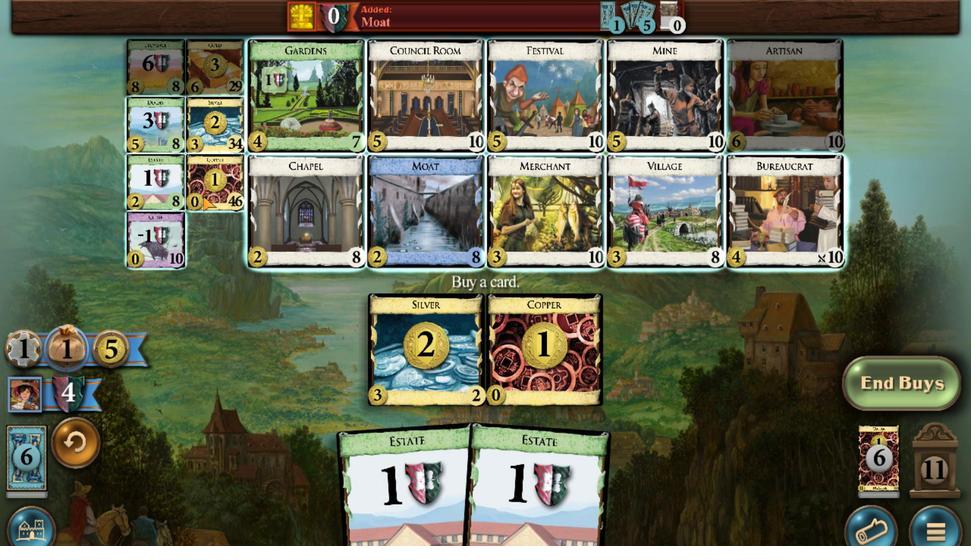 
Action: Mouse scrolled (318, 423) with delta (0, 0)
Screenshot: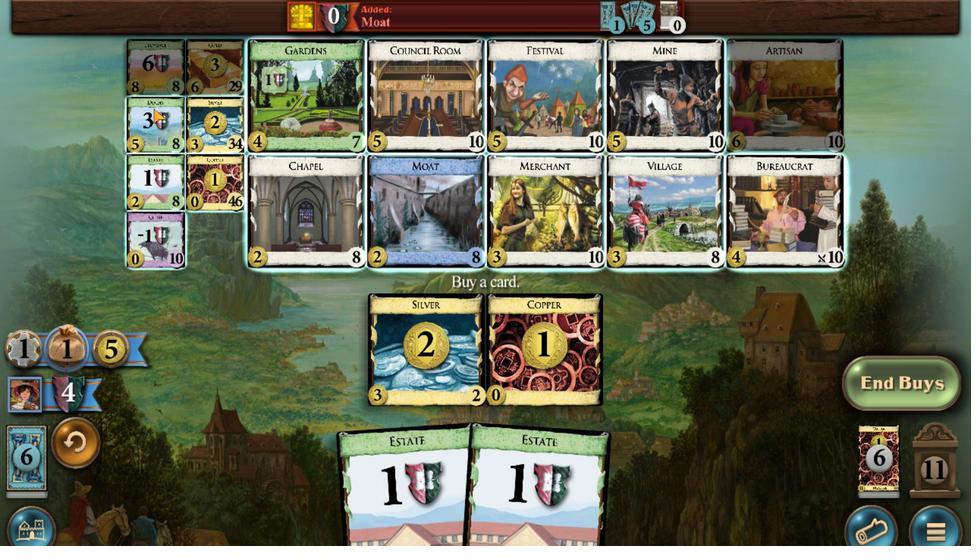 
Action: Mouse moved to (312, 423)
Screenshot: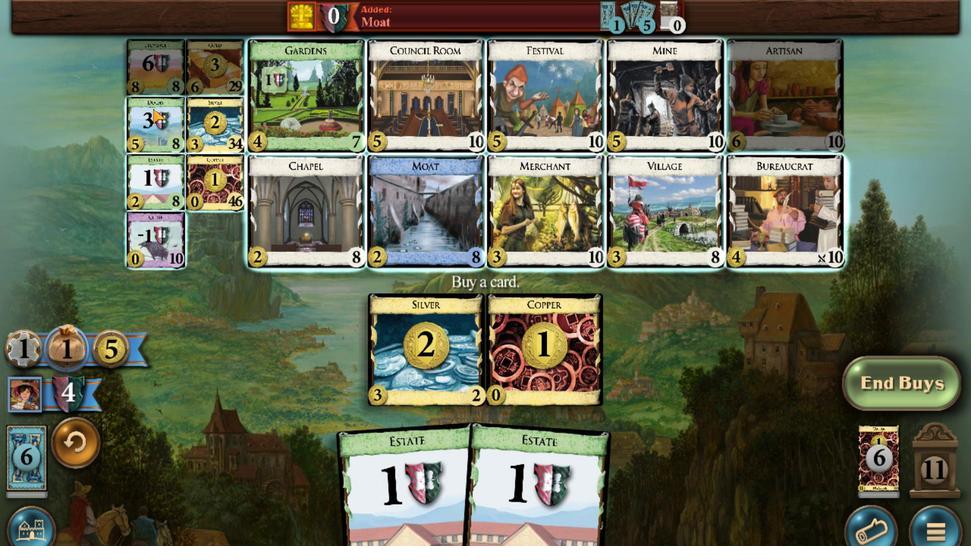 
Action: Mouse scrolled (312, 423) with delta (0, 0)
Screenshot: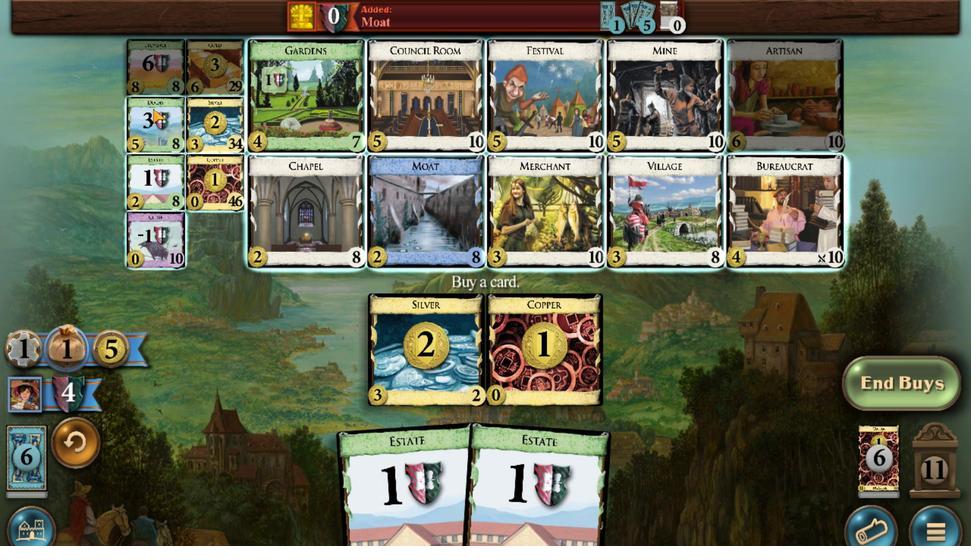 
Action: Mouse moved to (274, 386)
Screenshot: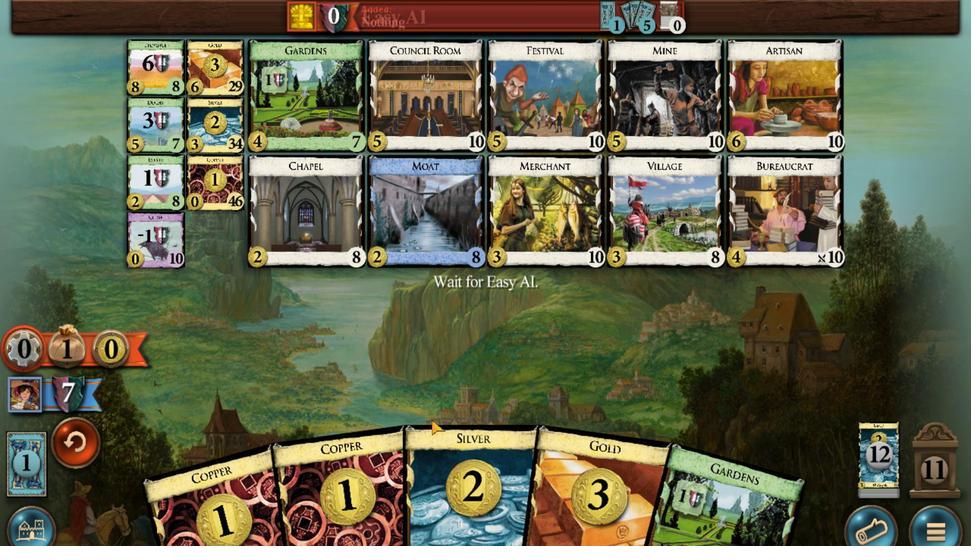 
Action: Mouse scrolled (274, 386) with delta (0, 0)
Screenshot: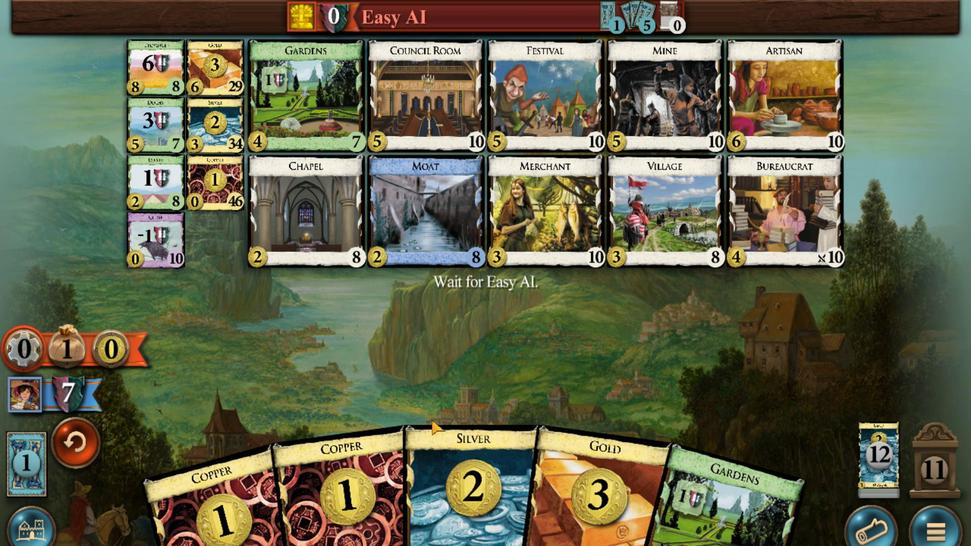 
Action: Mouse scrolled (274, 386) with delta (0, 0)
Screenshot: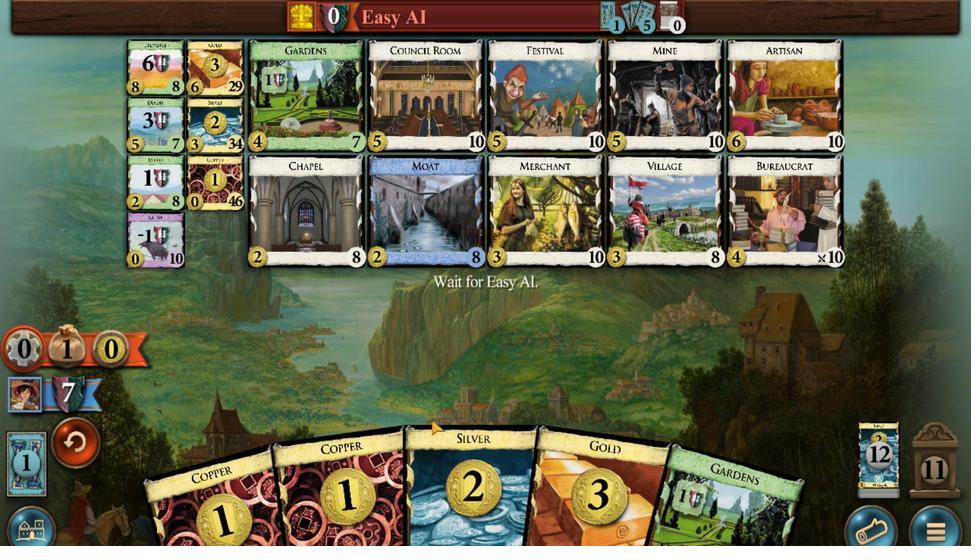
Action: Mouse scrolled (274, 386) with delta (0, 0)
Screenshot: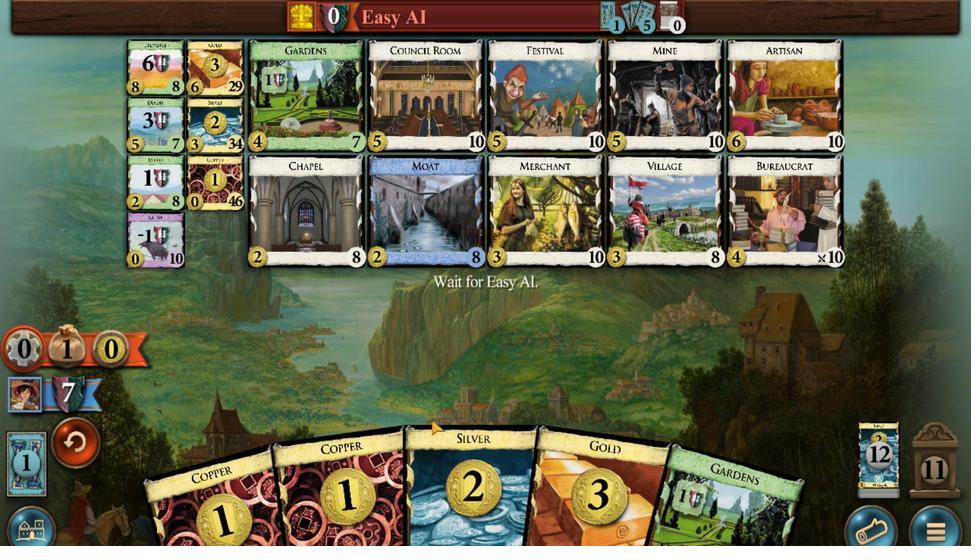 
Action: Mouse scrolled (274, 386) with delta (0, 0)
Screenshot: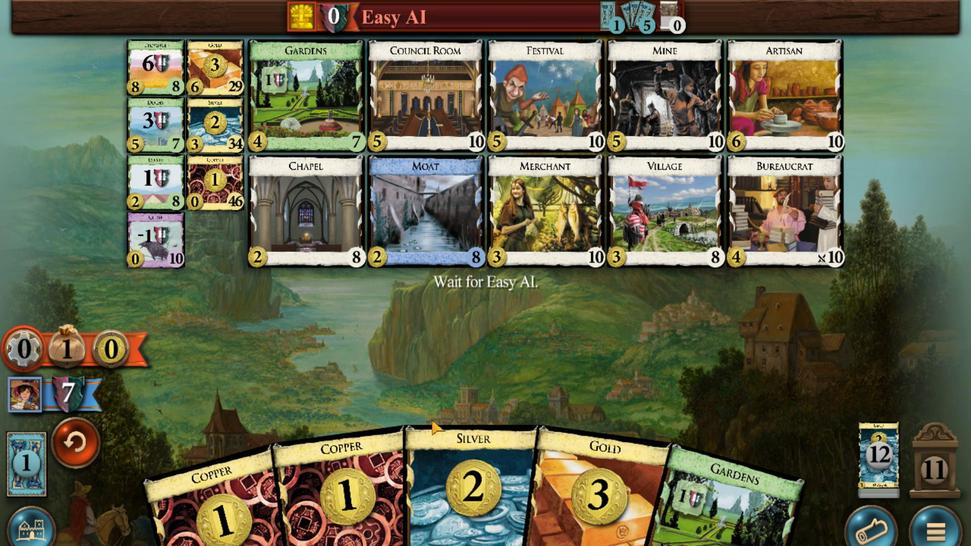 
Action: Mouse scrolled (274, 386) with delta (0, 0)
Screenshot: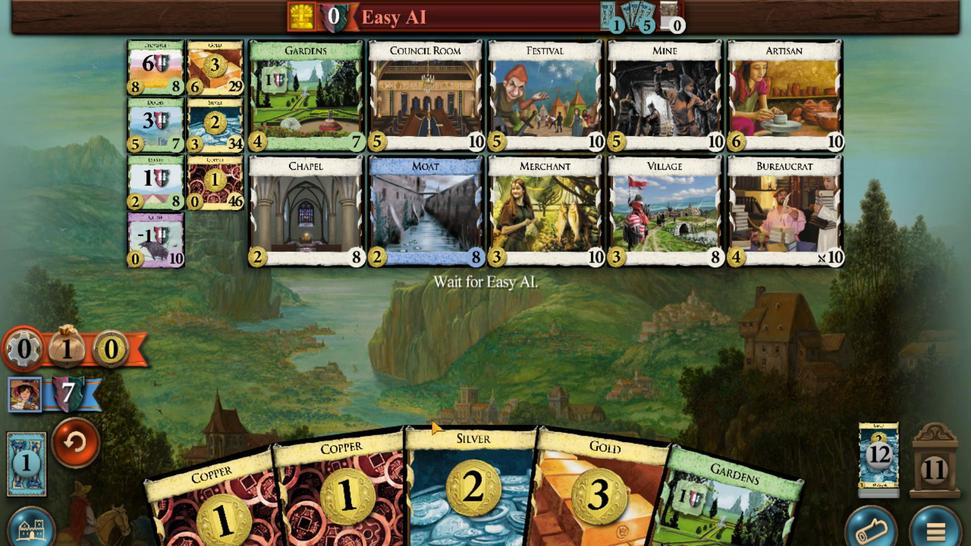 
Action: Mouse moved to (299, 421)
Screenshot: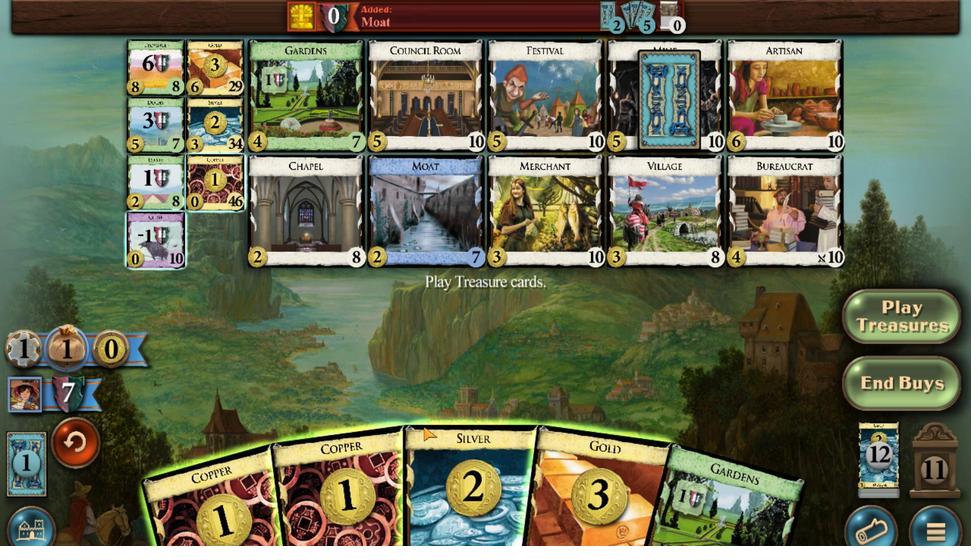 
Action: Mouse scrolled (299, 421) with delta (0, 0)
Screenshot: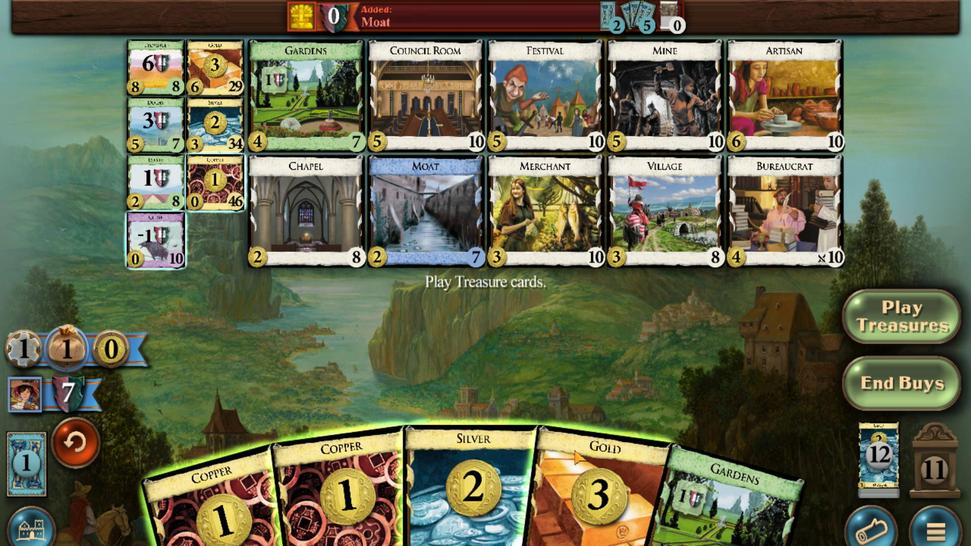 
Action: Mouse moved to (296, 421)
Screenshot: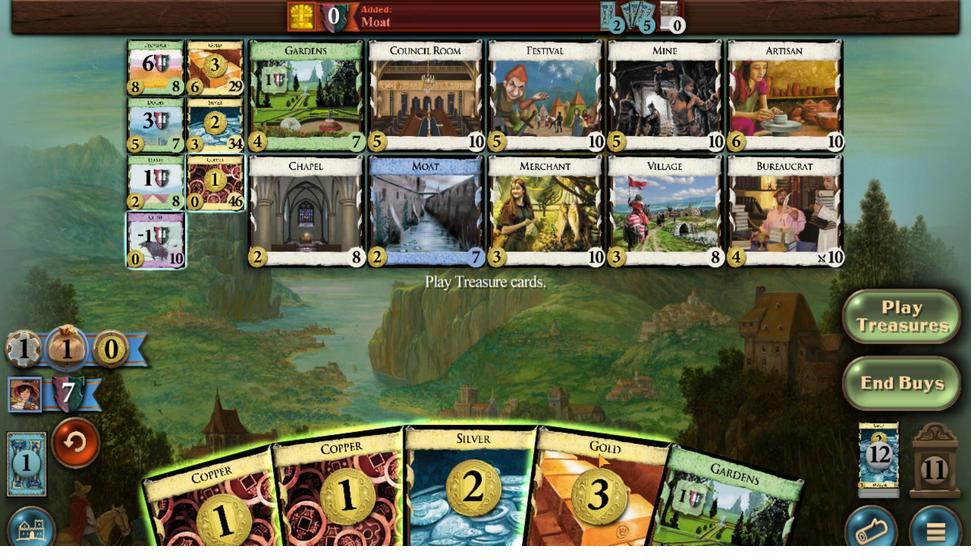 
Action: Mouse scrolled (296, 421) with delta (0, 0)
Screenshot: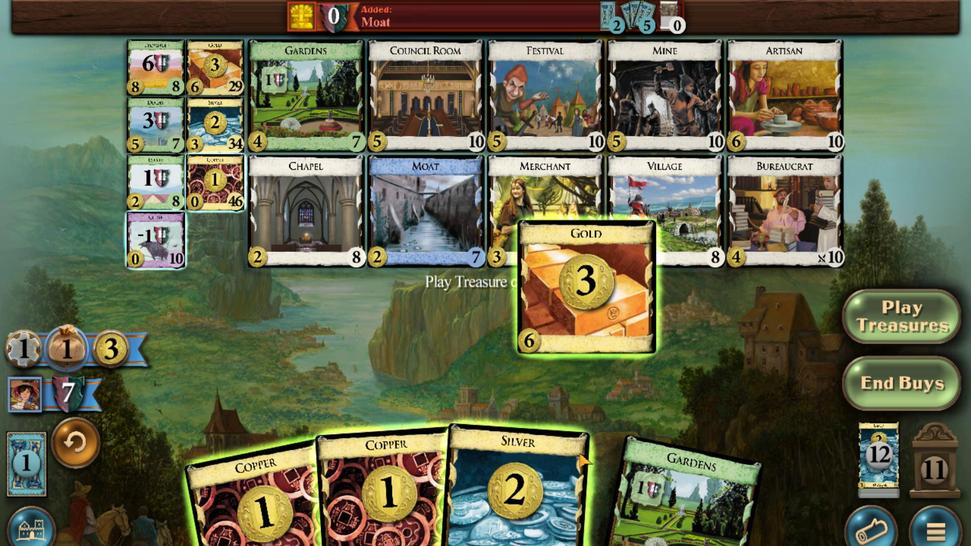 
Action: Mouse moved to (274, 391)
Screenshot: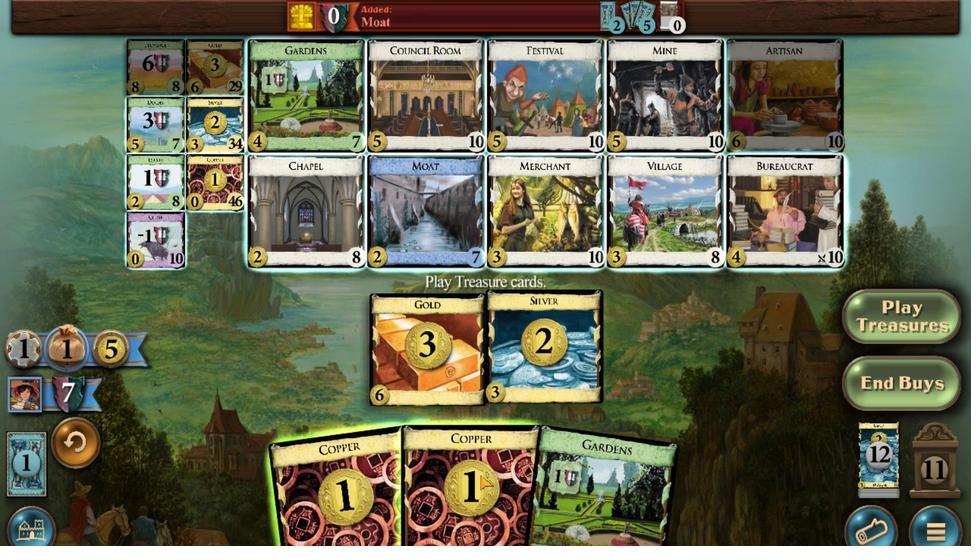 
Action: Mouse scrolled (274, 391) with delta (0, 0)
Screenshot: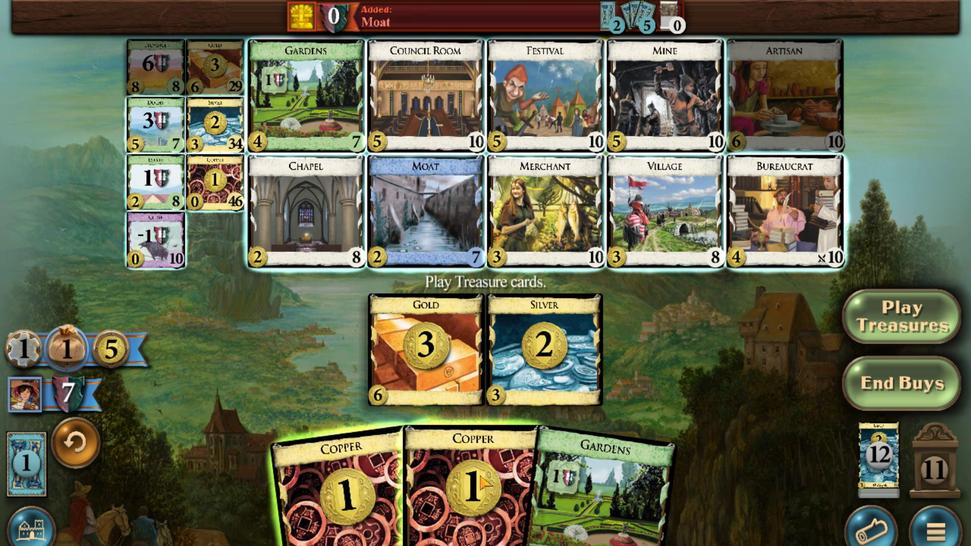 
Action: Mouse scrolled (274, 391) with delta (0, 0)
Screenshot: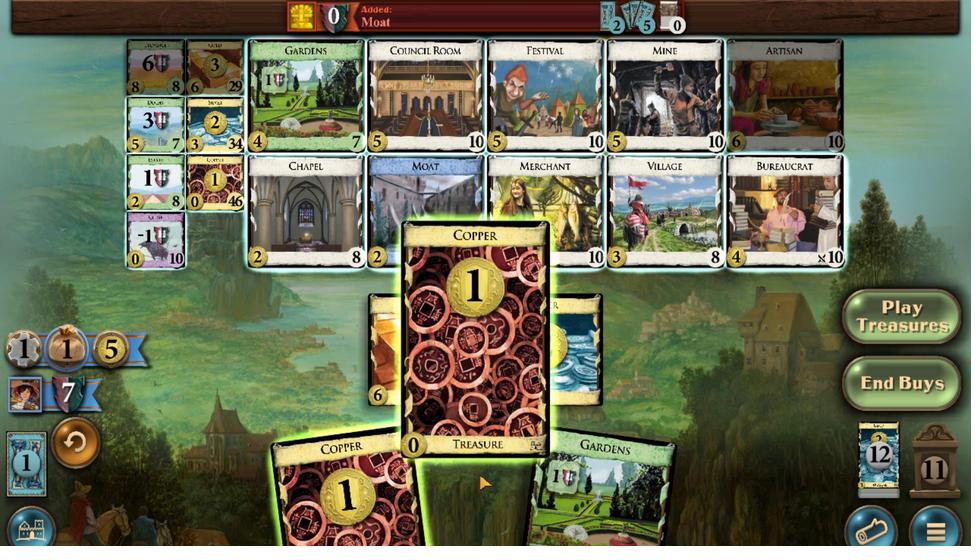 
Action: Mouse scrolled (274, 391) with delta (0, 0)
Screenshot: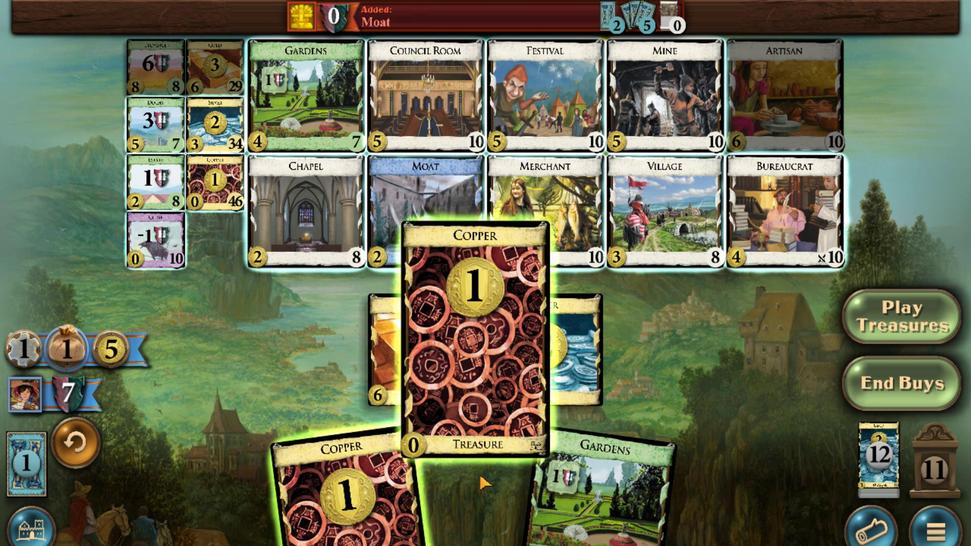 
Action: Mouse scrolled (274, 391) with delta (0, 0)
Screenshot: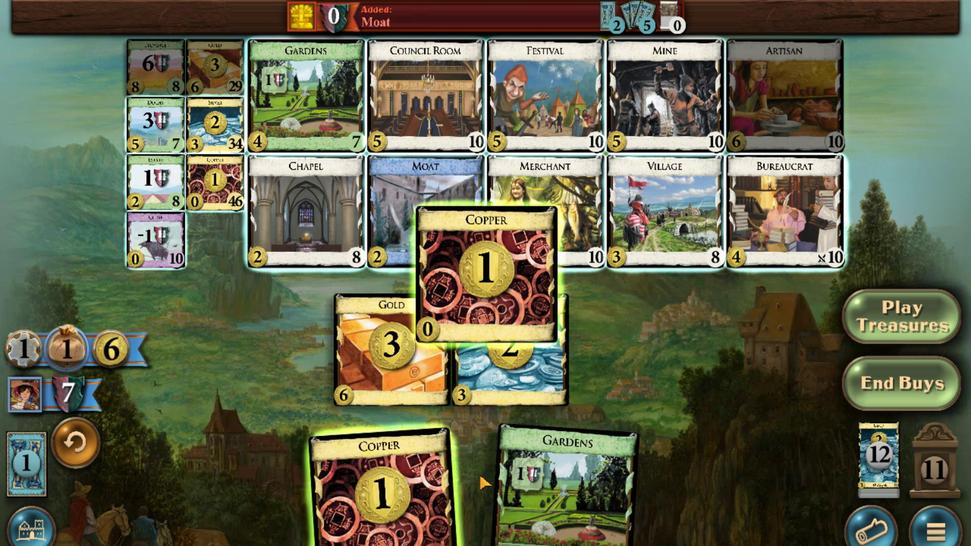 
Action: Mouse scrolled (274, 391) with delta (0, 0)
Screenshot: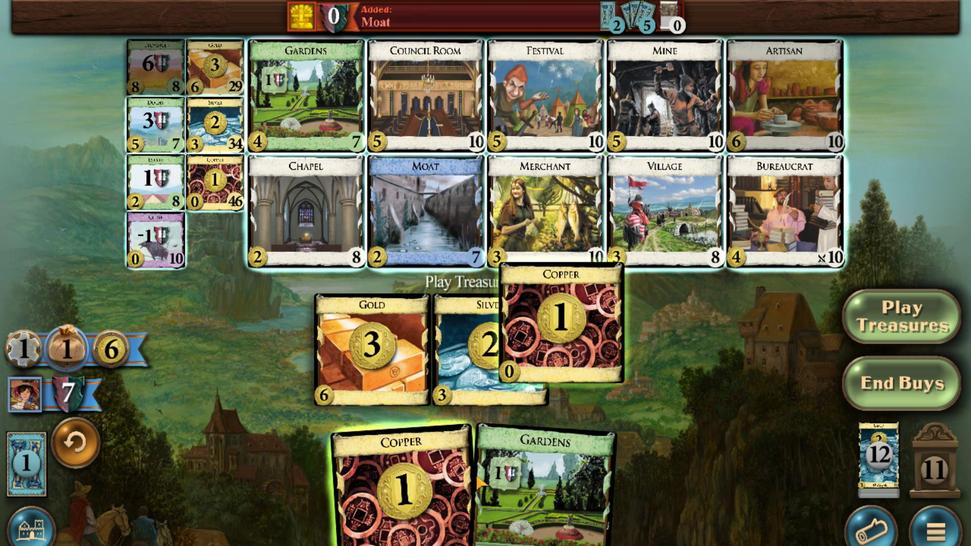 
Action: Mouse moved to (320, 418)
Screenshot: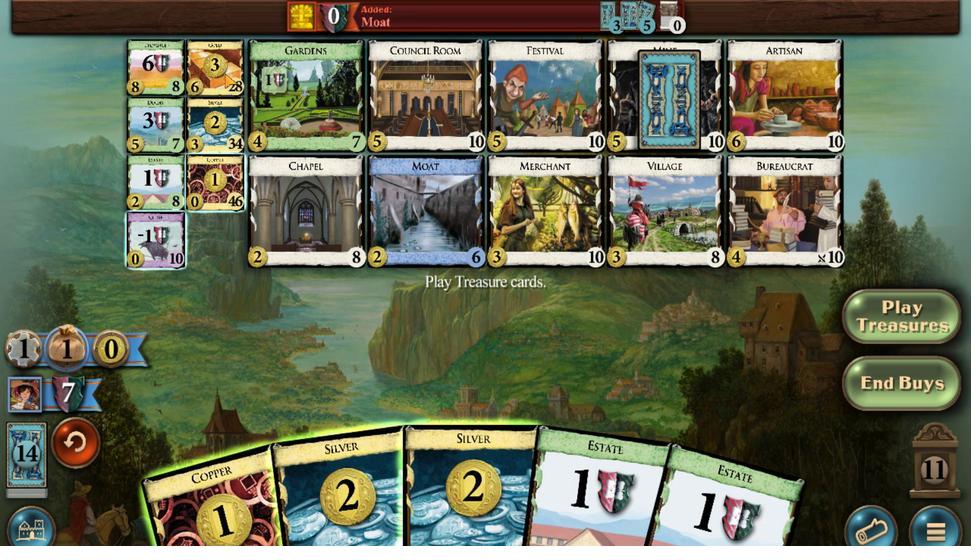 
Action: Mouse scrolled (320, 418) with delta (0, 0)
Screenshot: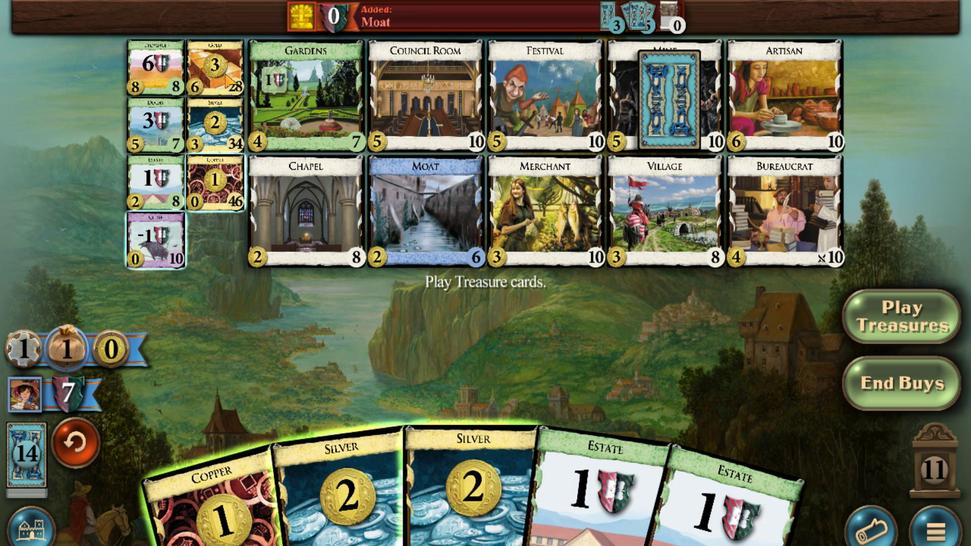 
Action: Mouse moved to (326, 418)
Screenshot: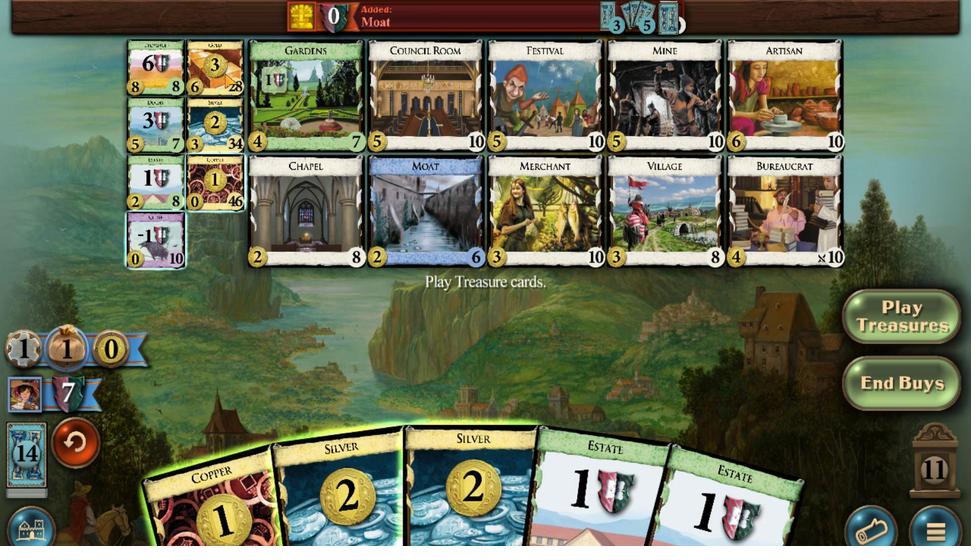 
Action: Mouse scrolled (326, 418) with delta (0, 0)
Screenshot: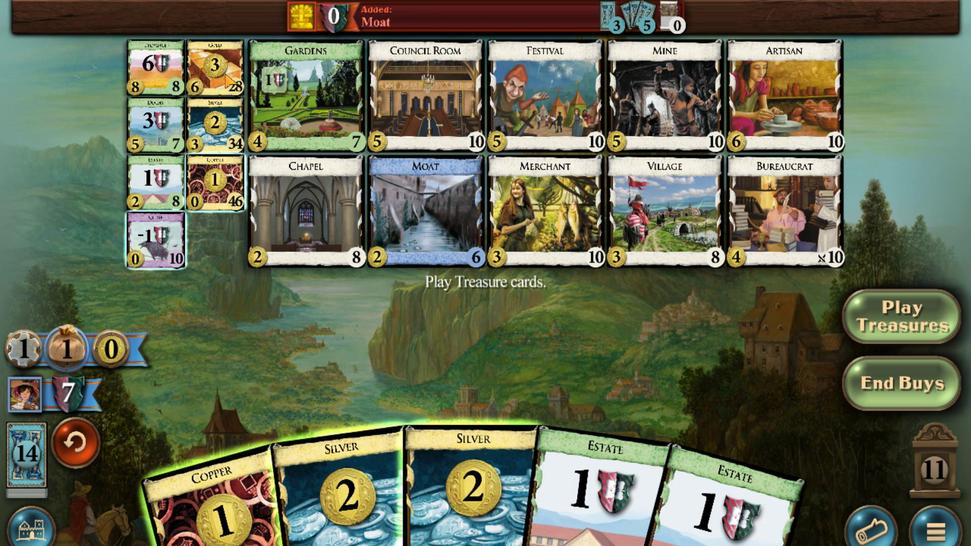 
Action: Mouse moved to (320, 418)
Screenshot: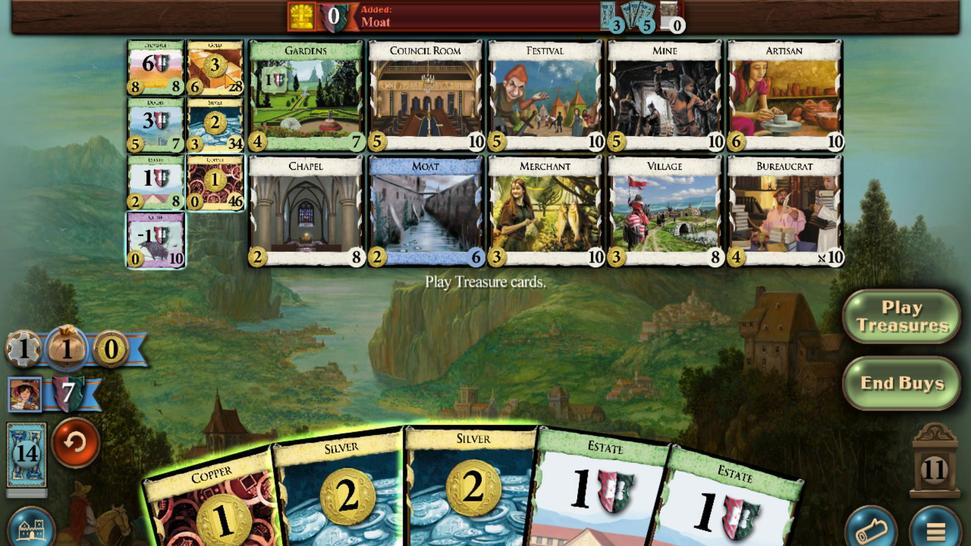 
Action: Mouse scrolled (320, 418) with delta (0, 0)
Screenshot: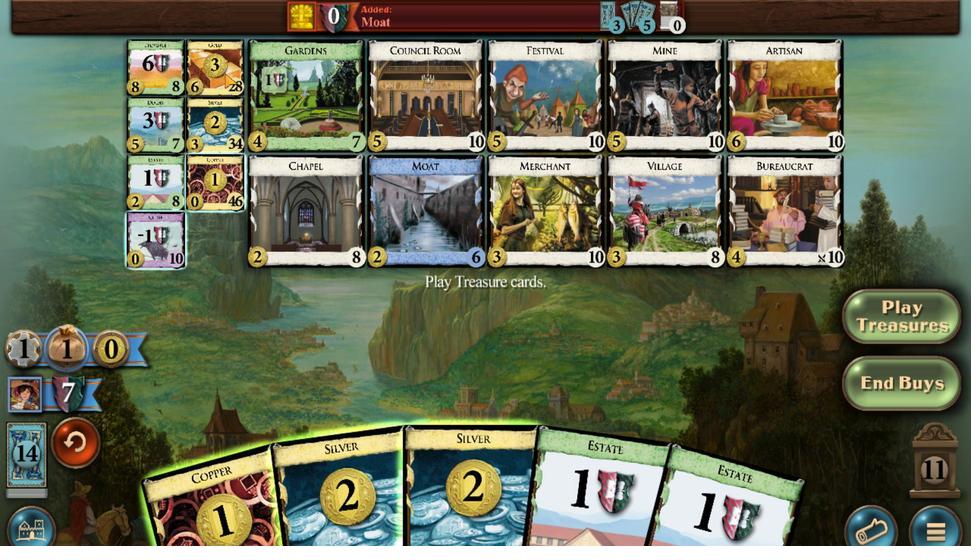 
Action: Mouse moved to (274, 382)
Screenshot: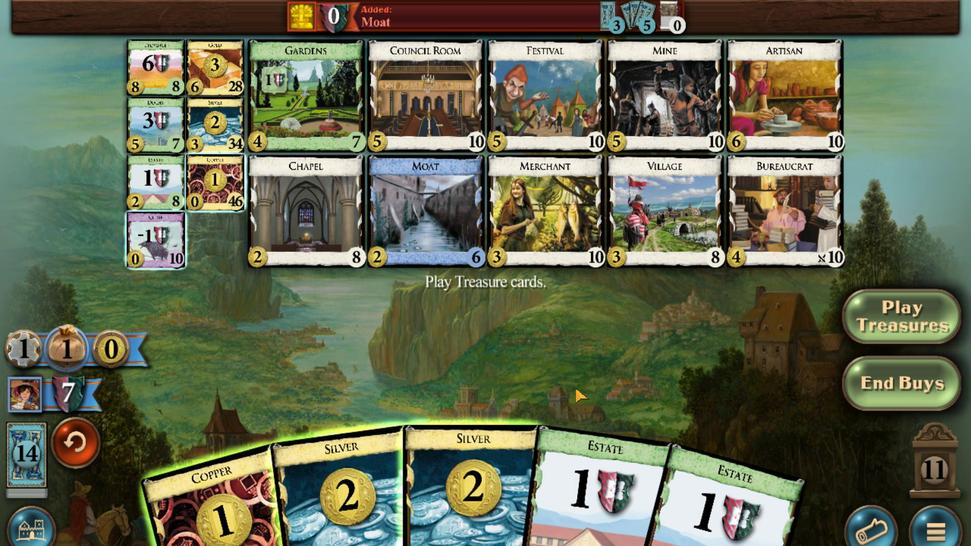 
Action: Mouse scrolled (274, 382) with delta (0, 0)
Screenshot: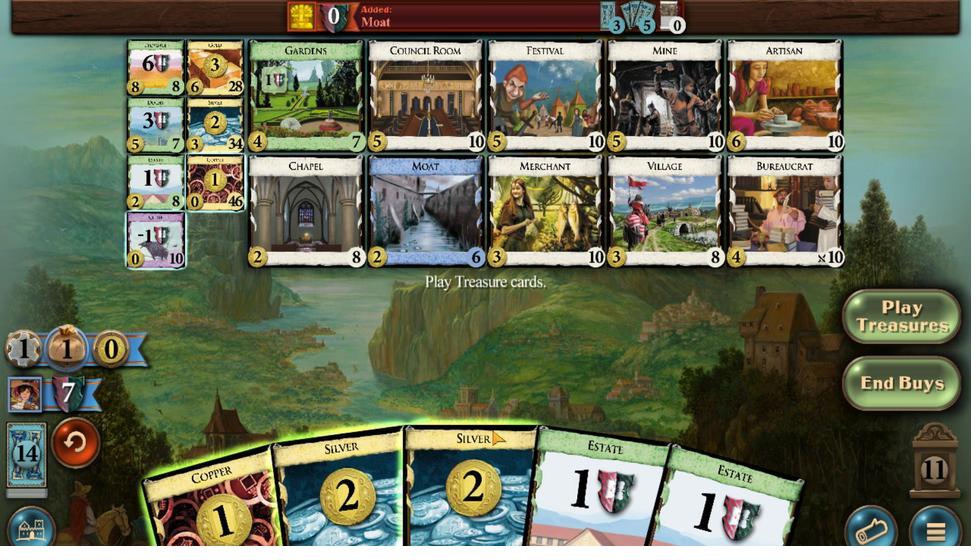 
Action: Mouse scrolled (274, 382) with delta (0, 0)
Screenshot: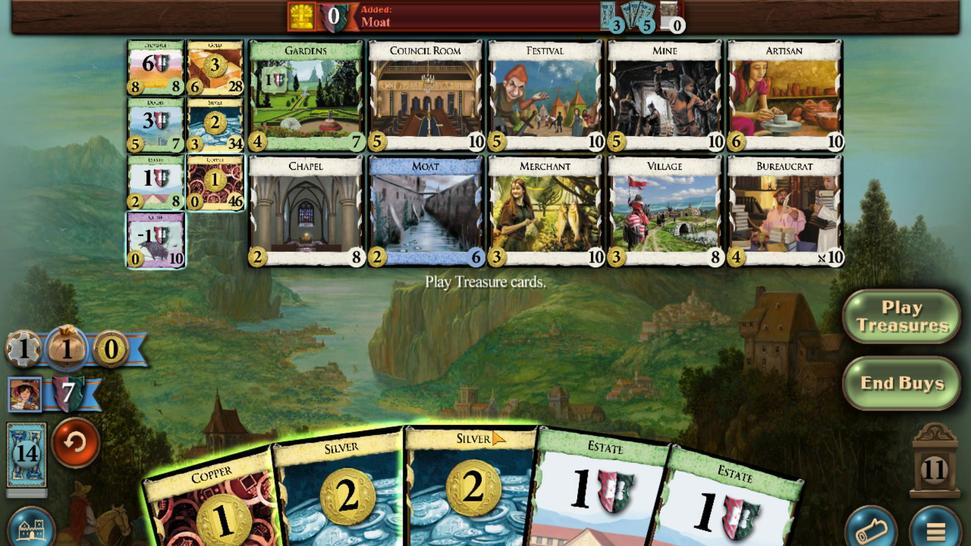 
Action: Mouse scrolled (274, 382) with delta (0, 0)
Screenshot: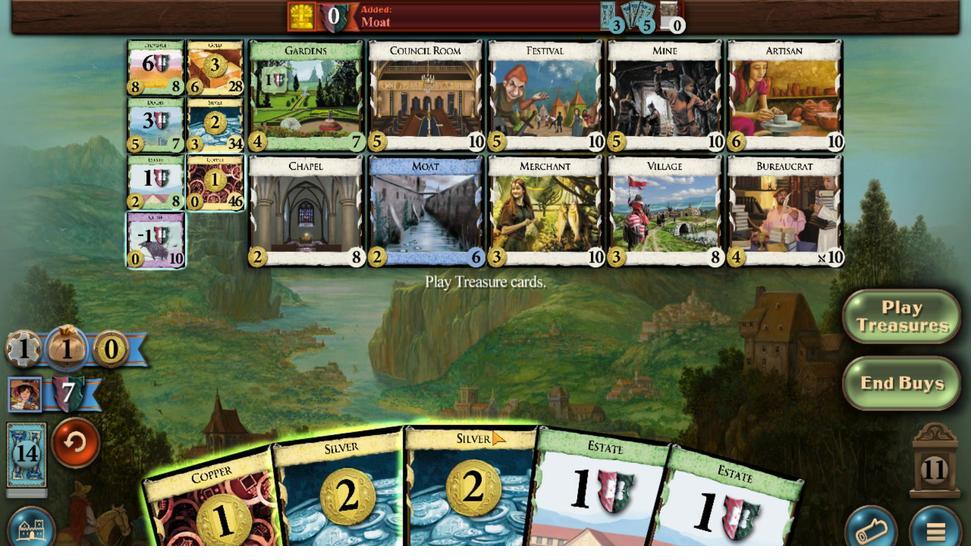 
Action: Mouse scrolled (274, 382) with delta (0, 0)
Screenshot: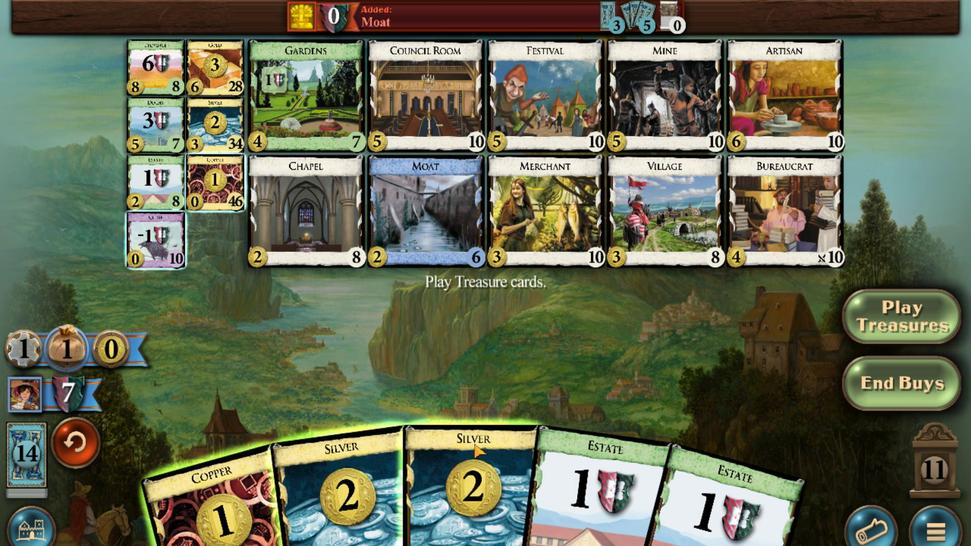 
Action: Mouse scrolled (274, 382) with delta (0, 0)
Screenshot: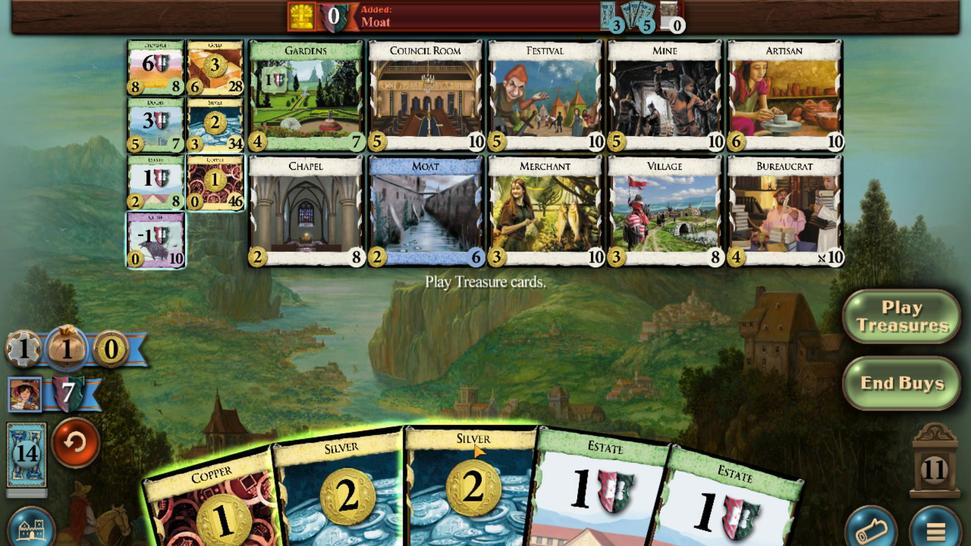 
Action: Mouse scrolled (274, 382) with delta (0, 0)
Screenshot: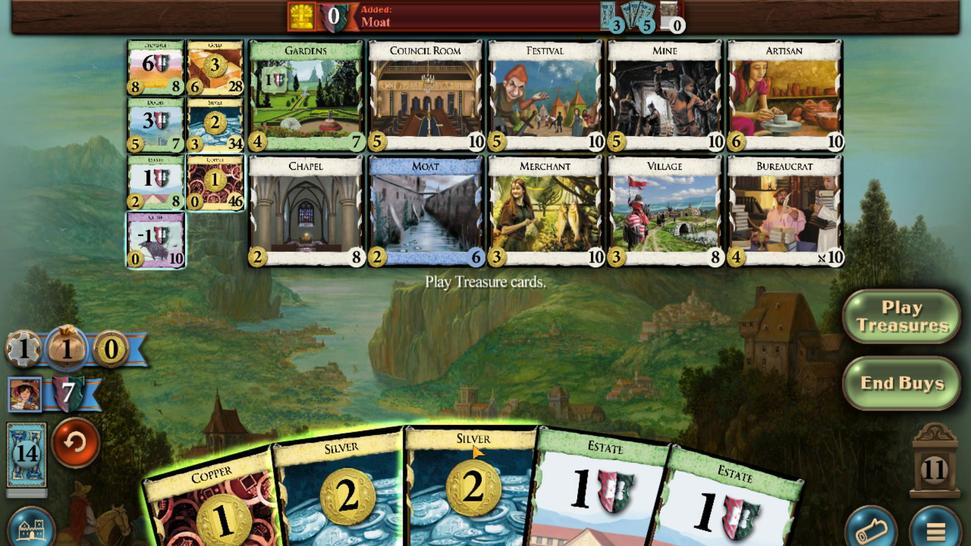 
Action: Mouse moved to (356, 420)
Screenshot: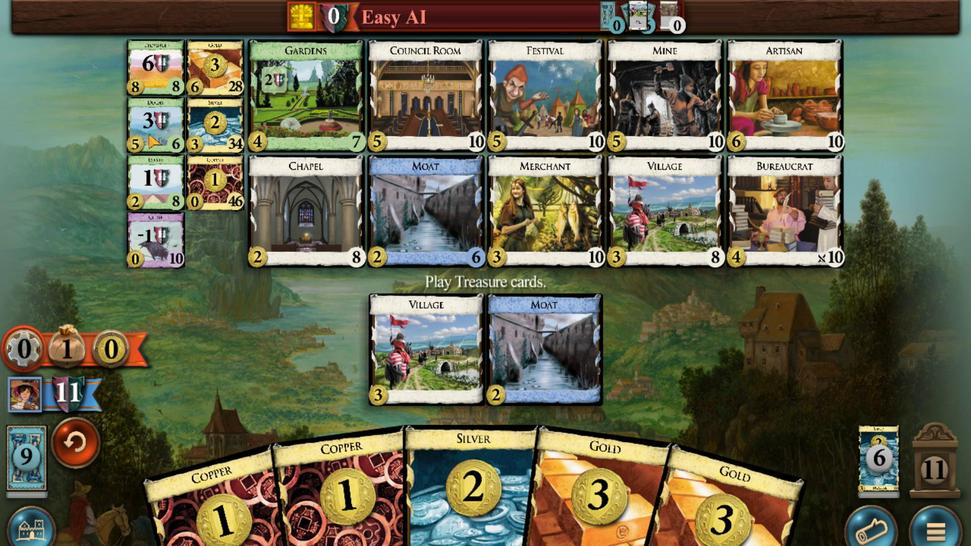
Action: Mouse scrolled (356, 420) with delta (0, 0)
Screenshot: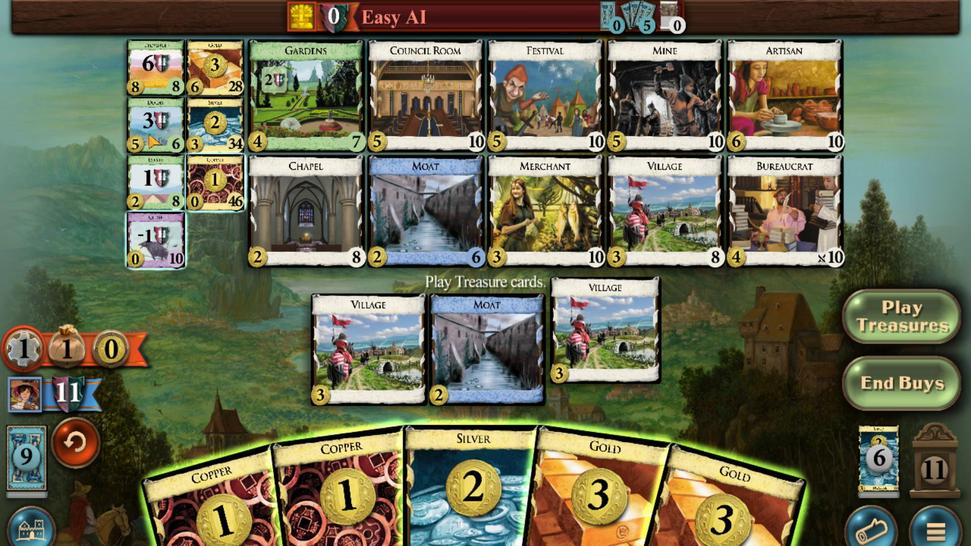 
Action: Mouse moved to (344, 420)
Screenshot: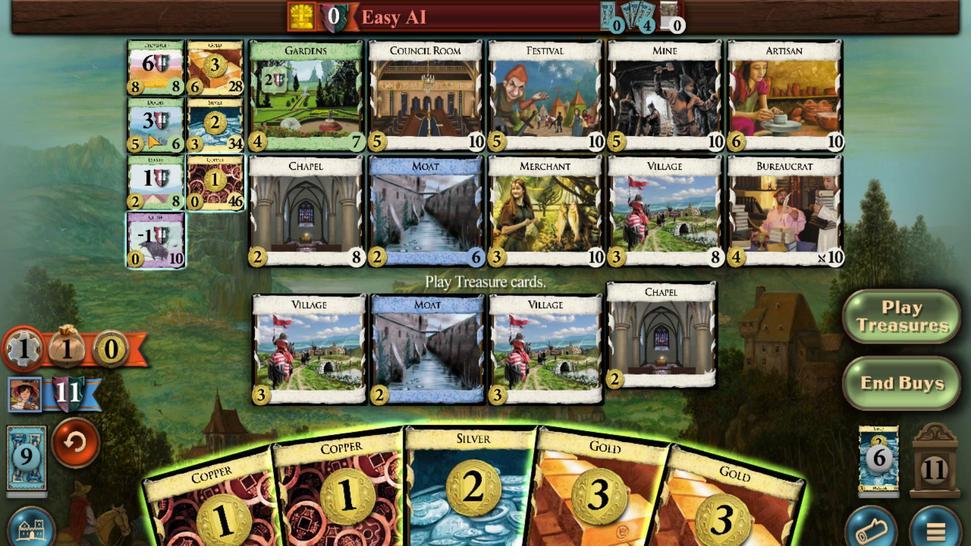 
Action: Mouse scrolled (344, 420) with delta (0, 0)
Screenshot: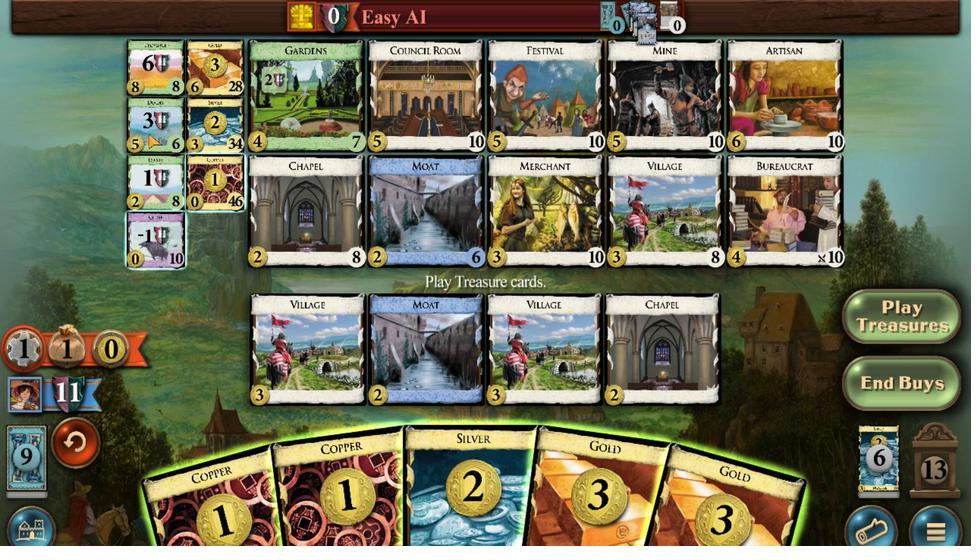 
Action: Mouse moved to (335, 421)
Screenshot: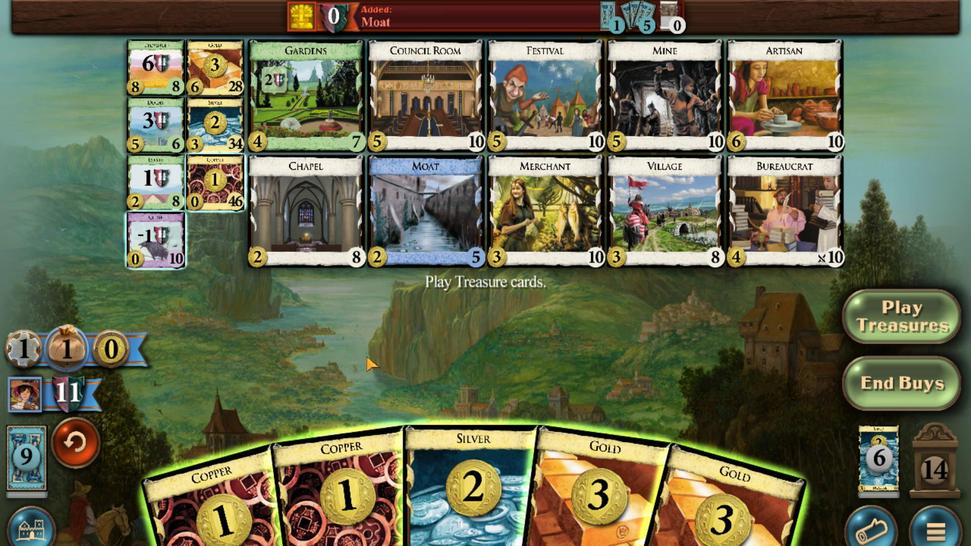 
Action: Mouse scrolled (335, 421) with delta (0, 0)
Screenshot: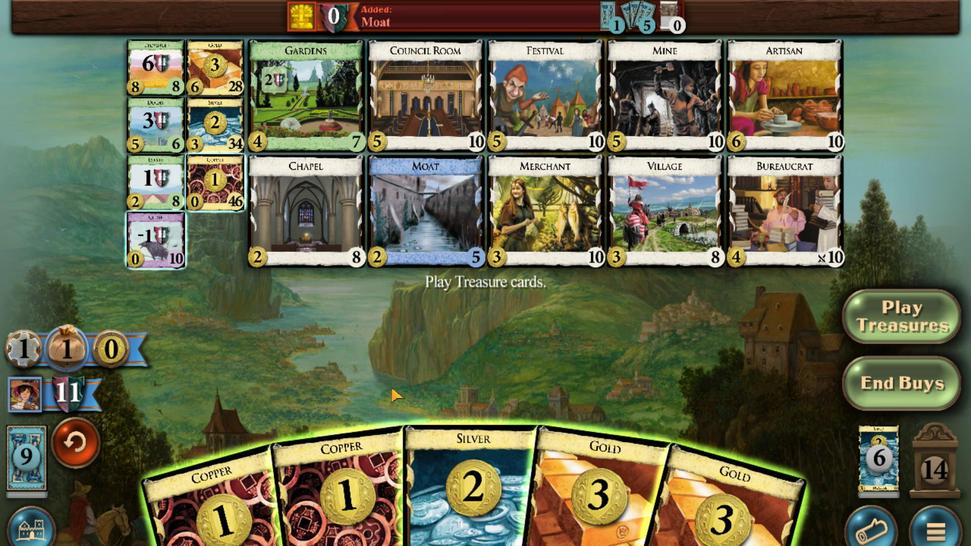 
Action: Mouse moved to (328, 424)
Screenshot: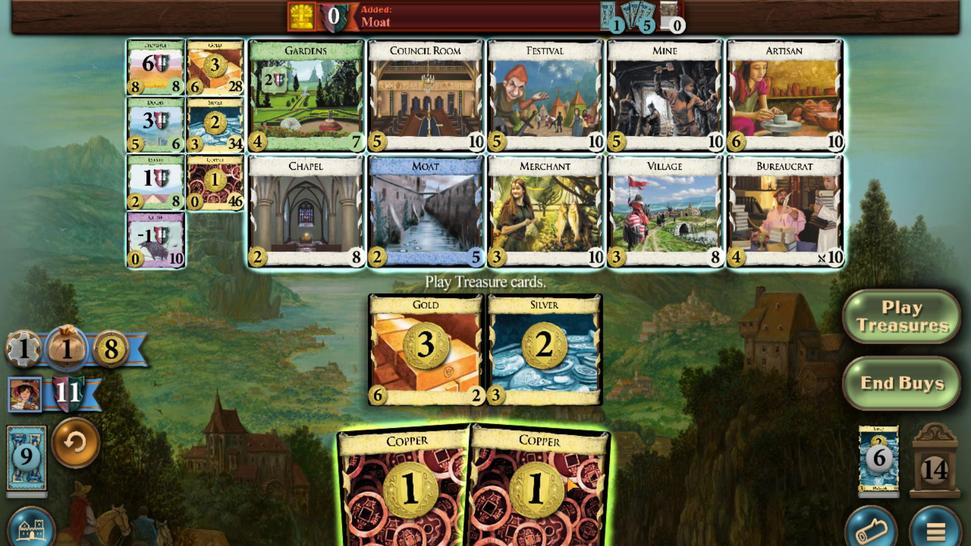 
Action: Mouse scrolled (328, 424) with delta (0, 0)
Screenshot: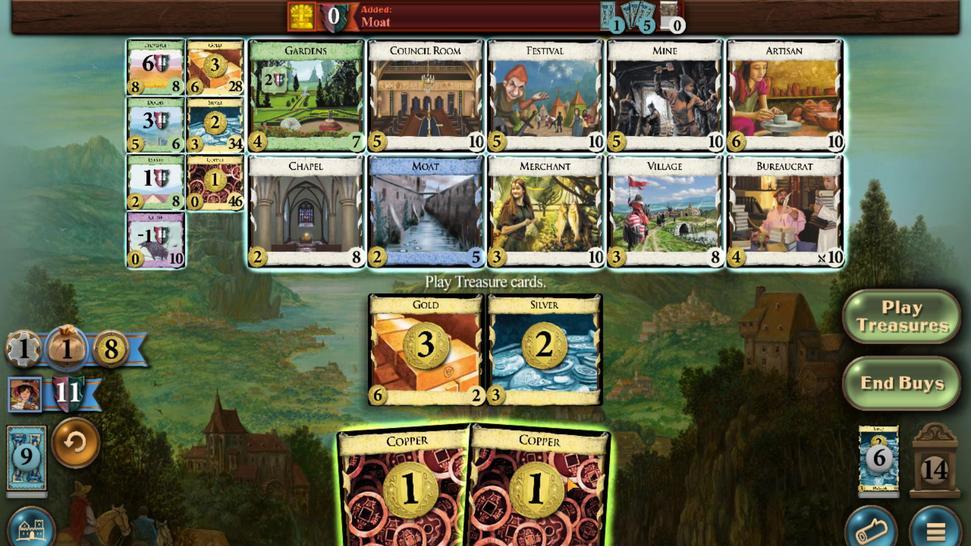 
Action: Mouse moved to (315, 421)
Screenshot: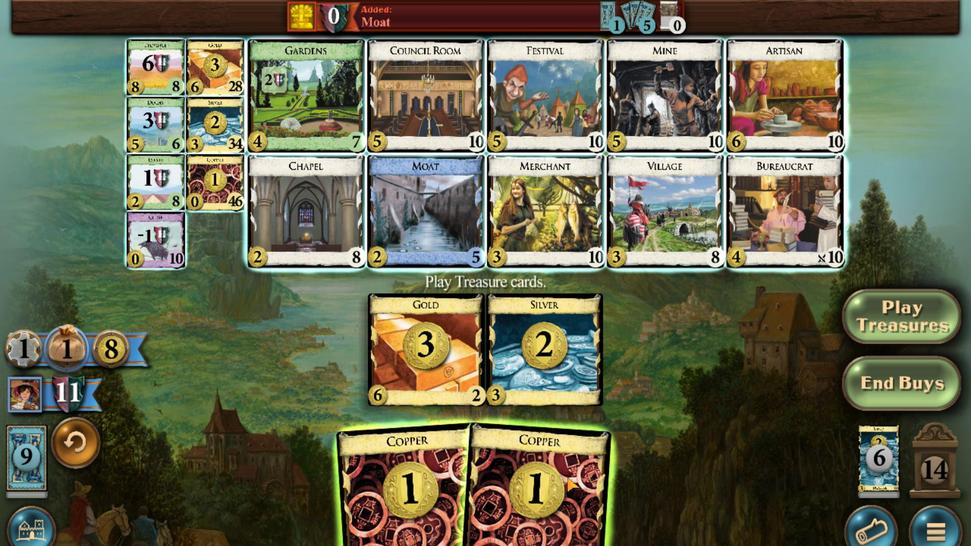 
Action: Mouse scrolled (315, 421) with delta (0, 0)
Screenshot: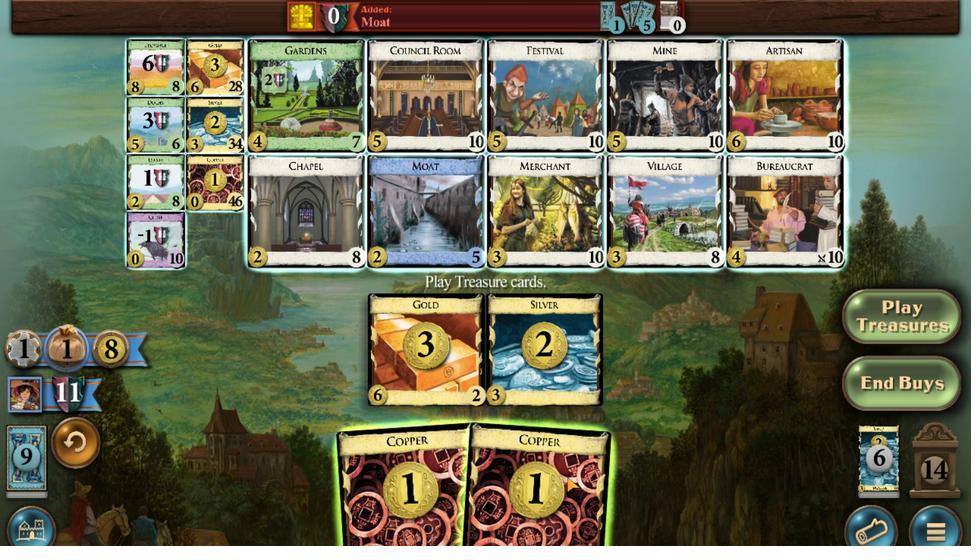 
Action: Mouse moved to (275, 383)
Screenshot: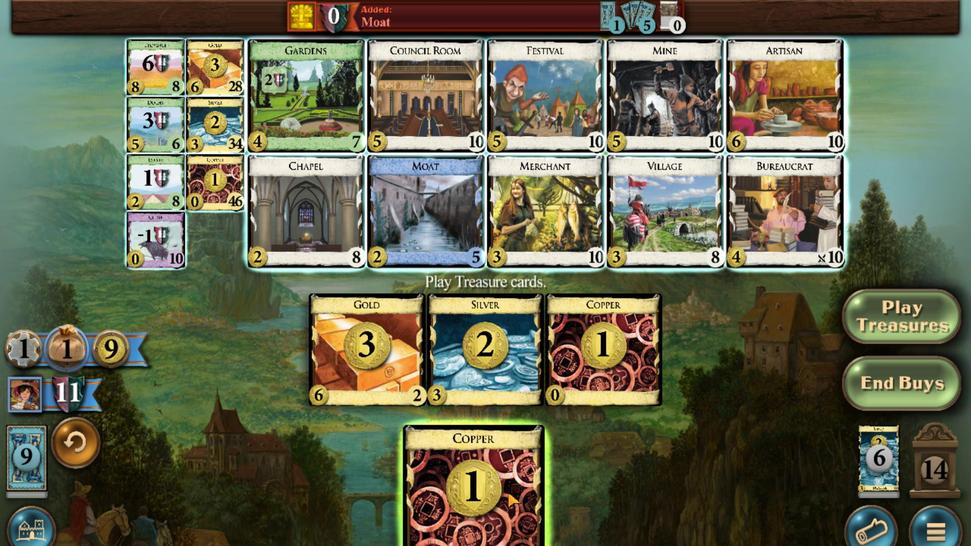 
Action: Mouse scrolled (275, 383) with delta (0, 0)
Screenshot: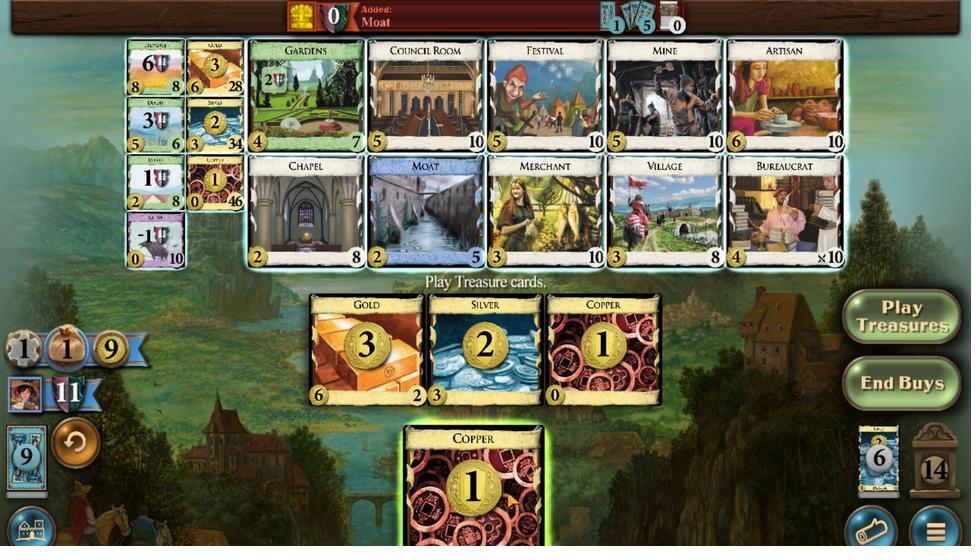 
Action: Mouse scrolled (275, 383) with delta (0, 0)
Screenshot: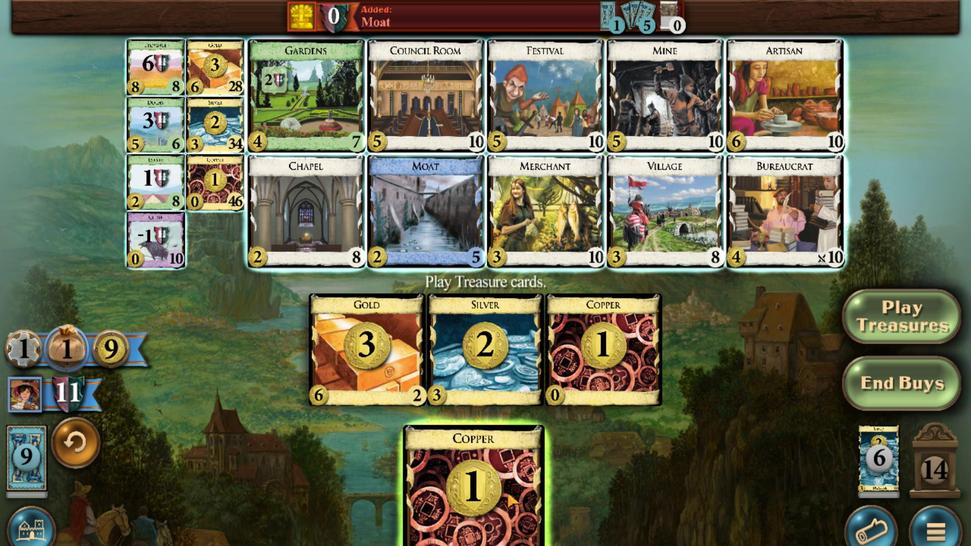 
Action: Mouse scrolled (275, 383) with delta (0, 0)
Screenshot: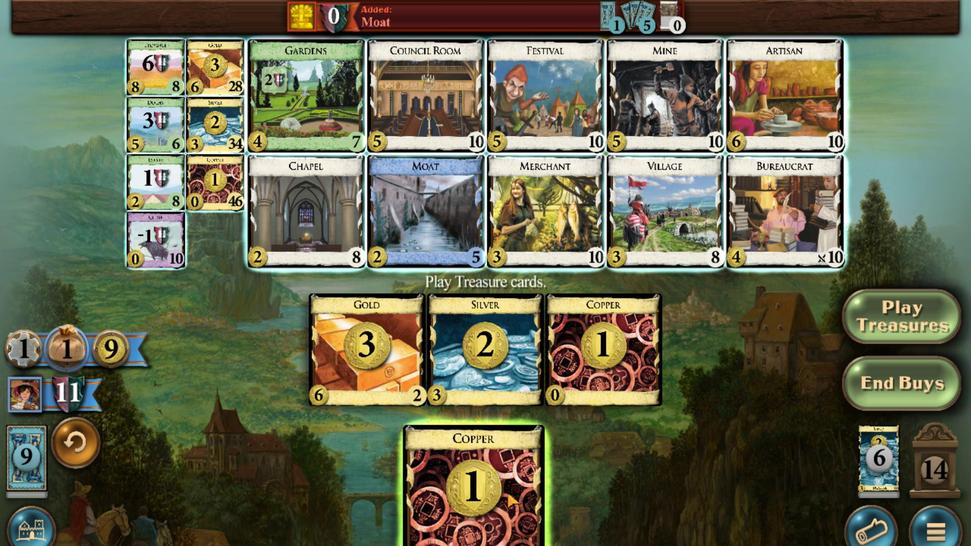 
Action: Mouse scrolled (275, 383) with delta (0, 0)
Screenshot: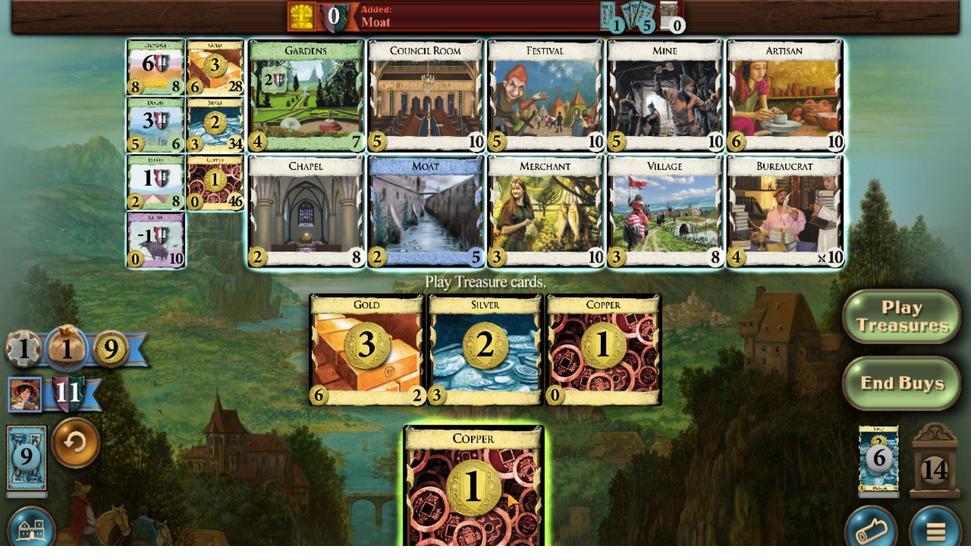 
Action: Mouse scrolled (275, 383) with delta (0, 0)
Screenshot: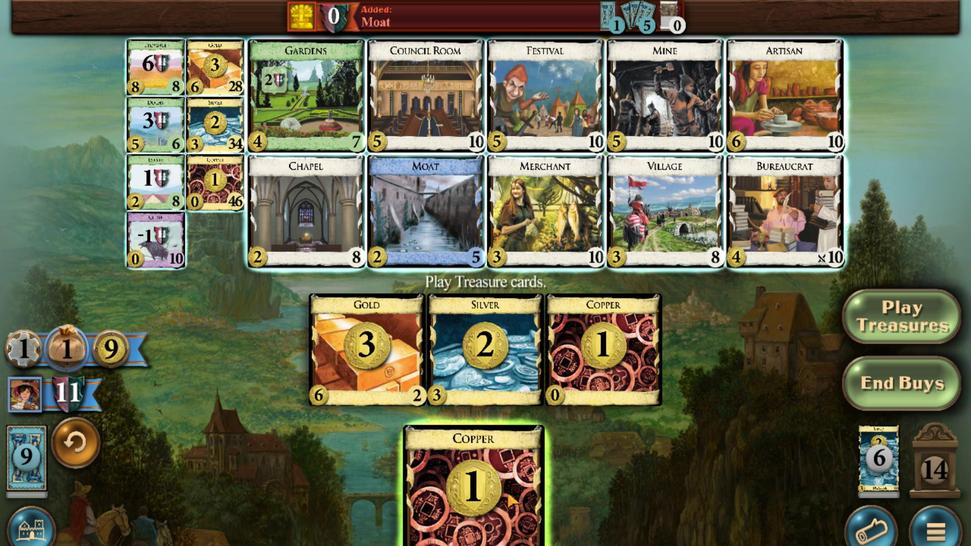 
Action: Mouse moved to (322, 422)
Screenshot: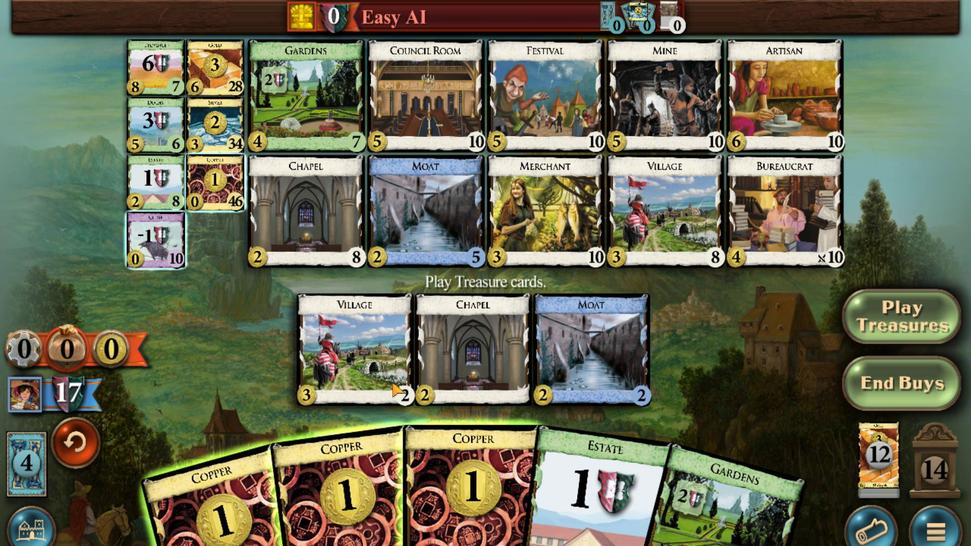 
Action: Mouse scrolled (322, 421) with delta (0, 0)
Screenshot: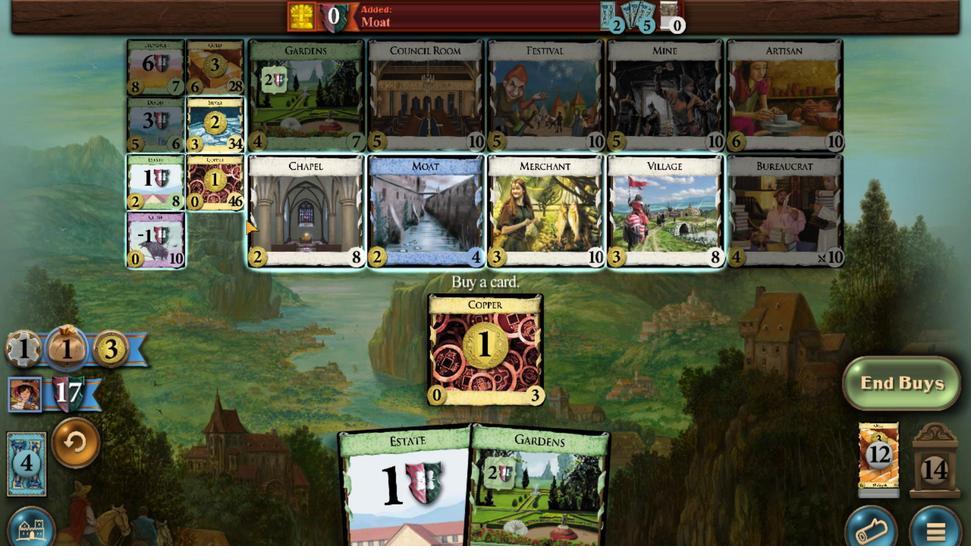 
Action: Mouse moved to (298, 421)
Screenshot: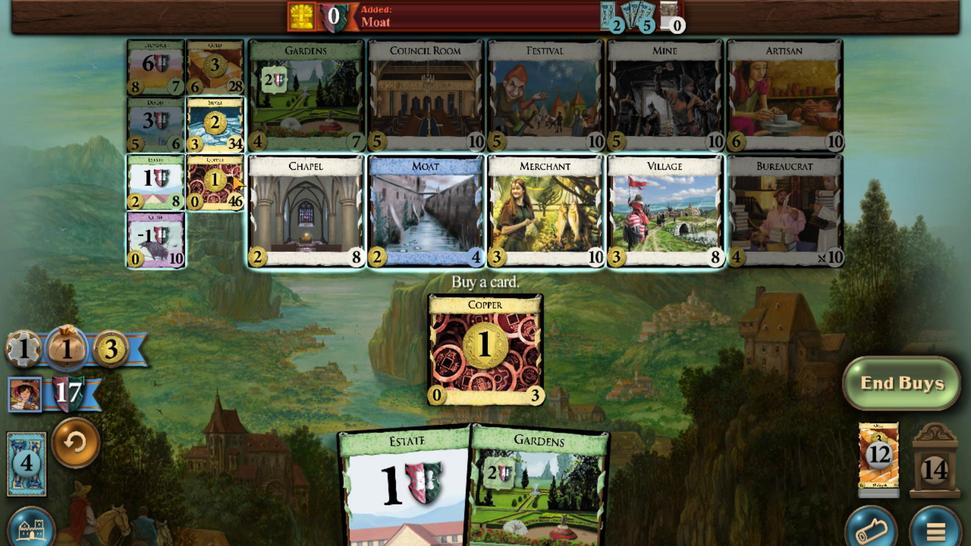 
Action: Mouse scrolled (298, 421) with delta (0, 0)
Screenshot: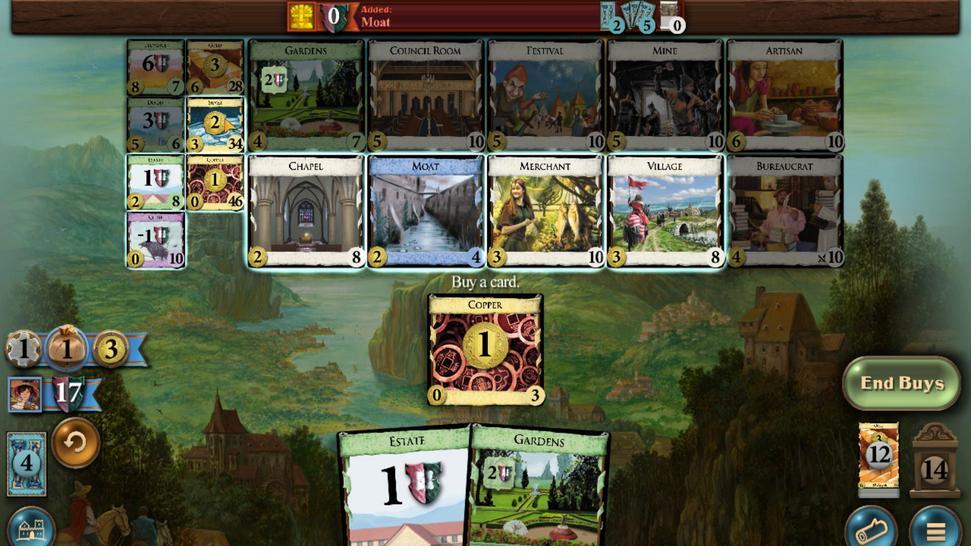 
Action: Mouse moved to (282, 386)
Screenshot: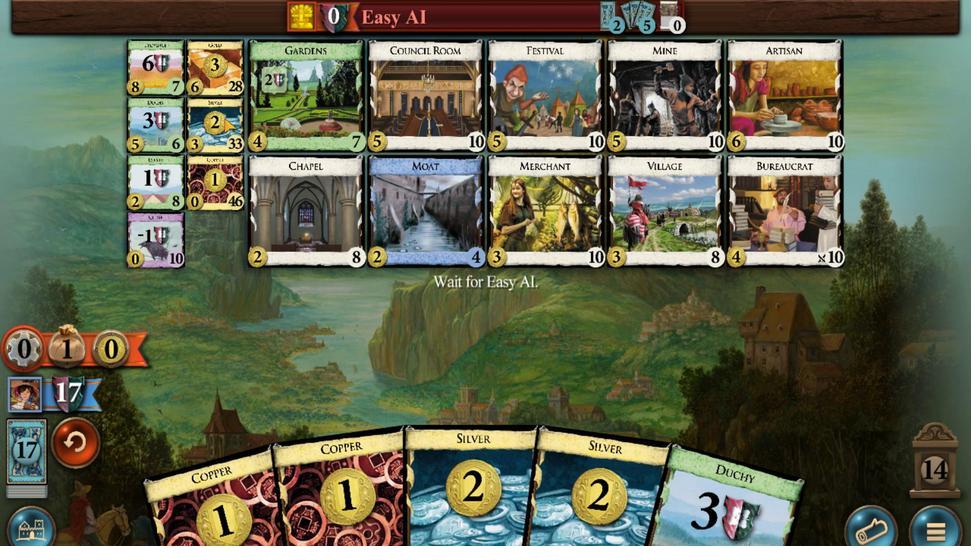 
Action: Mouse scrolled (282, 386) with delta (0, 0)
Screenshot: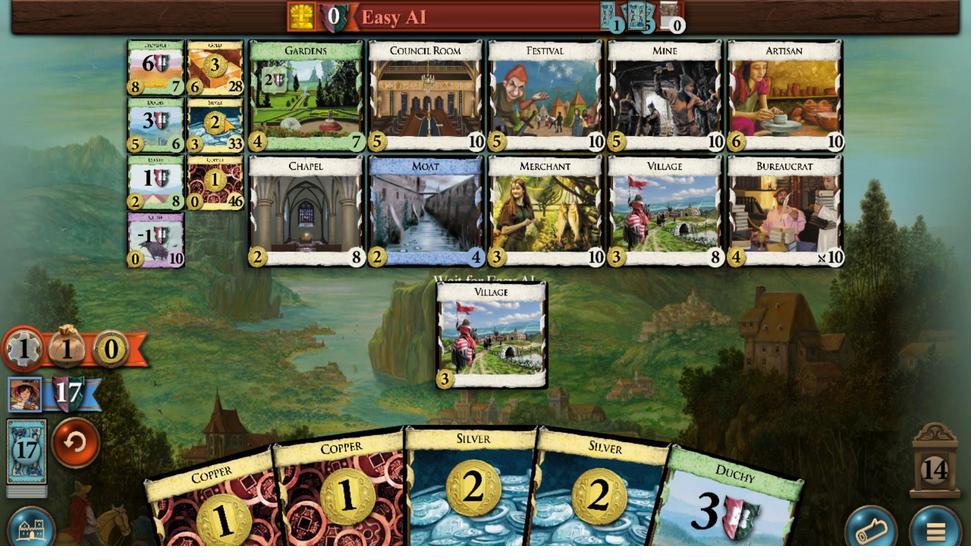 
Action: Mouse scrolled (282, 386) with delta (0, 0)
Screenshot: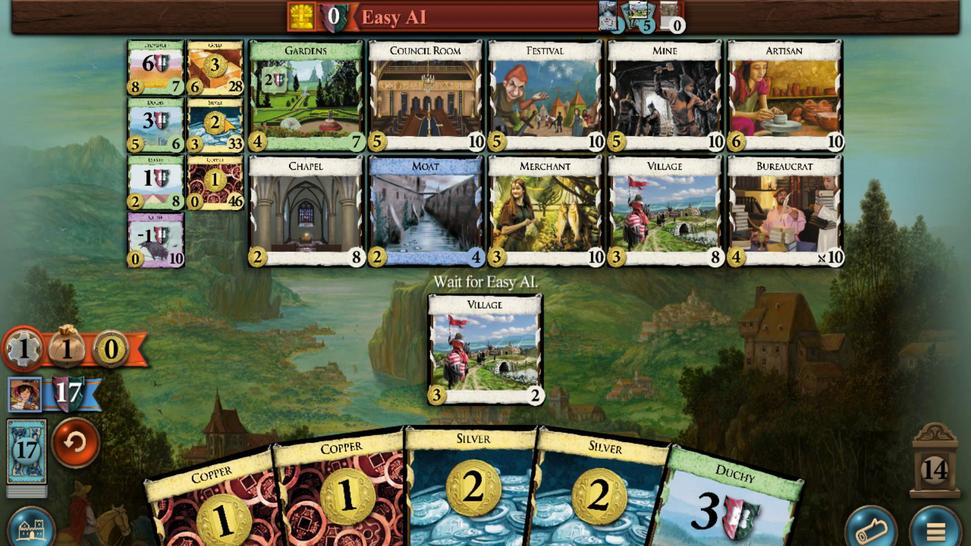 
Action: Mouse scrolled (282, 386) with delta (0, 0)
Screenshot: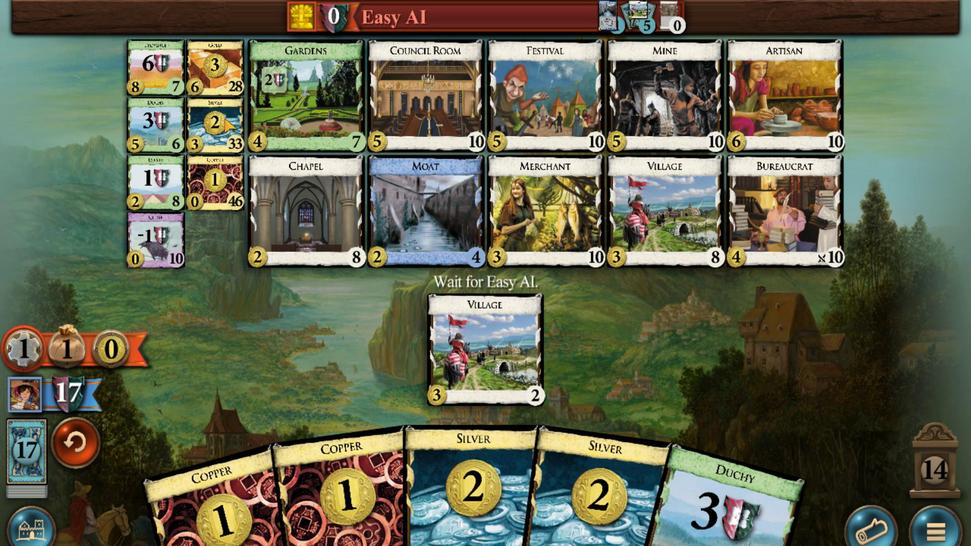 
Action: Mouse scrolled (282, 386) with delta (0, 0)
Screenshot: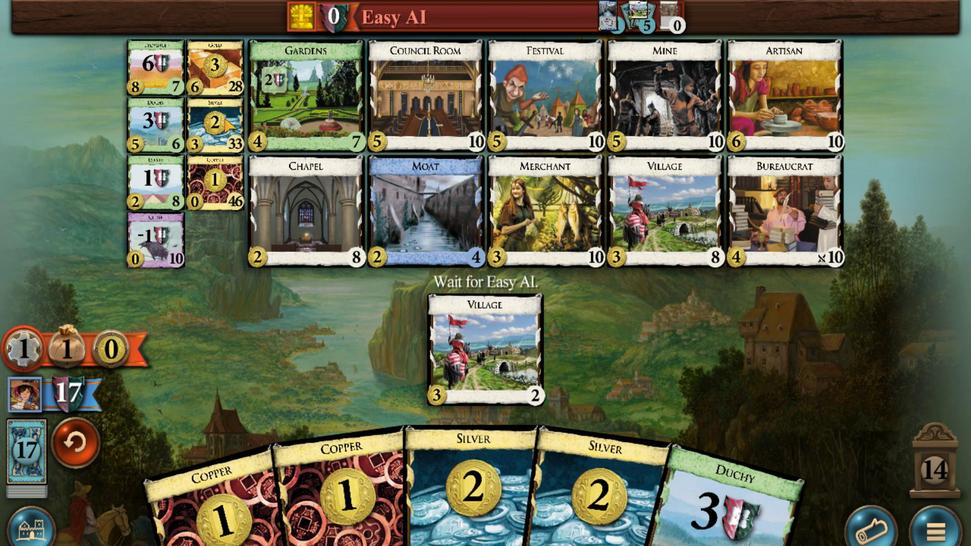 
Action: Mouse scrolled (282, 386) with delta (0, 0)
Screenshot: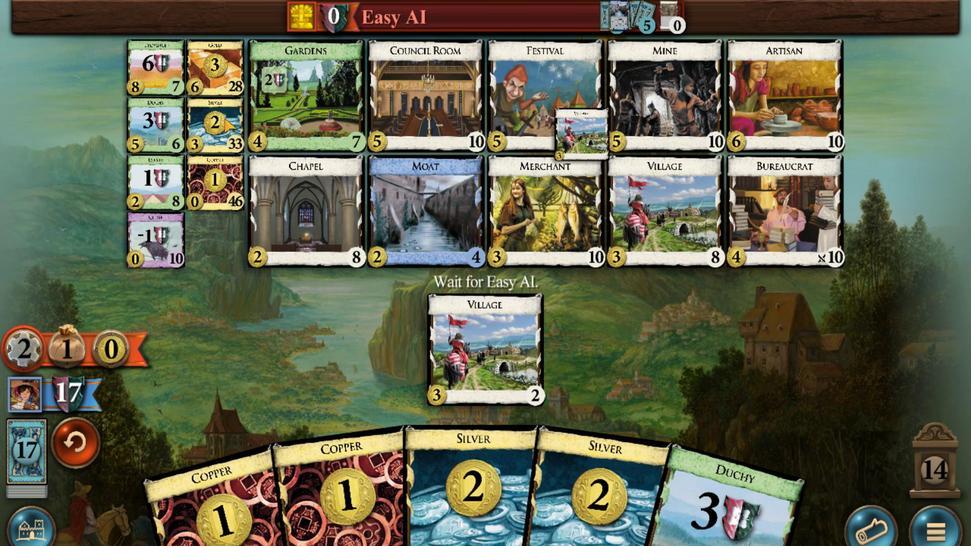 
Action: Mouse moved to (281, 422)
Screenshot: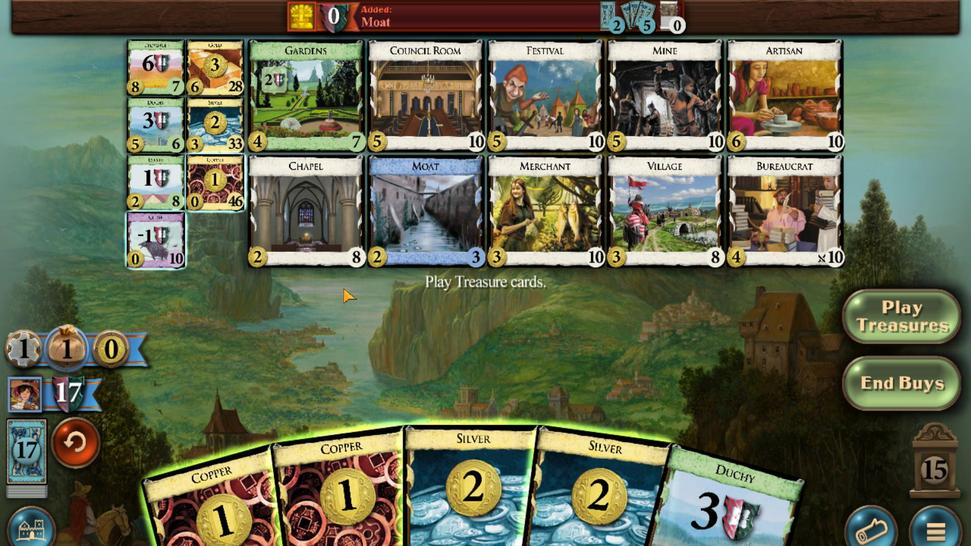 
Action: Mouse scrolled (281, 422) with delta (0, 0)
Screenshot: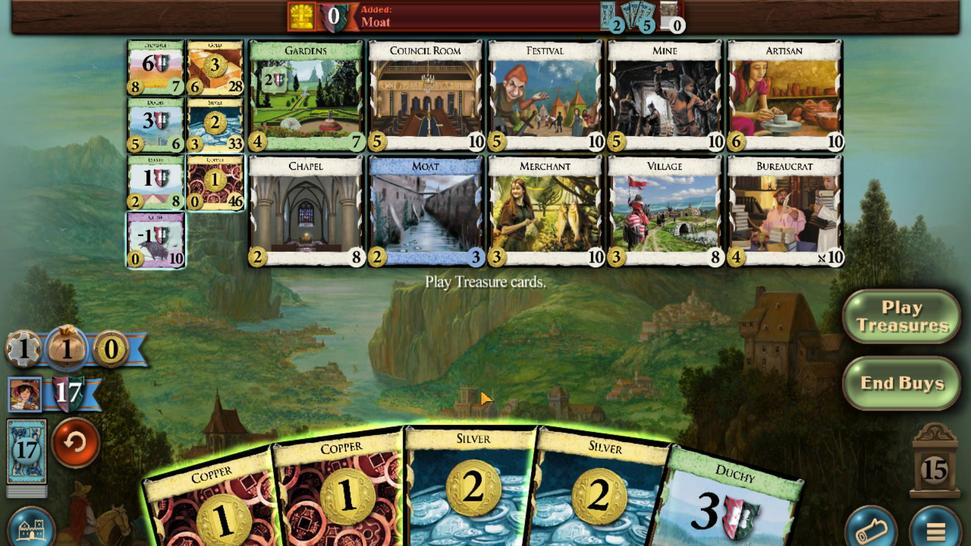 
Action: Mouse moved to (280, 386)
Screenshot: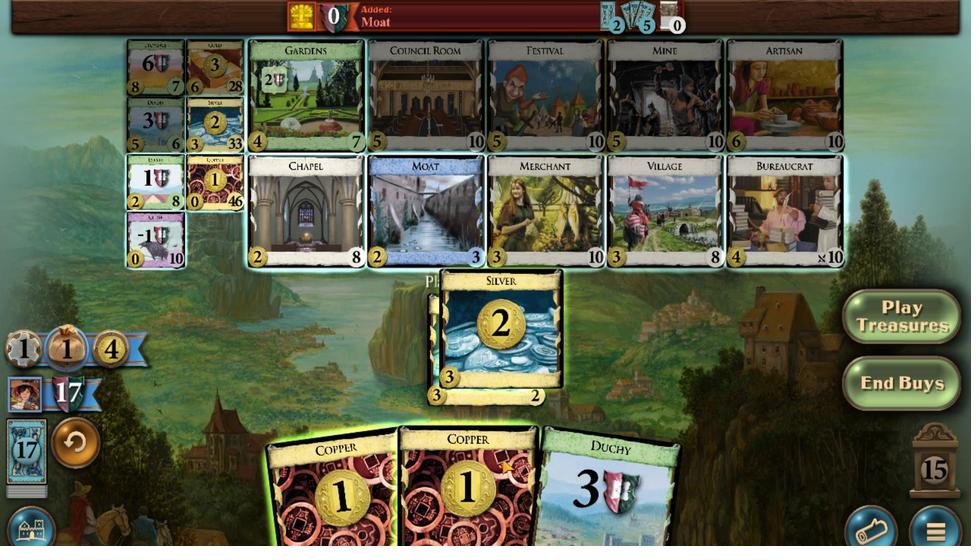 
Action: Mouse scrolled (280, 386) with delta (0, 0)
Screenshot: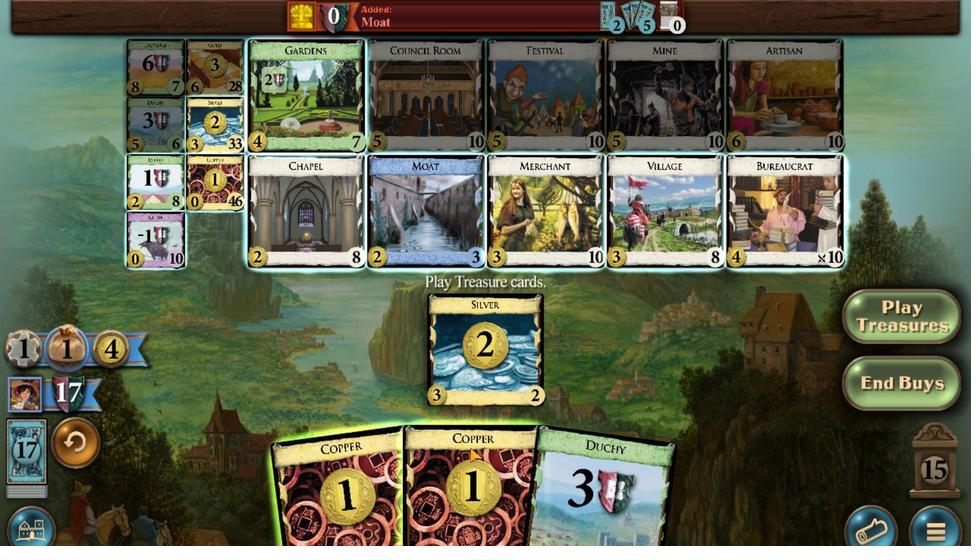 
Action: Mouse scrolled (280, 386) with delta (0, 0)
Screenshot: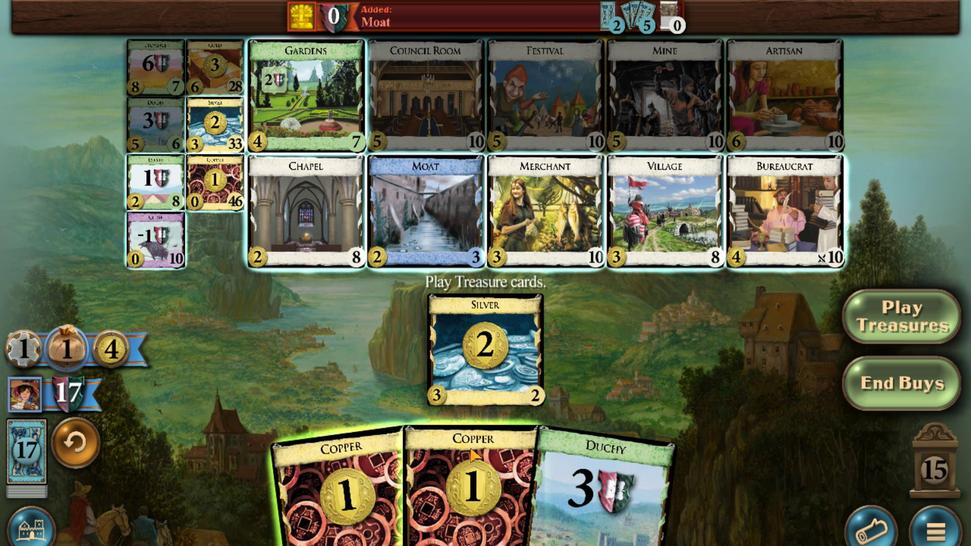 
Action: Mouse scrolled (280, 386) with delta (0, 0)
Screenshot: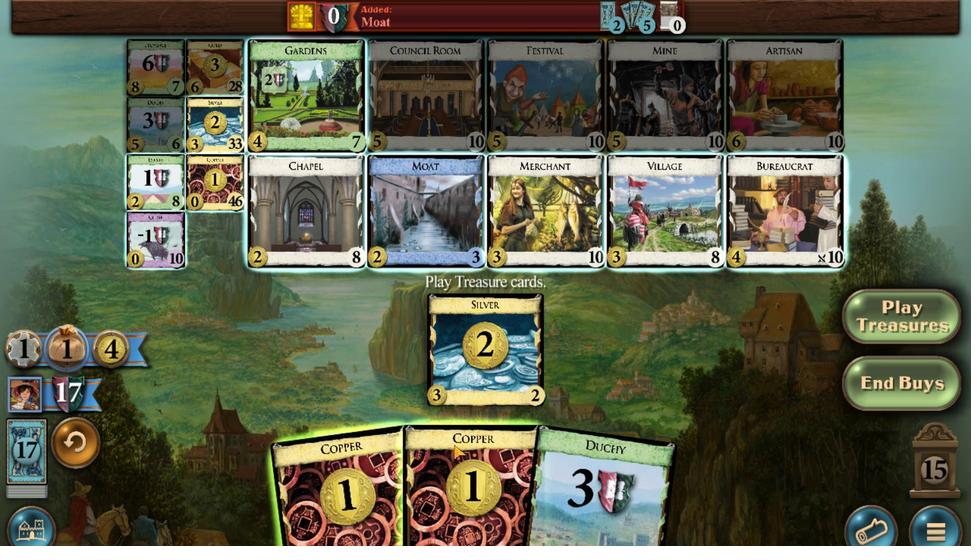 
Action: Mouse scrolled (280, 386) with delta (0, 0)
Screenshot: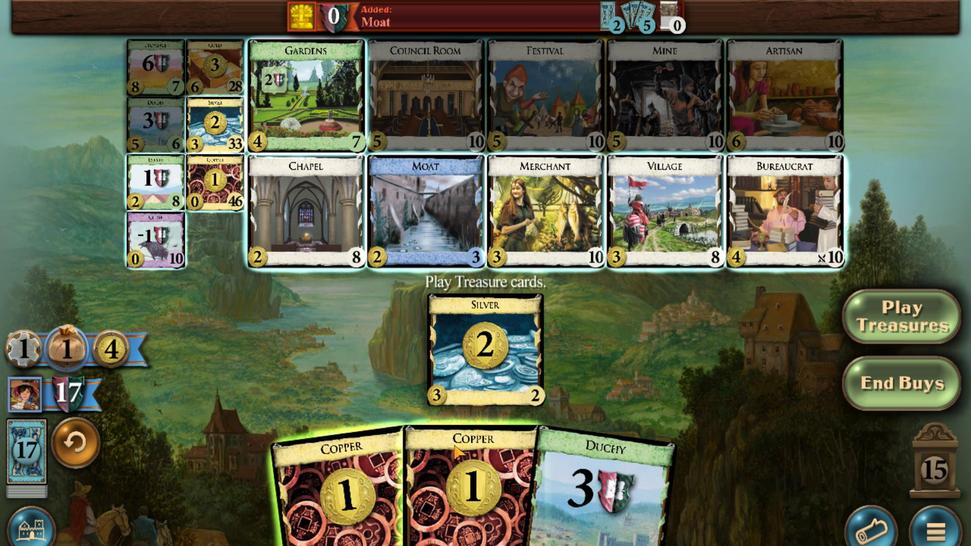 
Action: Mouse scrolled (280, 386) with delta (0, 0)
Screenshot: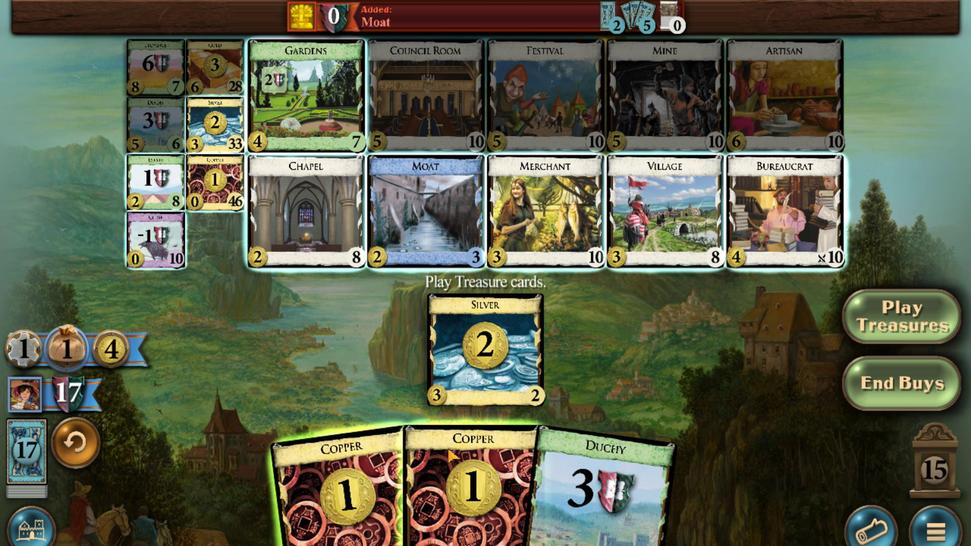 
Action: Mouse moved to (304, 420)
Screenshot: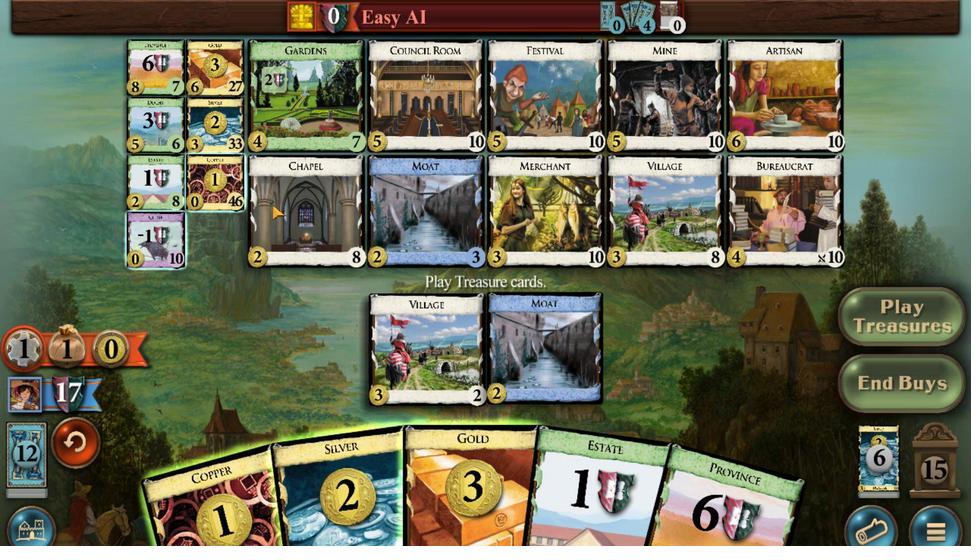 
Action: Mouse scrolled (304, 420) with delta (0, 0)
Screenshot: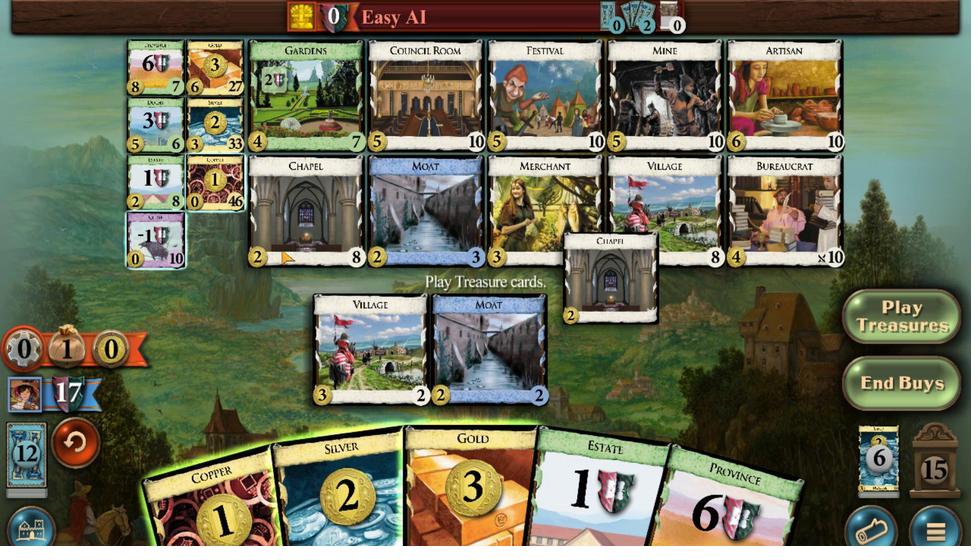 
Action: Mouse moved to (302, 420)
Screenshot: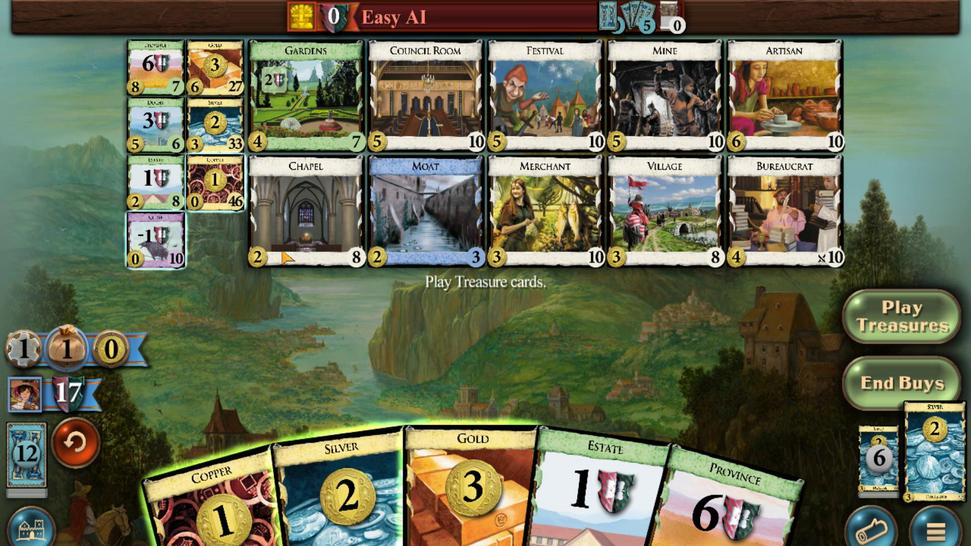 
Action: Mouse scrolled (302, 420) with delta (0, 0)
Screenshot: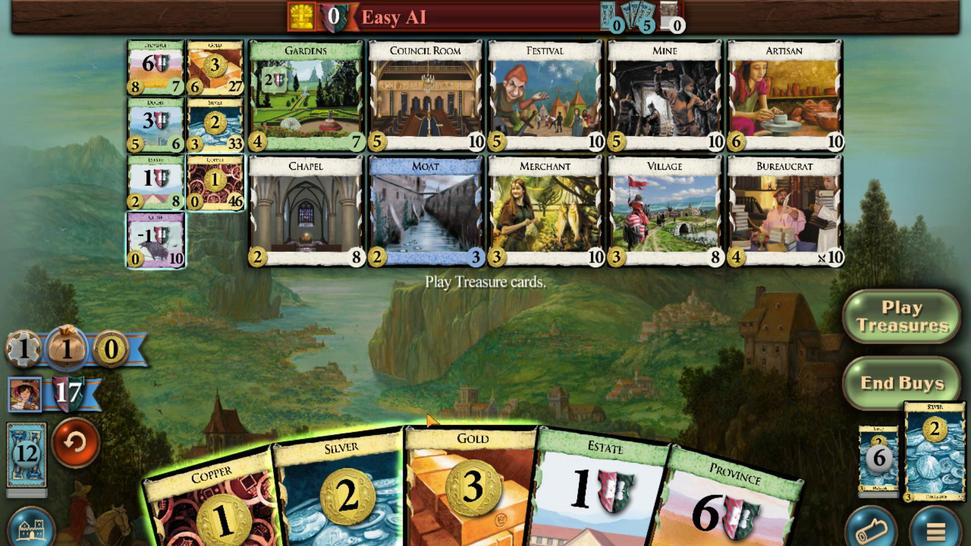 
Action: Mouse moved to (282, 386)
Screenshot: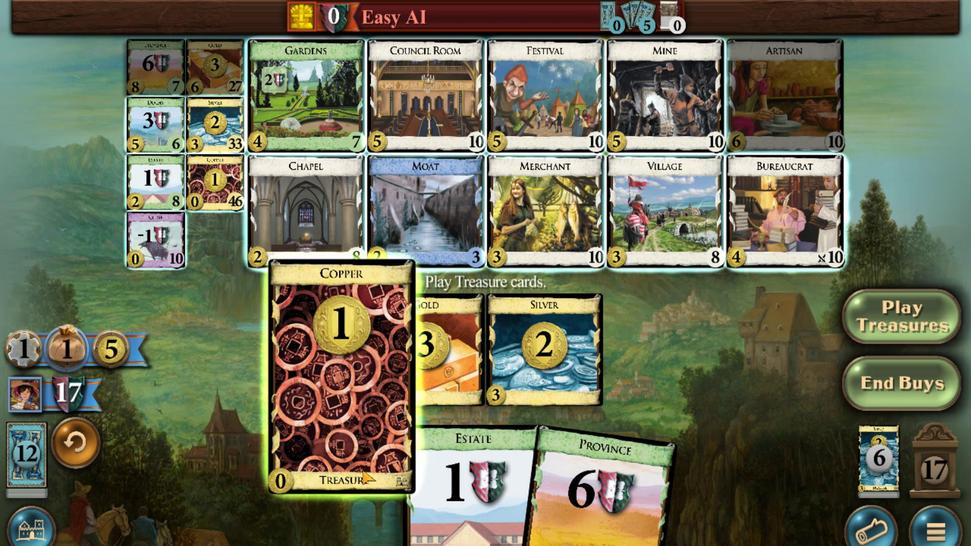 
Action: Mouse scrolled (282, 386) with delta (0, 0)
Screenshot: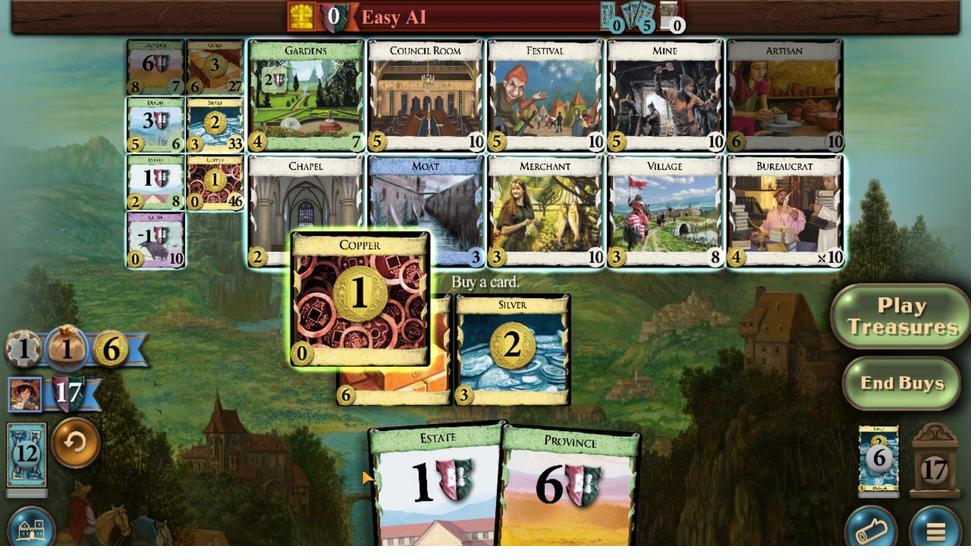 
Action: Mouse scrolled (282, 386) with delta (0, 0)
Screenshot: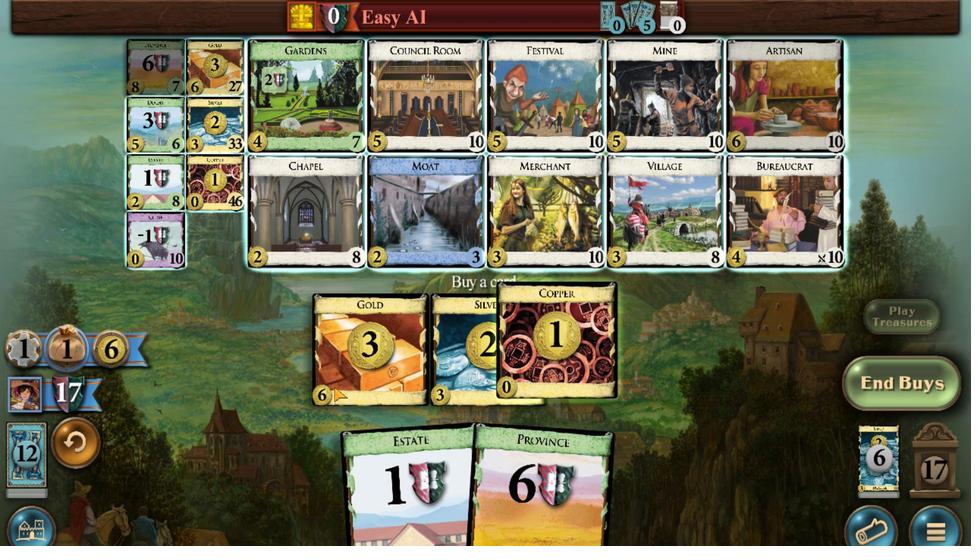 
Action: Mouse scrolled (282, 386) with delta (0, 0)
Screenshot: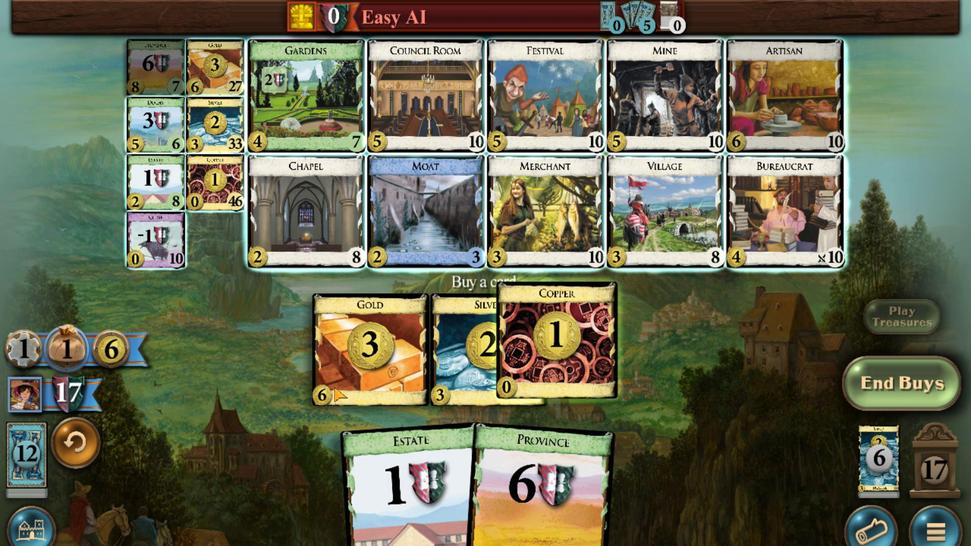 
Action: Mouse scrolled (282, 386) with delta (0, 0)
Screenshot: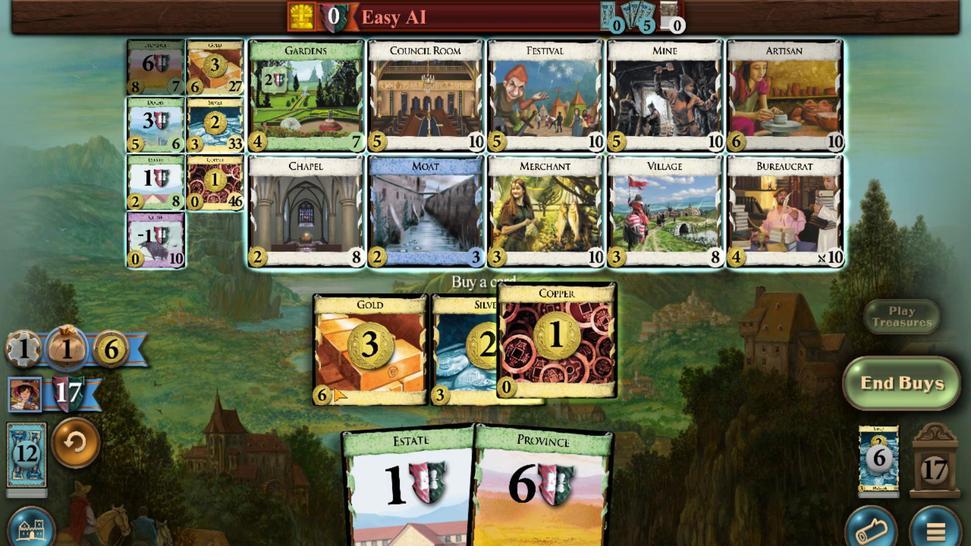 
Action: Mouse moved to (331, 420)
Screenshot: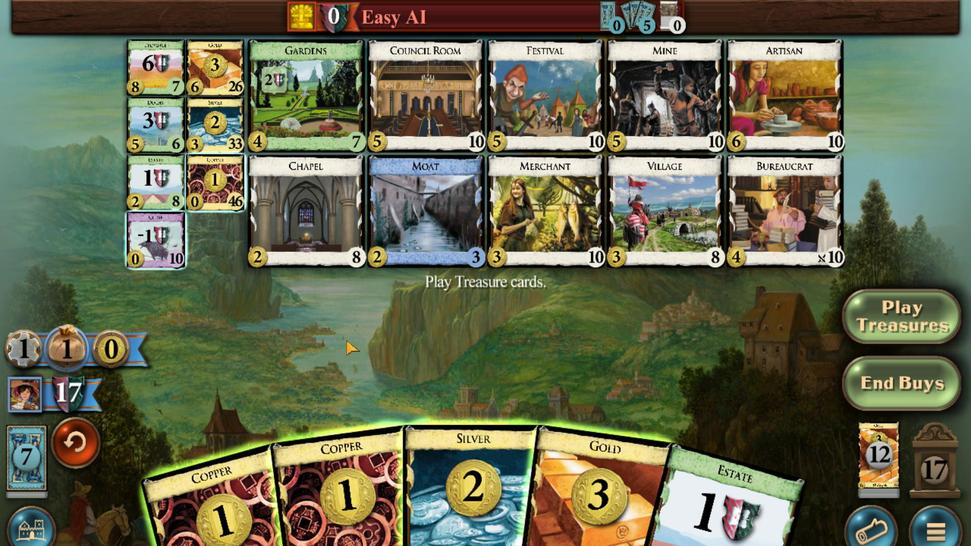 
Action: Mouse scrolled (331, 420) with delta (0, 0)
Screenshot: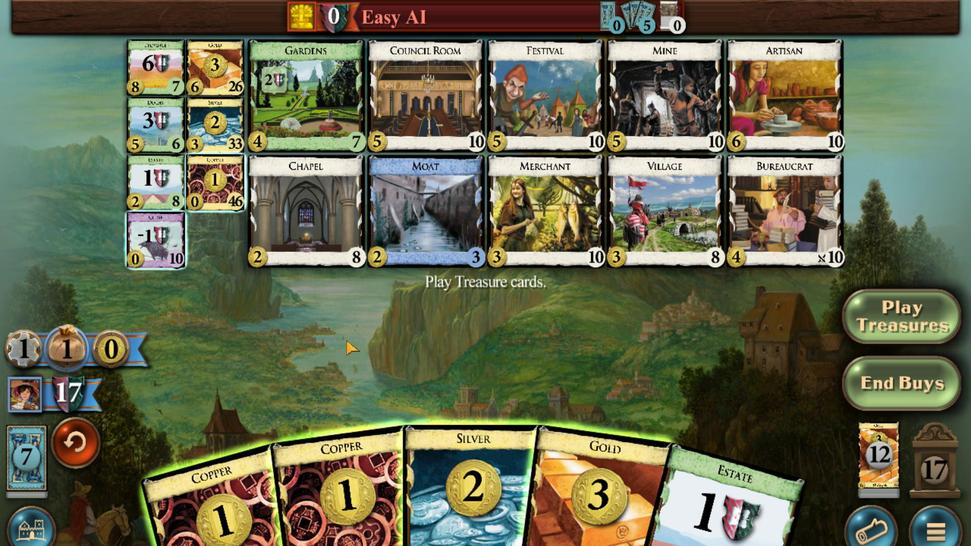 
Action: Mouse moved to (326, 419)
Screenshot: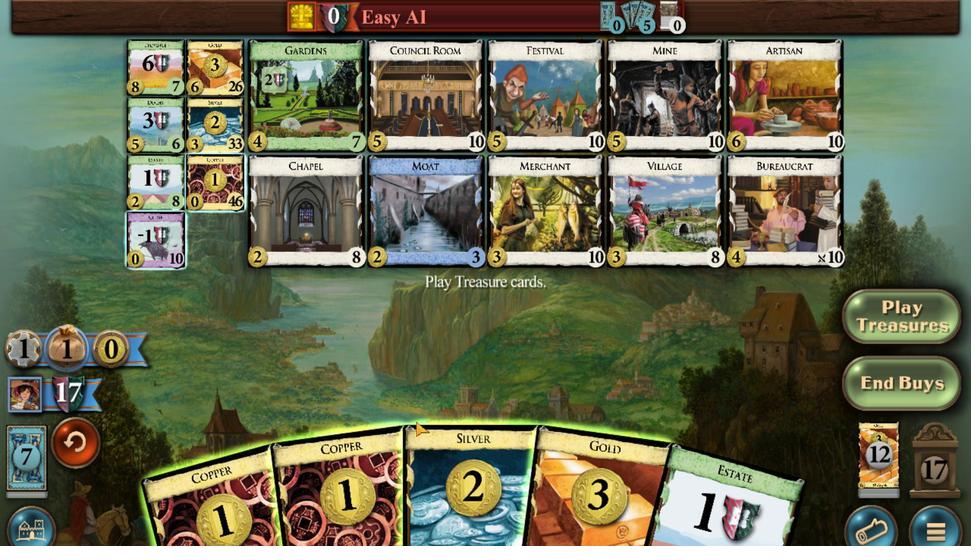 
Action: Mouse scrolled (326, 419) with delta (0, 0)
Screenshot: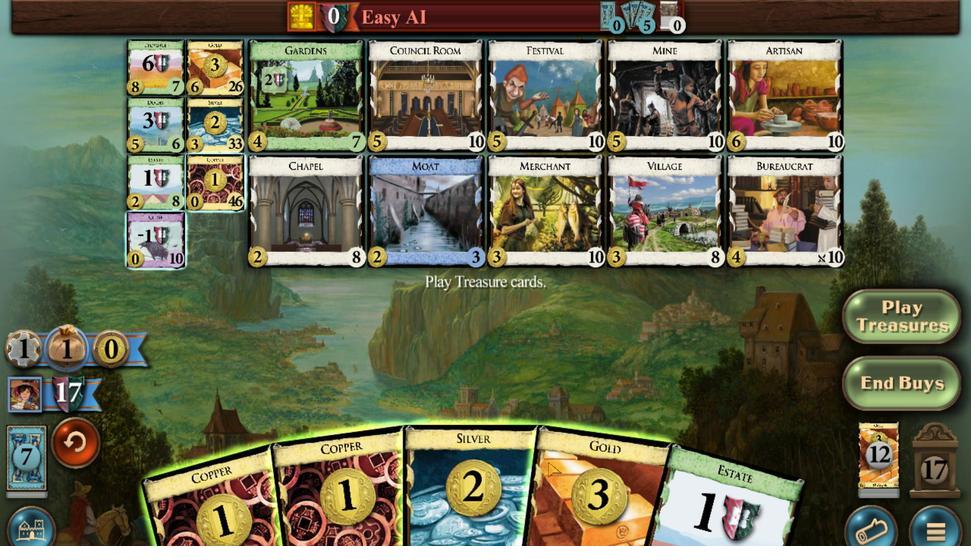 
Action: Mouse moved to (325, 419)
Screenshot: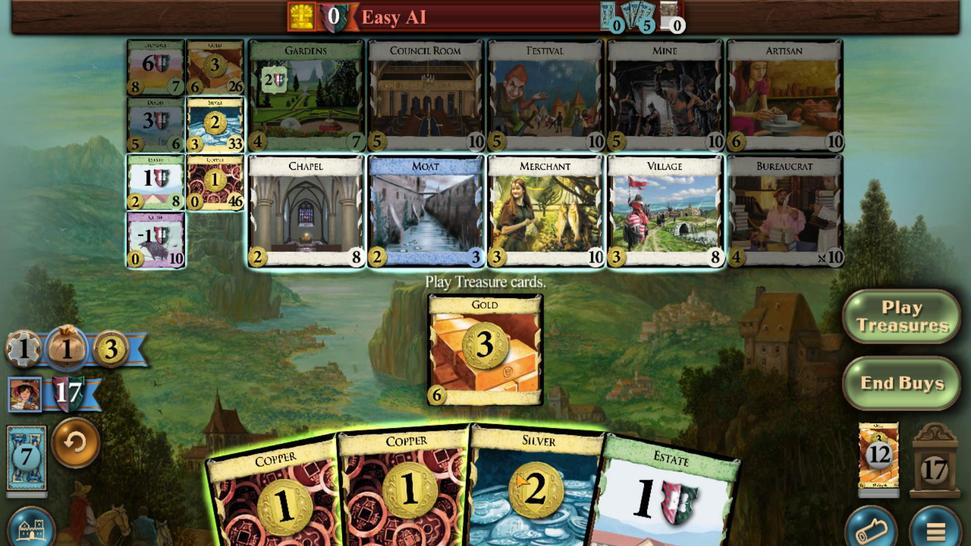 
Action: Mouse scrolled (325, 419) with delta (0, 0)
Screenshot: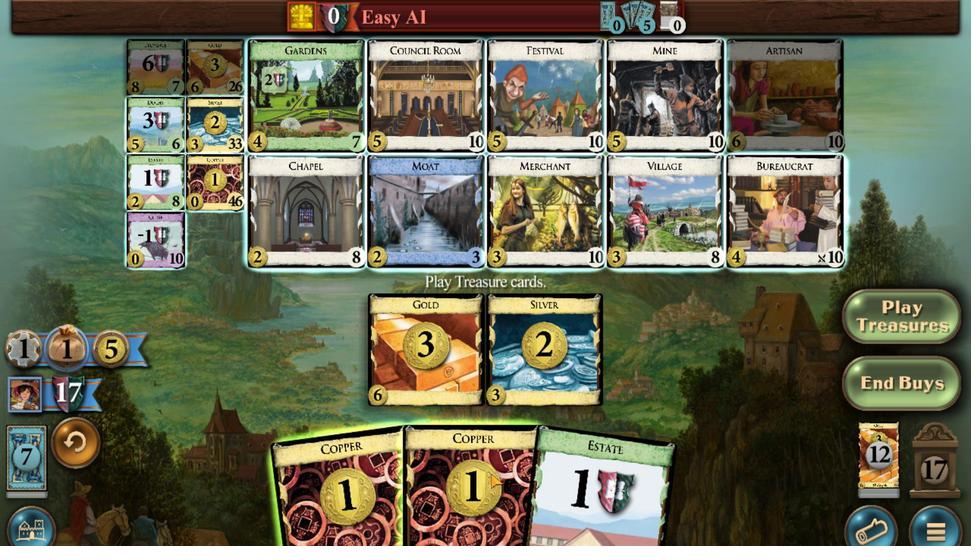 
Action: Mouse moved to (283, 381)
Screenshot: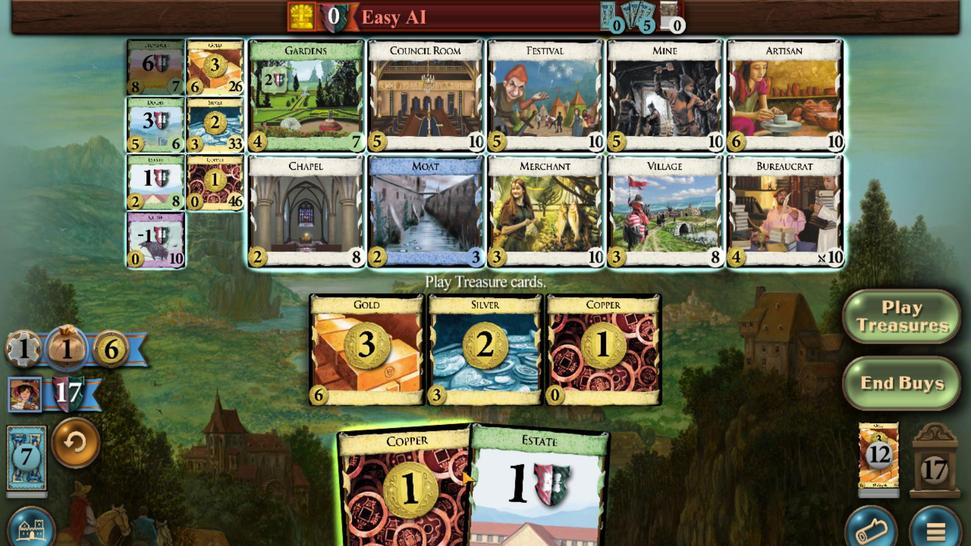 
Action: Mouse scrolled (283, 381) with delta (0, 0)
Screenshot: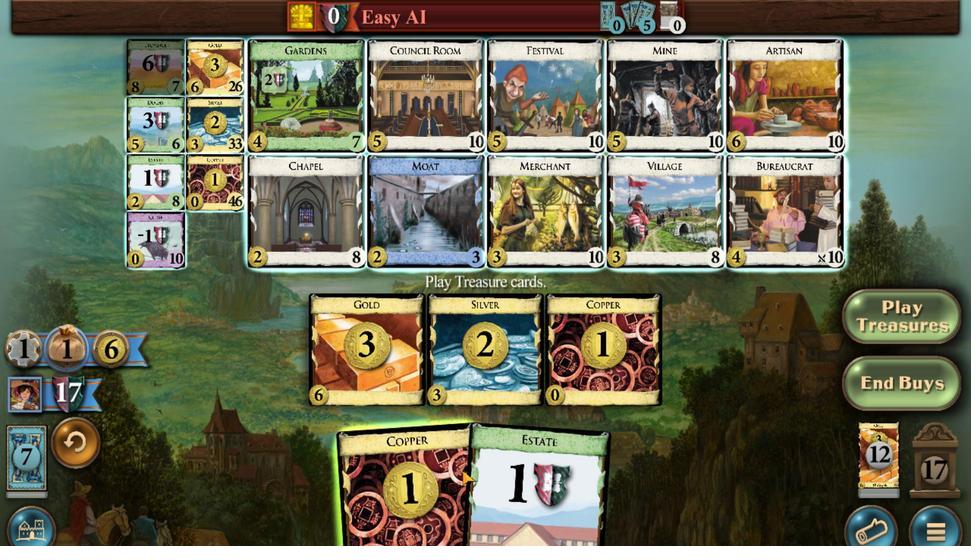 
Action: Mouse scrolled (283, 381) with delta (0, 0)
Screenshot: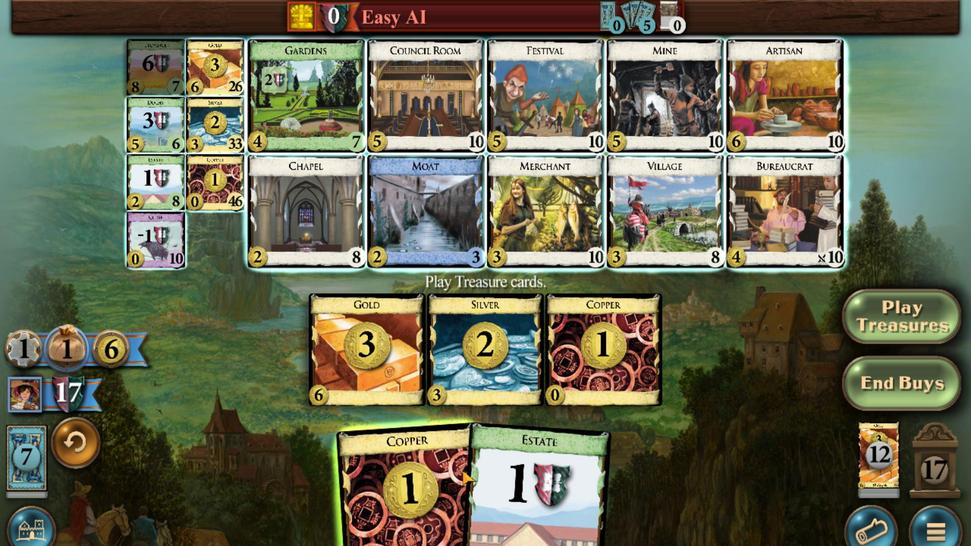 
Action: Mouse scrolled (283, 381) with delta (0, 0)
Screenshot: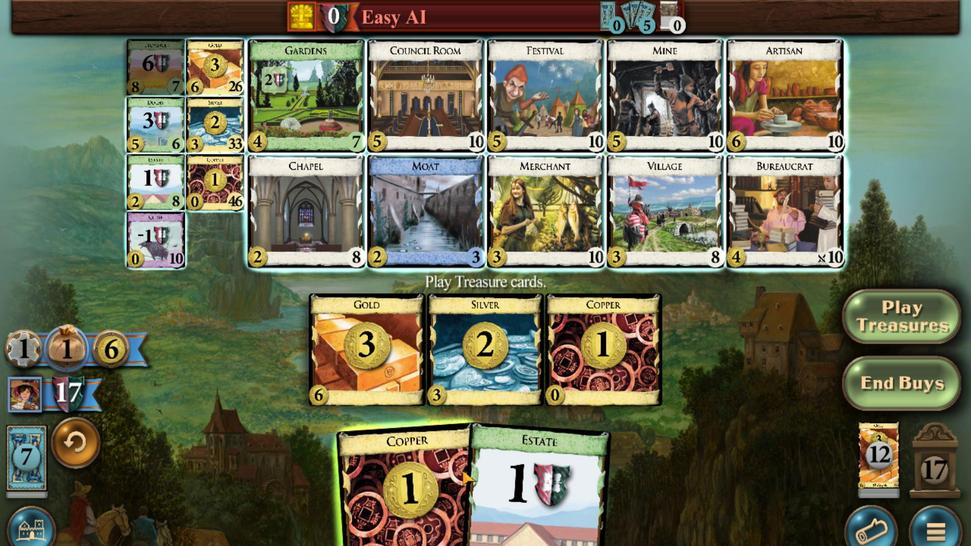 
Action: Mouse scrolled (283, 381) with delta (0, 0)
Screenshot: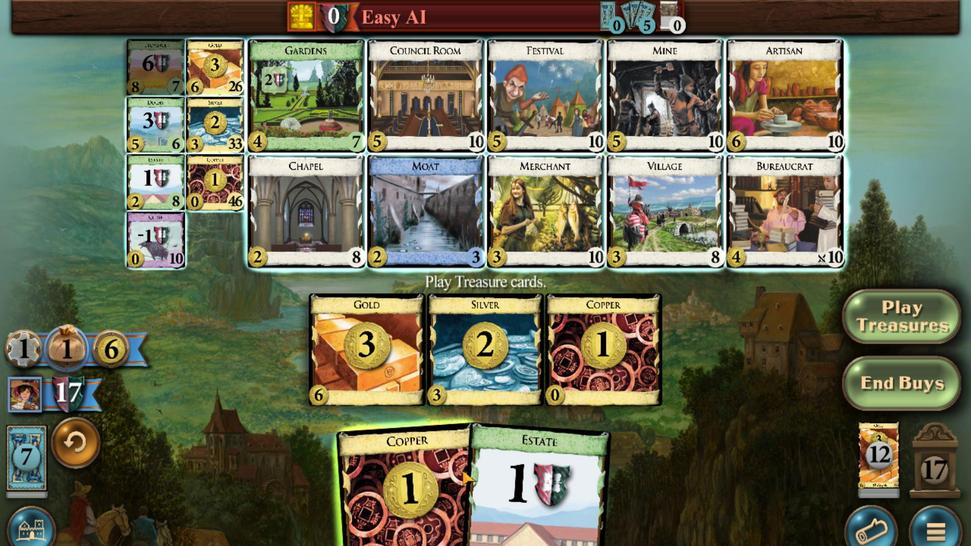 
Action: Mouse scrolled (283, 381) with delta (0, 0)
Screenshot: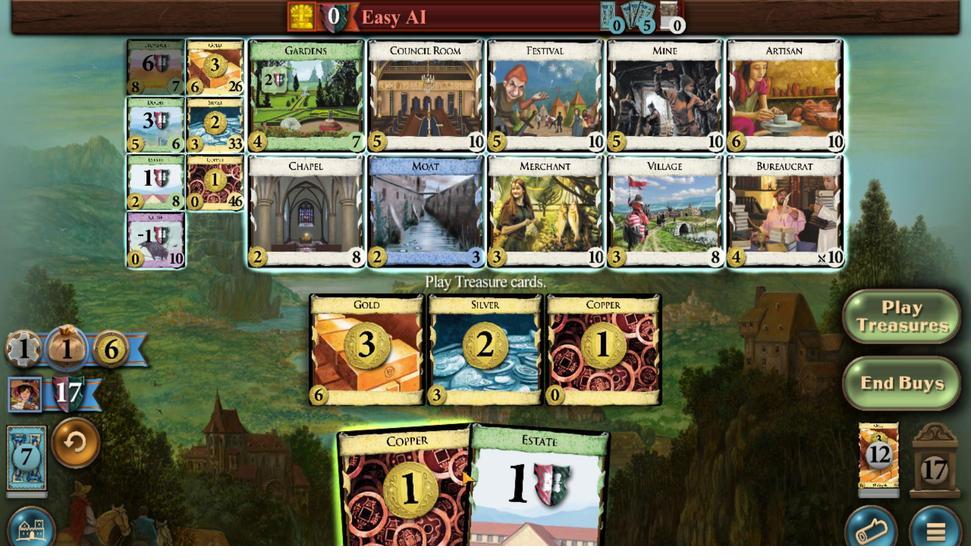 
Action: Mouse moved to (314, 417)
Screenshot: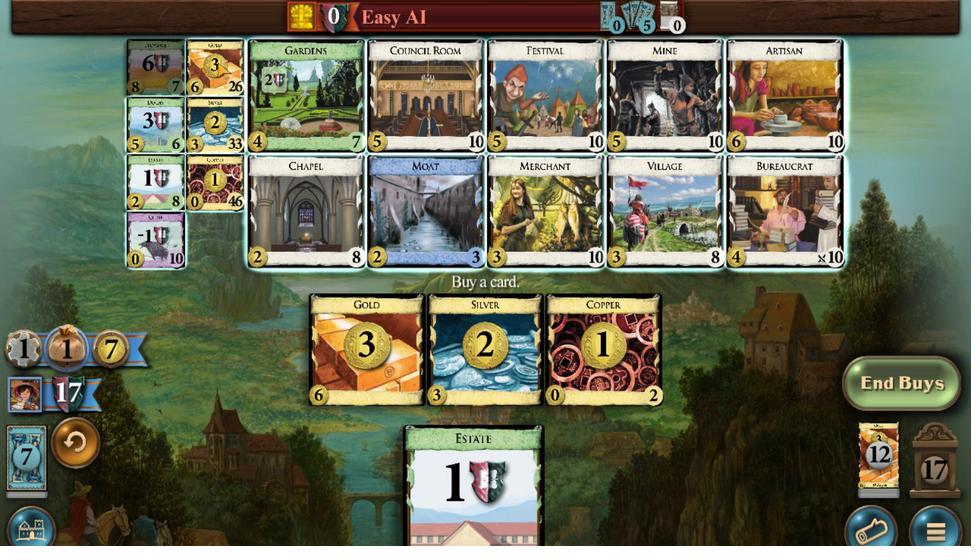 
Action: Mouse scrolled (314, 417) with delta (0, 0)
Screenshot: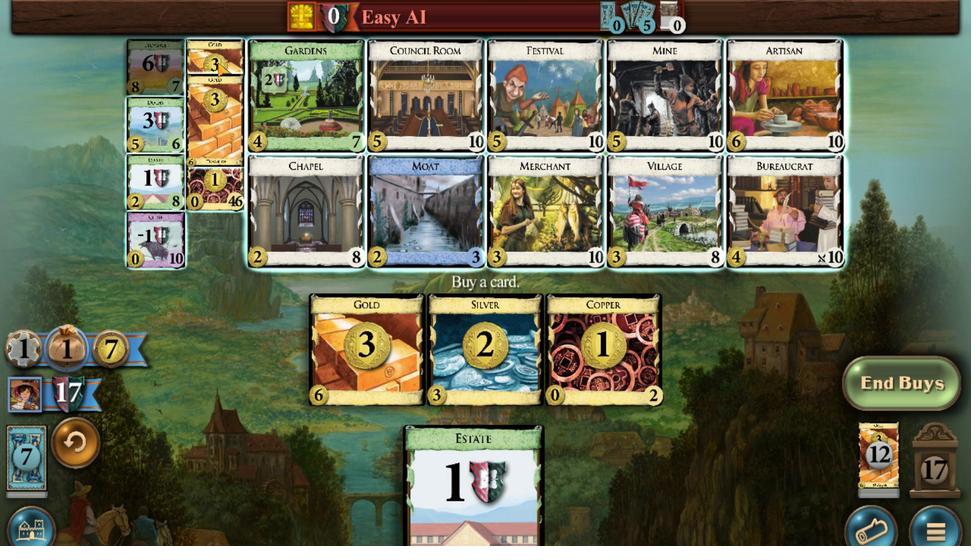 
Action: Mouse moved to (313, 417)
Screenshot: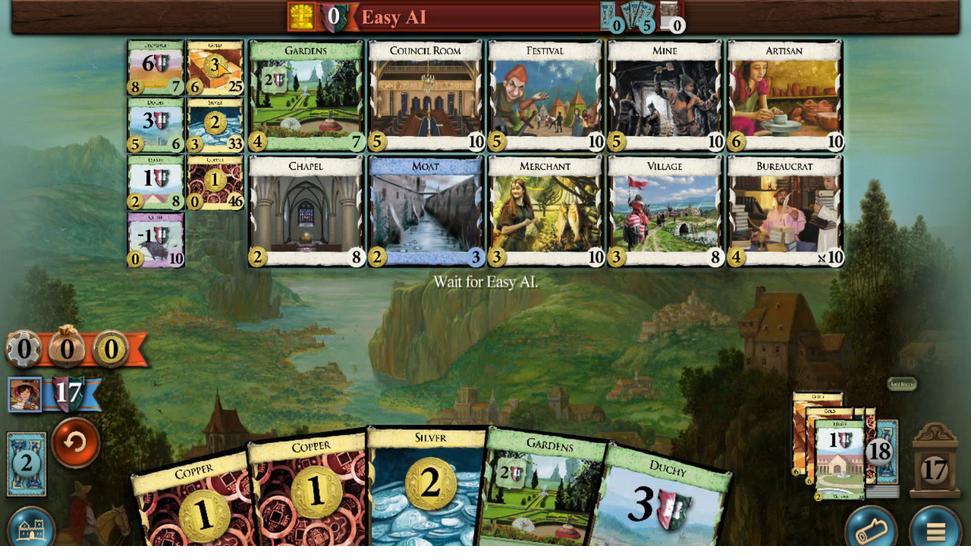 
Action: Mouse scrolled (313, 417) with delta (0, 0)
Screenshot: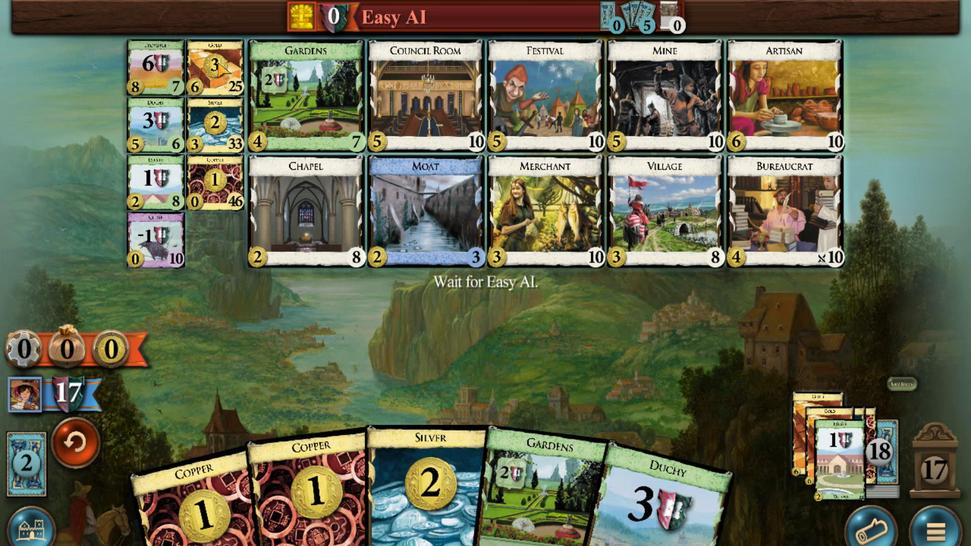 
Action: Mouse moved to (307, 418)
Screenshot: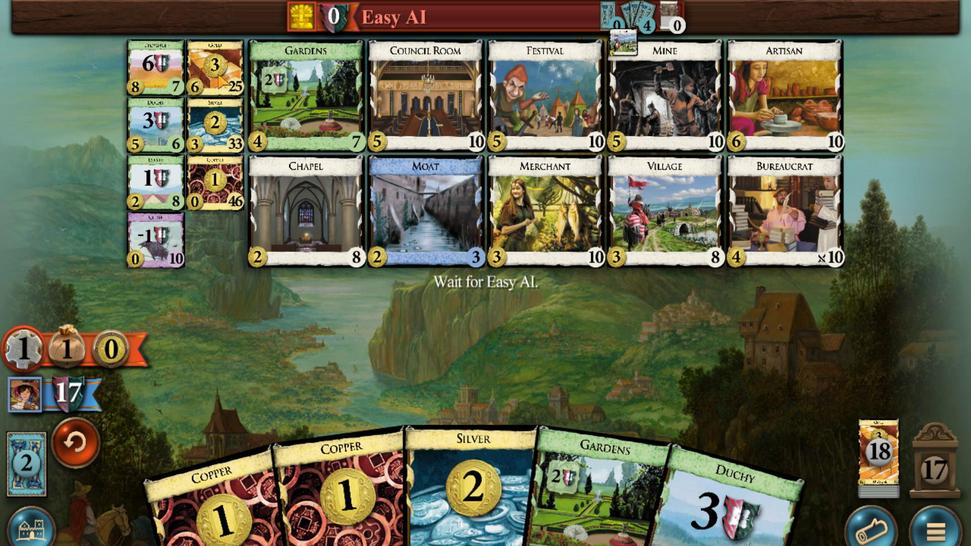 
Action: Mouse scrolled (307, 418) with delta (0, 0)
Screenshot: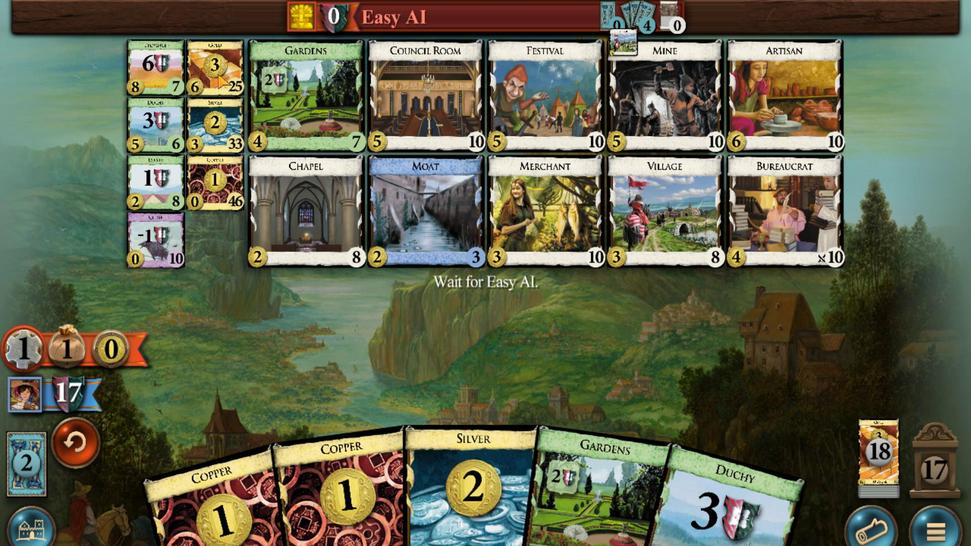 
Action: Mouse moved to (283, 382)
Screenshot: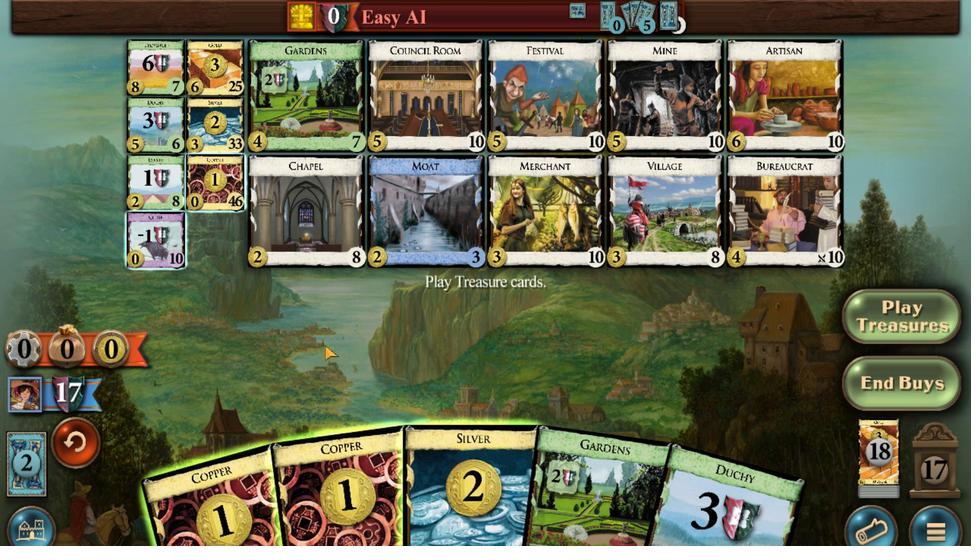 
Action: Mouse scrolled (283, 382) with delta (0, 0)
Screenshot: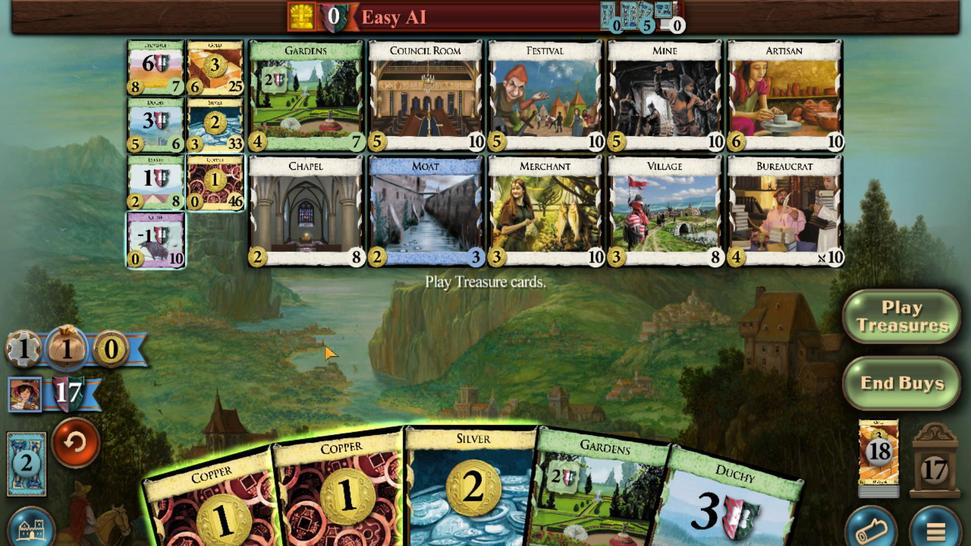 
Action: Mouse scrolled (283, 382) with delta (0, 0)
Screenshot: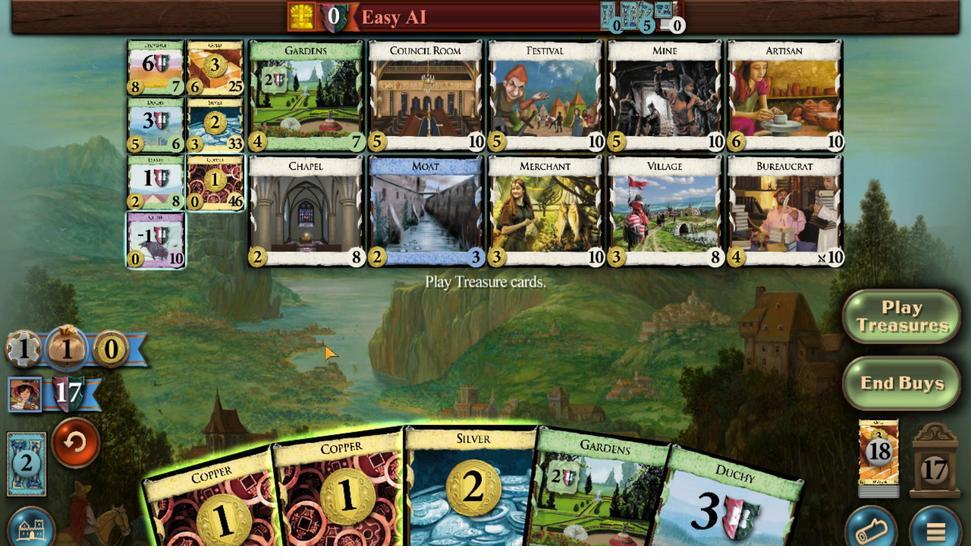 
Action: Mouse scrolled (283, 382) with delta (0, 0)
Screenshot: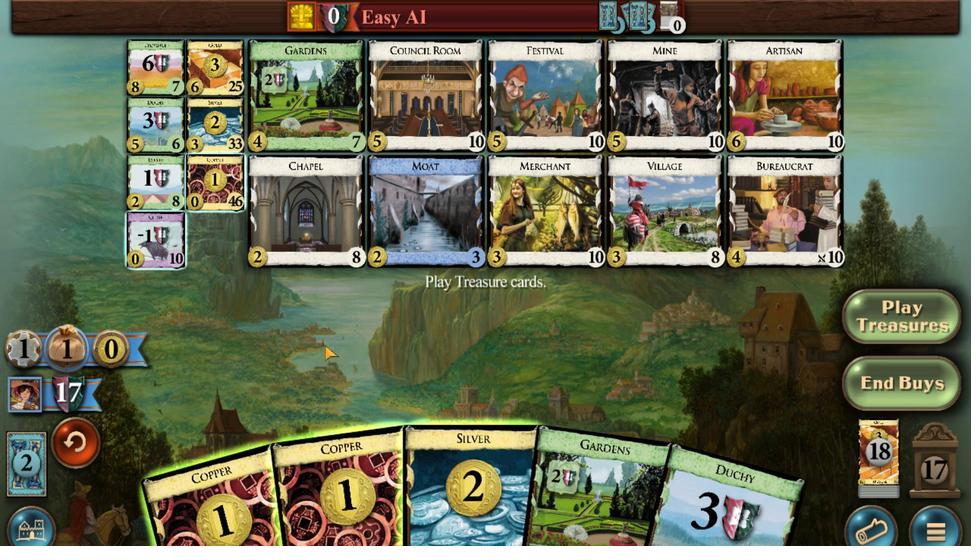 
Action: Mouse scrolled (283, 382) with delta (0, 0)
Screenshot: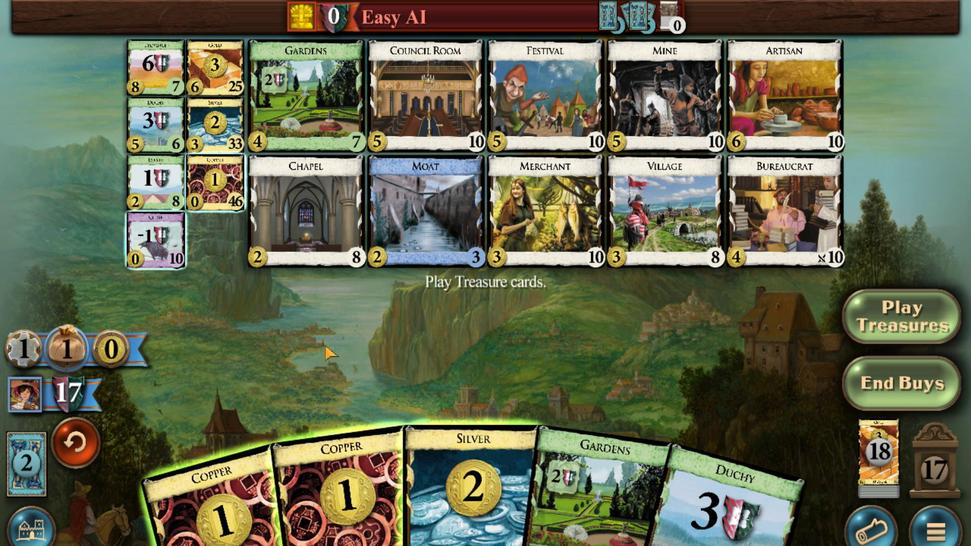 
Action: Mouse scrolled (283, 382) with delta (0, 0)
Screenshot: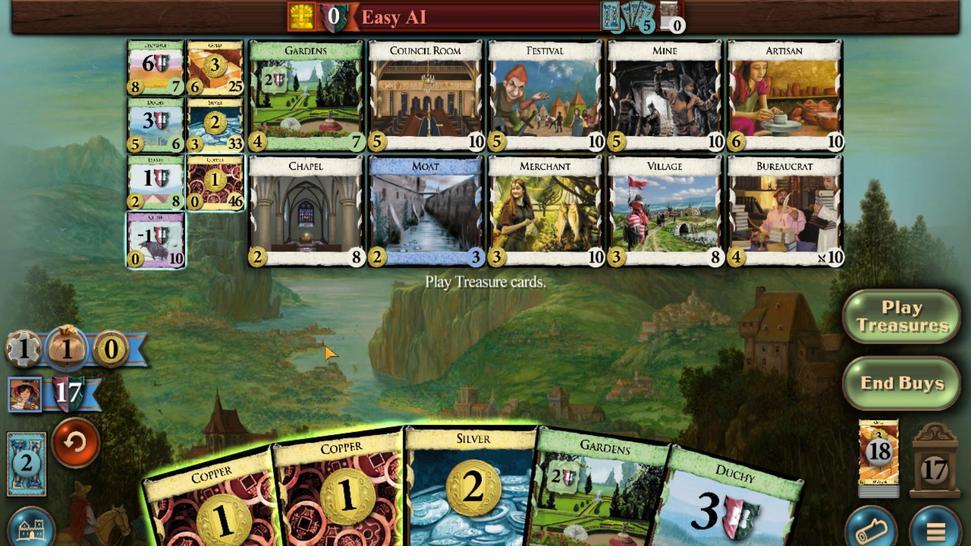 
Action: Mouse moved to (331, 420)
Screenshot: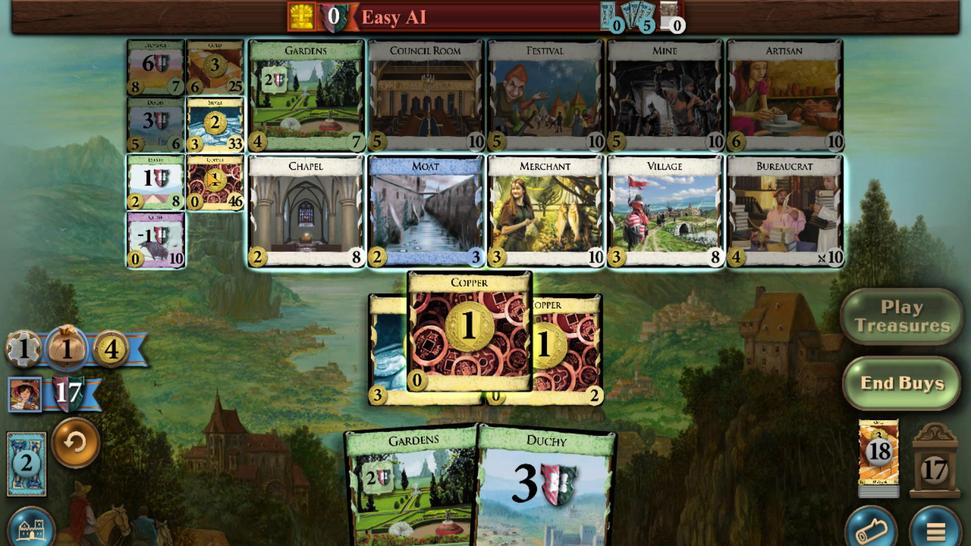 
Action: Mouse scrolled (331, 420) with delta (0, 0)
Screenshot: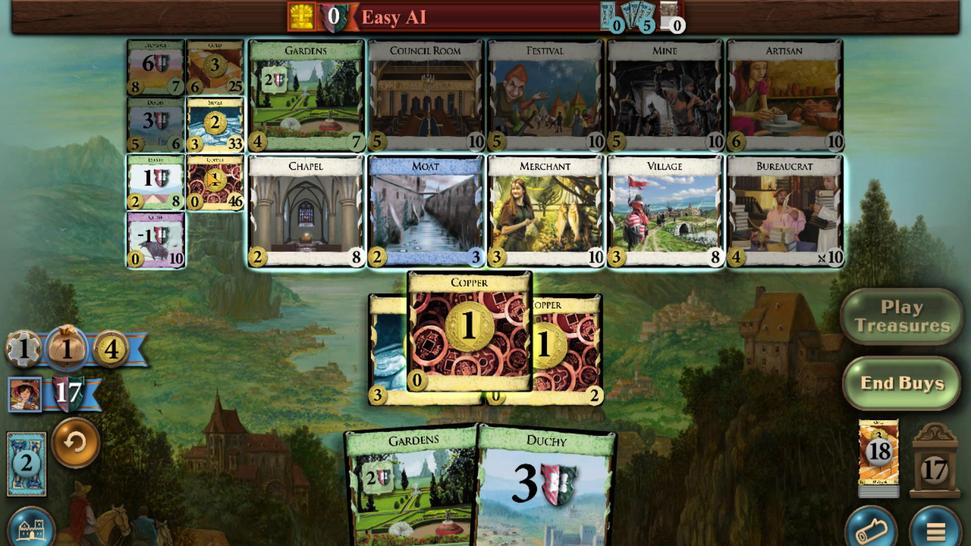 
Action: Mouse moved to (320, 420)
Screenshot: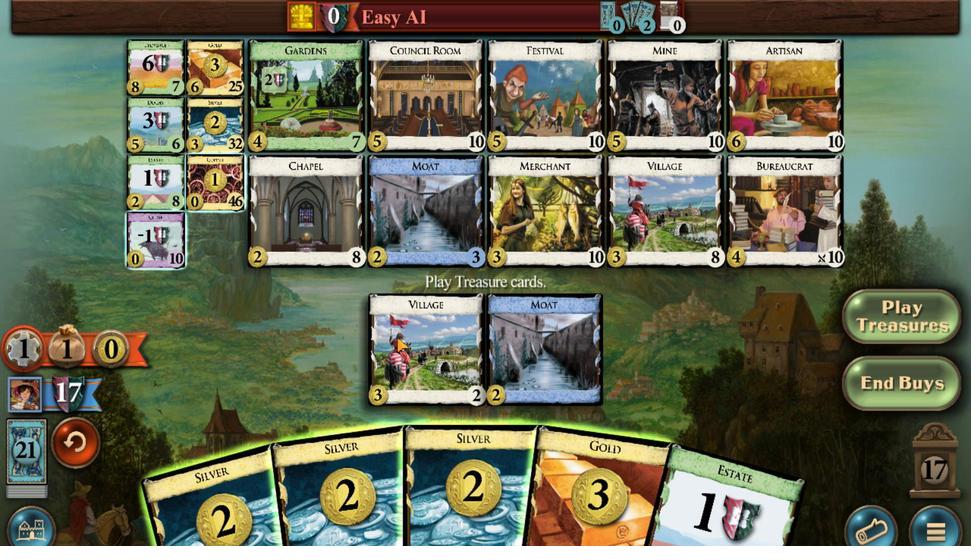 
Action: Mouse scrolled (320, 420) with delta (0, 0)
Screenshot: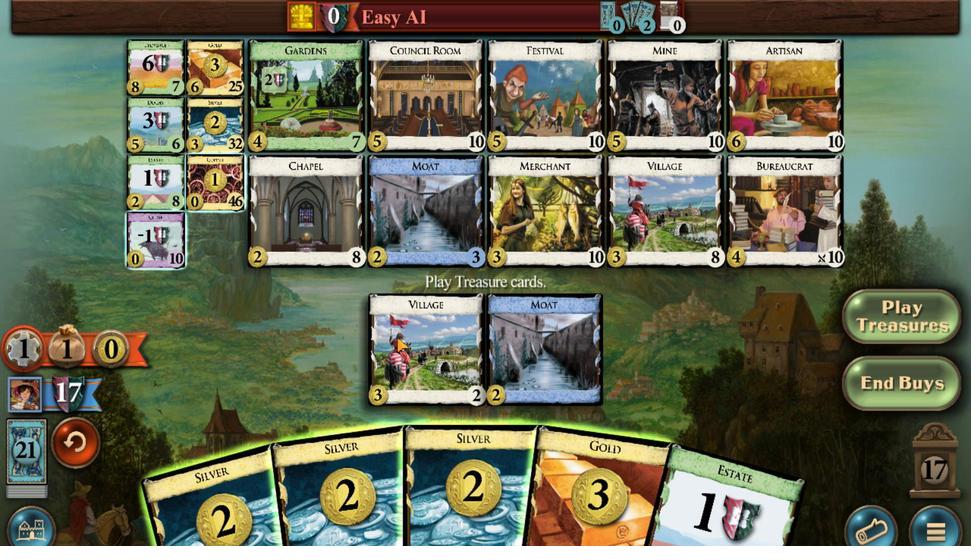 
Action: Mouse moved to (310, 421)
Screenshot: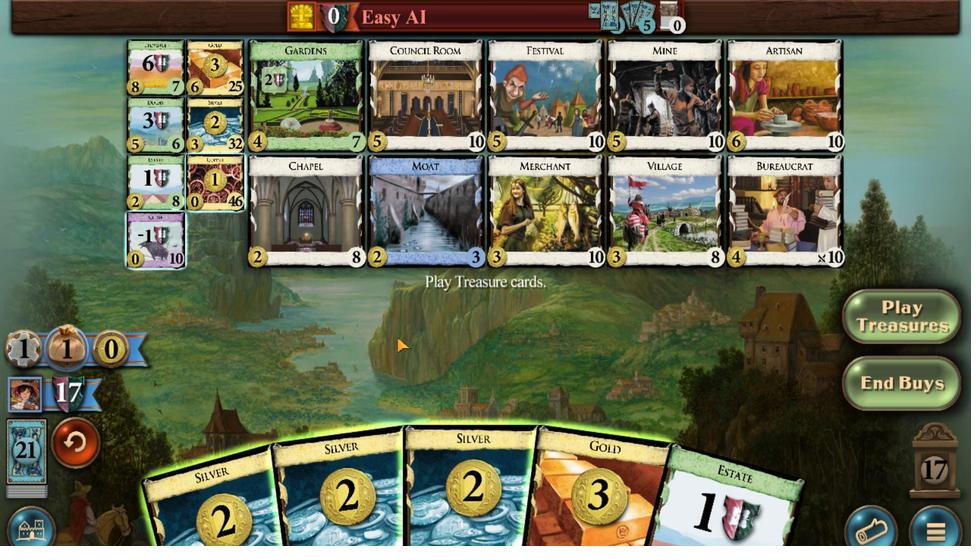 
Action: Mouse scrolled (310, 420) with delta (0, 0)
Screenshot: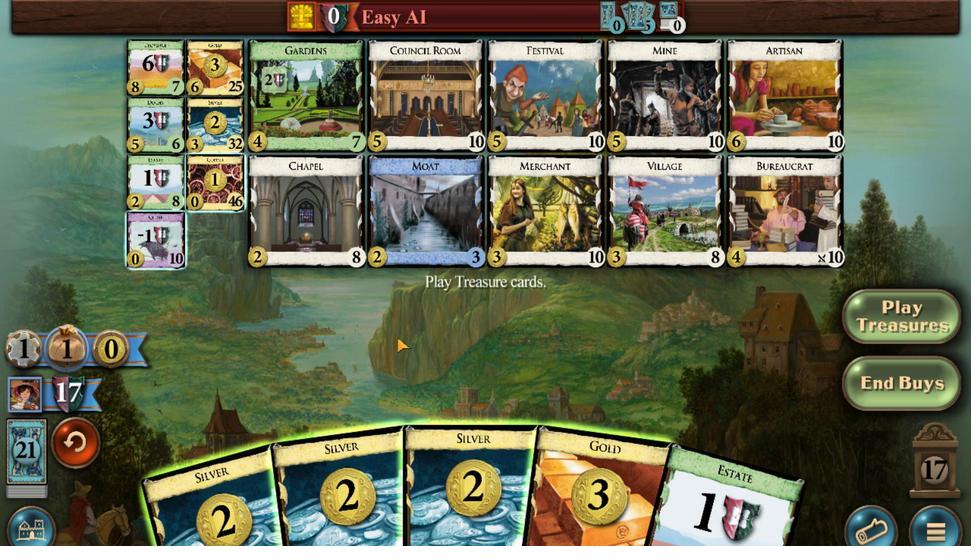 
Action: Mouse moved to (301, 421)
Screenshot: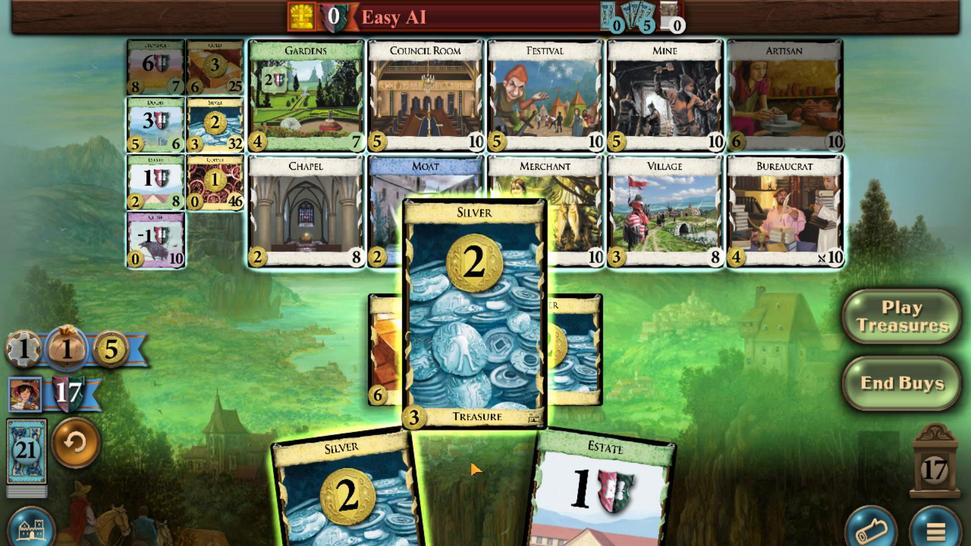 
Action: Mouse scrolled (301, 421) with delta (0, 0)
Screenshot: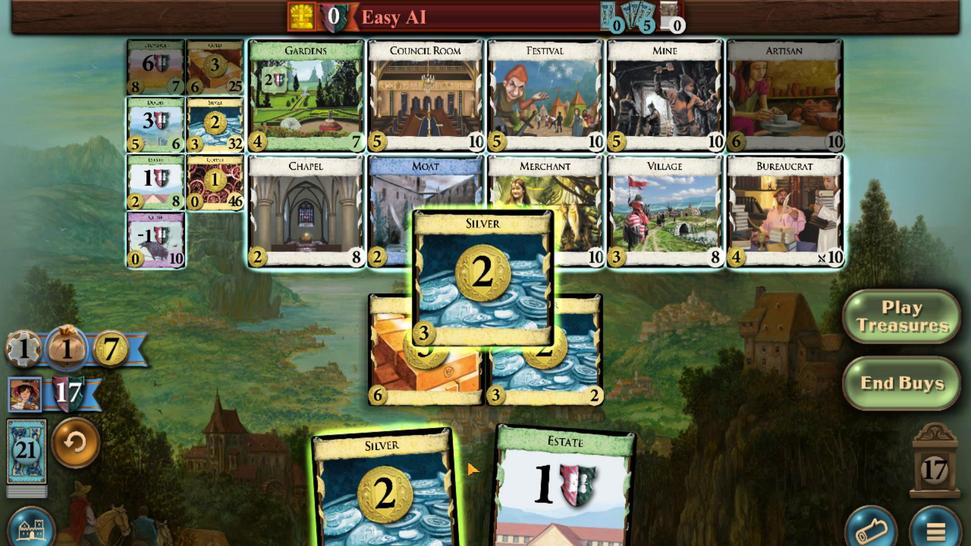 
Action: Mouse scrolled (301, 421) with delta (0, 0)
Screenshot: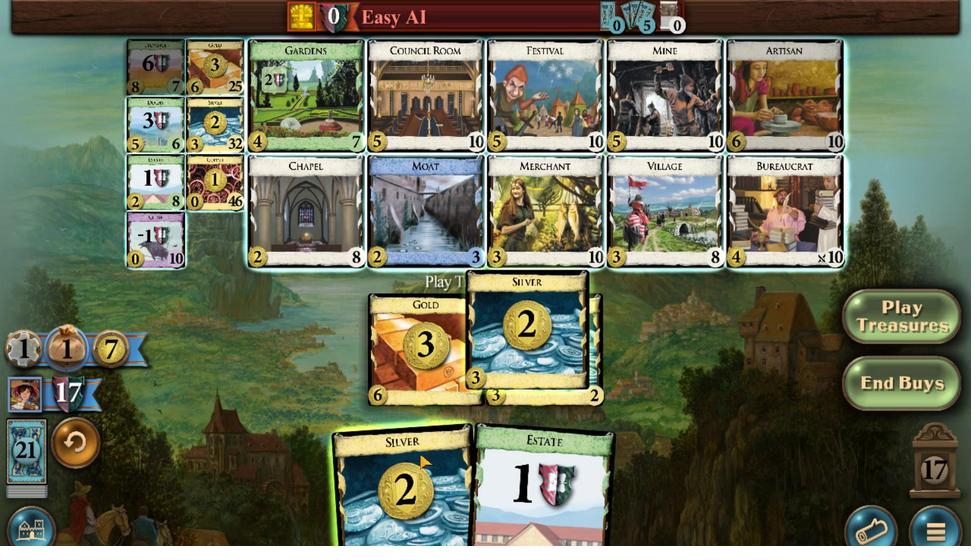 
Action: Mouse moved to (283, 380)
Screenshot: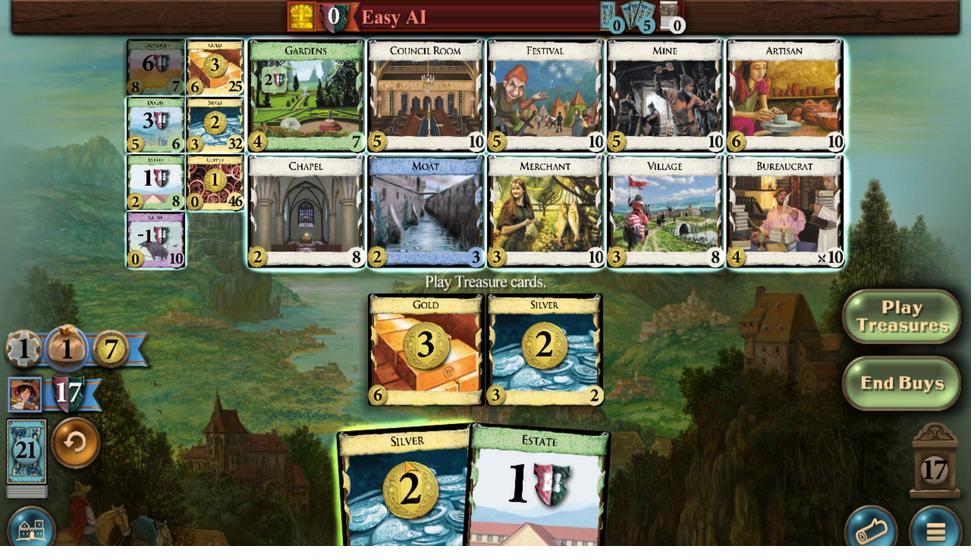 
Action: Mouse scrolled (283, 380) with delta (0, 0)
Screenshot: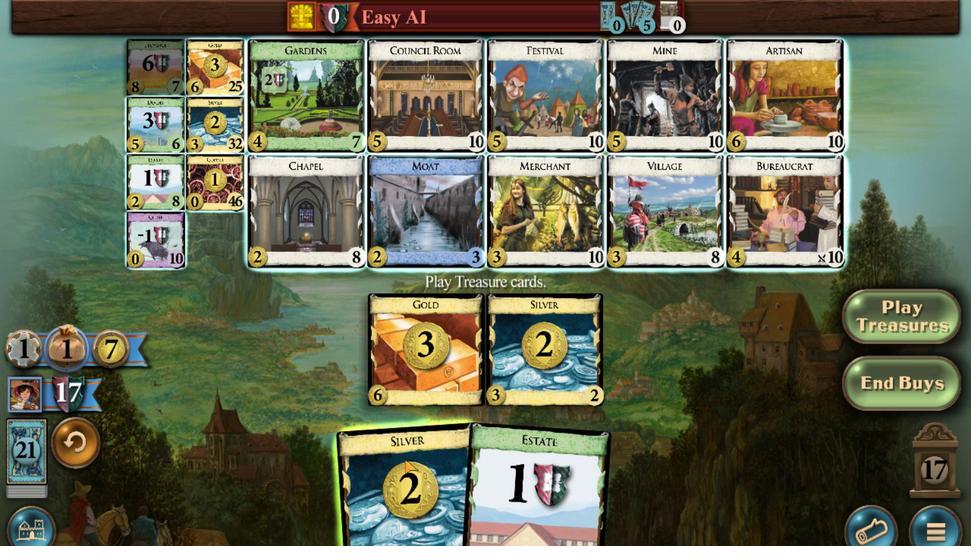 
Action: Mouse scrolled (283, 380) with delta (0, 0)
Screenshot: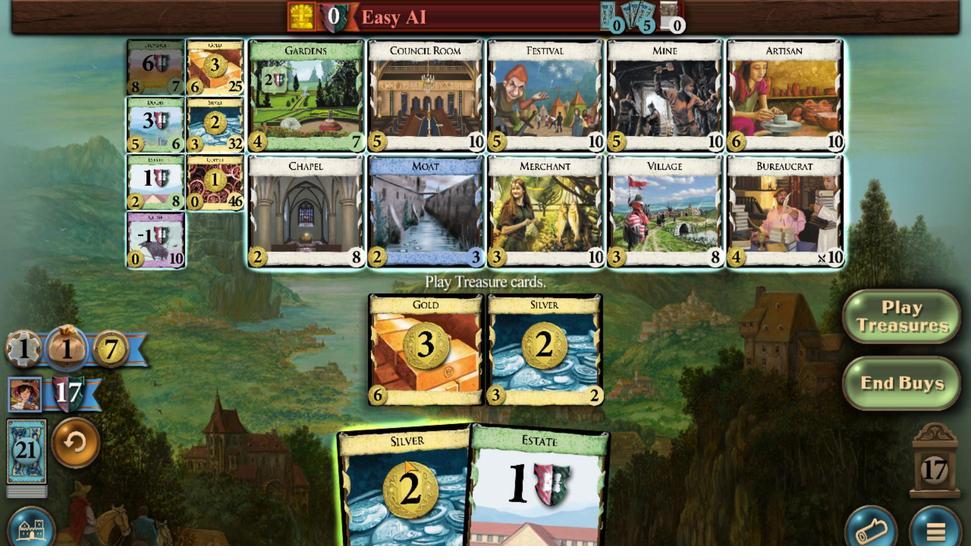 
Action: Mouse scrolled (283, 380) with delta (0, 0)
Screenshot: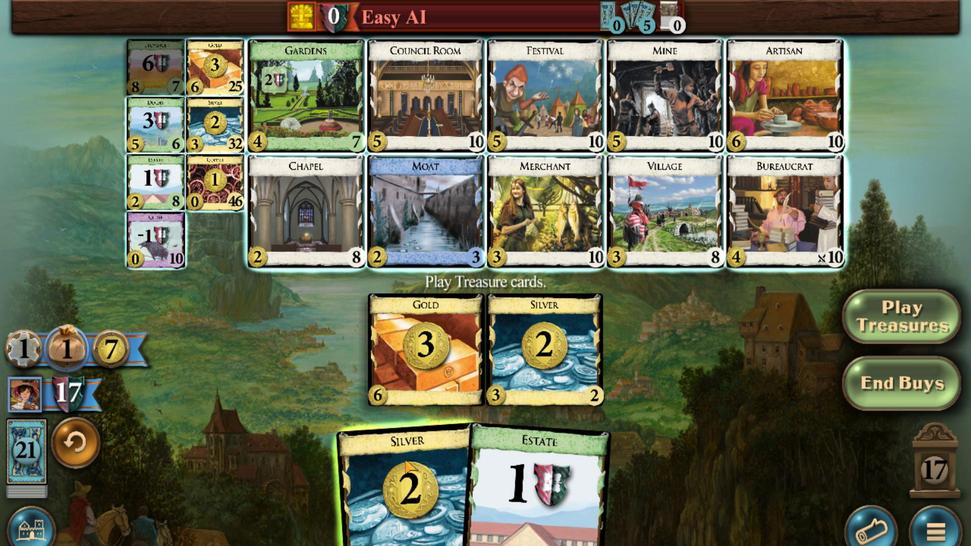 
Action: Mouse scrolled (283, 380) with delta (0, 0)
Screenshot: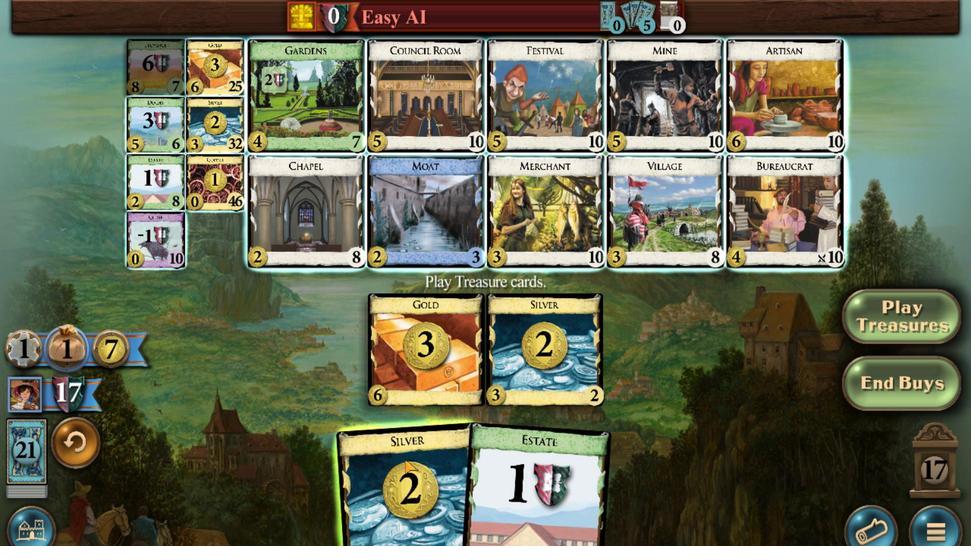 
Action: Mouse scrolled (283, 380) with delta (0, 0)
Screenshot: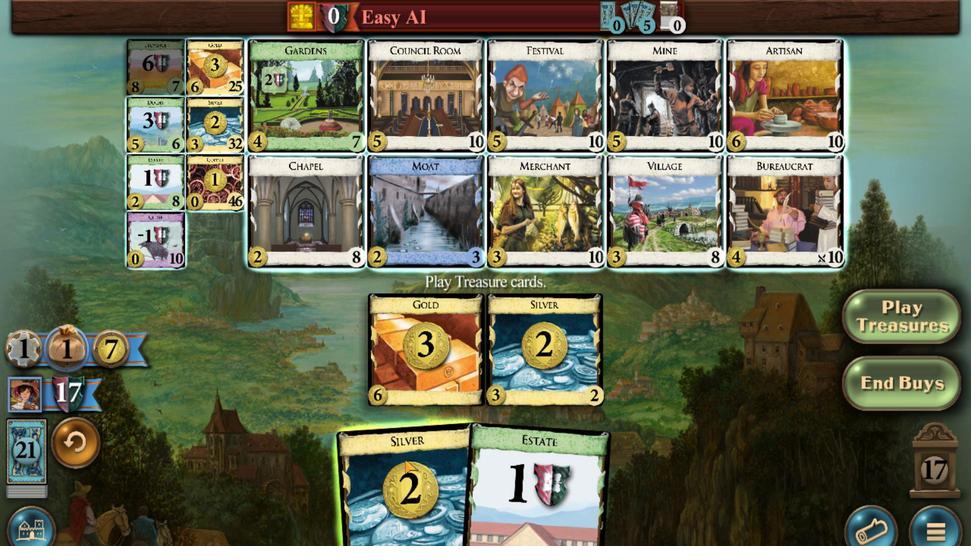 
Action: Mouse scrolled (283, 380) with delta (0, 0)
Screenshot: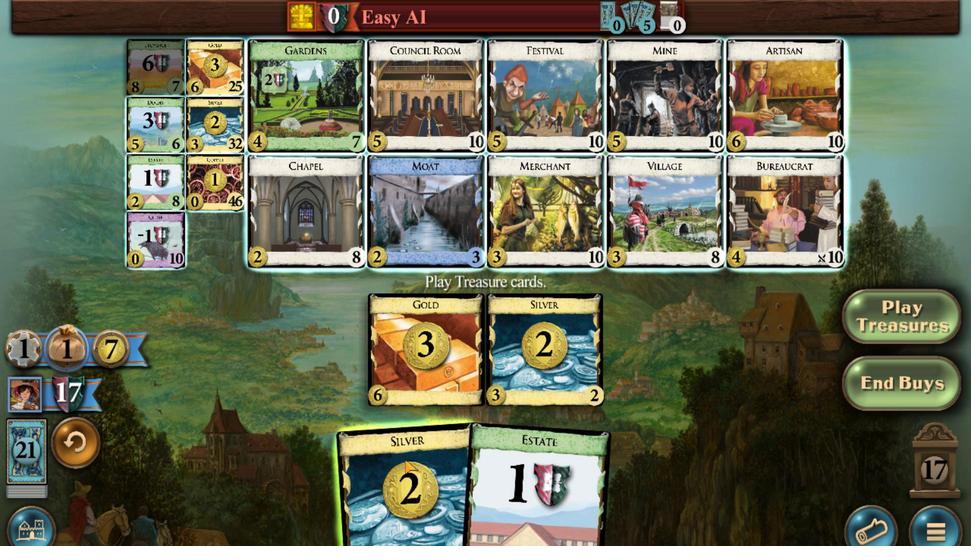 
Action: Mouse scrolled (283, 380) with delta (0, 0)
Screenshot: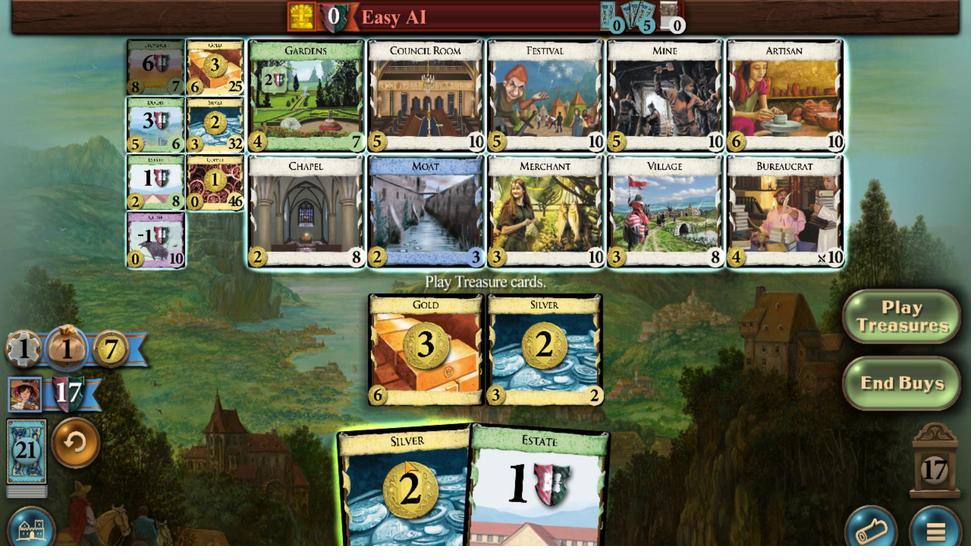 
Action: Mouse scrolled (283, 380) with delta (0, 0)
Screenshot: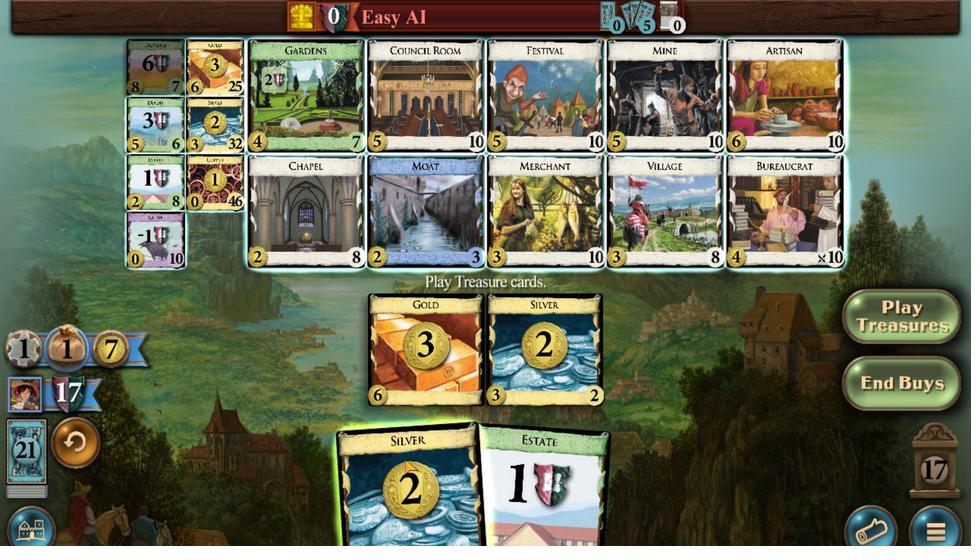
Action: Mouse moved to (312, 421)
Screenshot: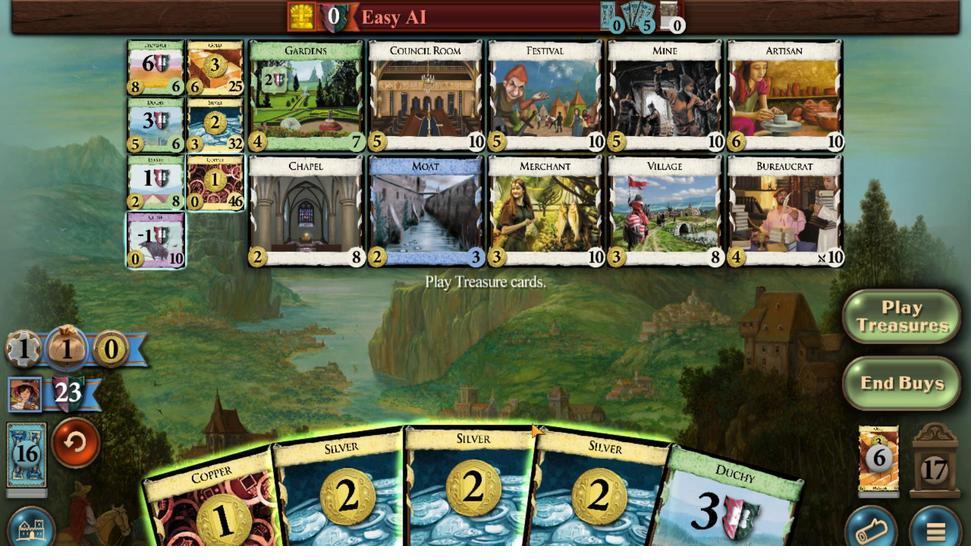 
Action: Mouse scrolled (312, 421) with delta (0, 0)
Screenshot: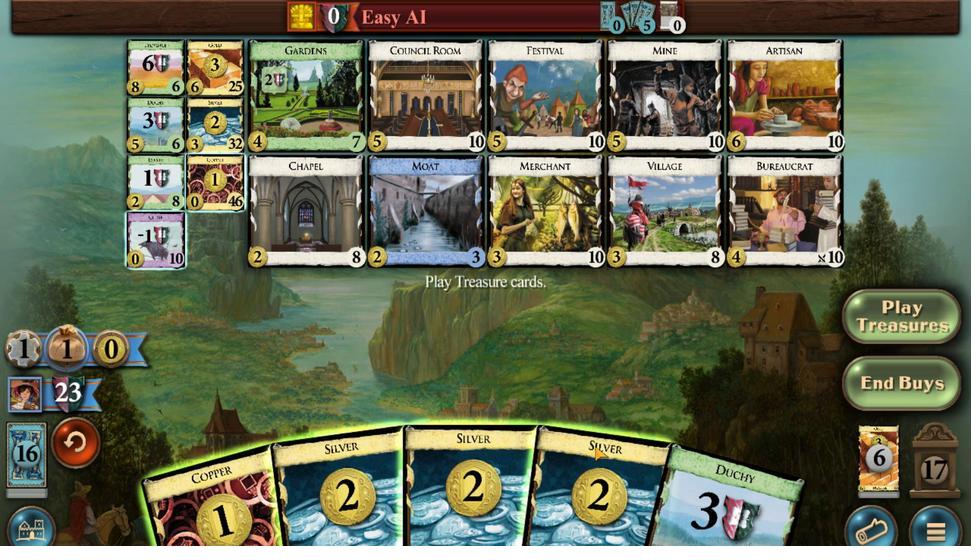 
Action: Mouse moved to (305, 420)
Screenshot: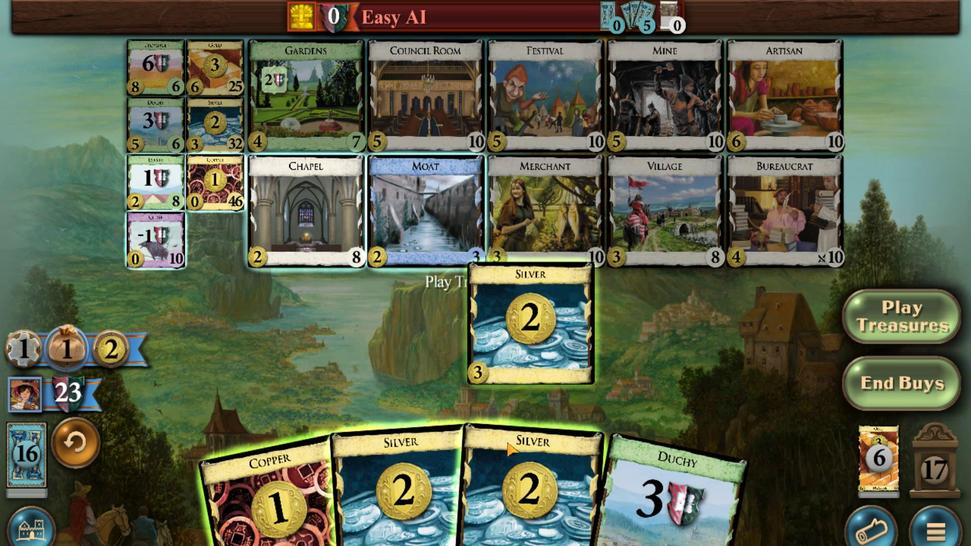 
Action: Mouse scrolled (305, 420) with delta (0, 0)
Screenshot: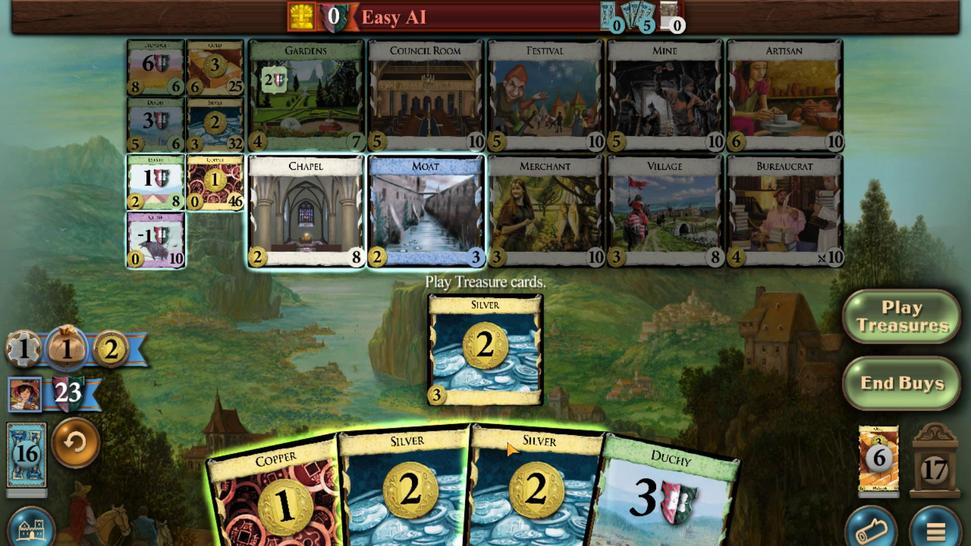
Action: Mouse moved to (273, 386)
Screenshot: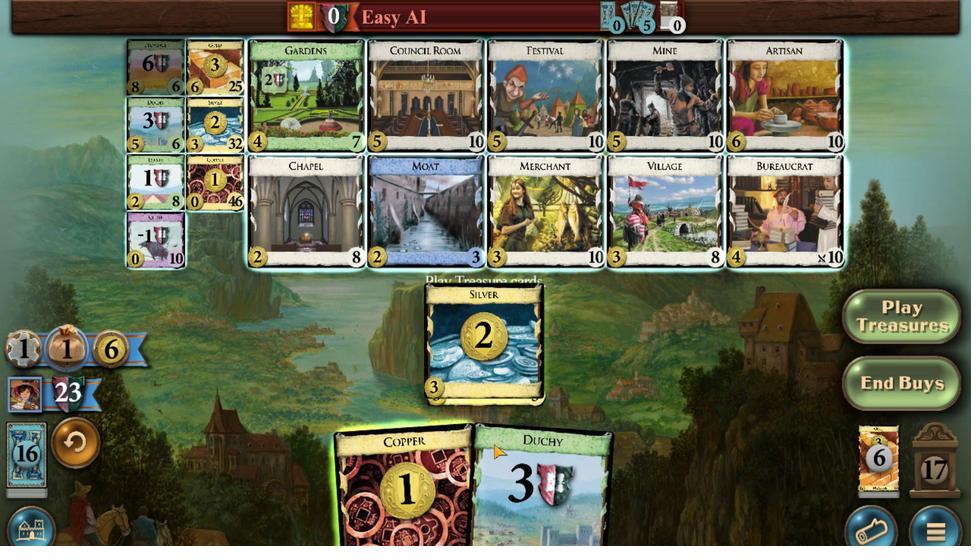 
Action: Mouse scrolled (273, 386) with delta (0, 0)
Screenshot: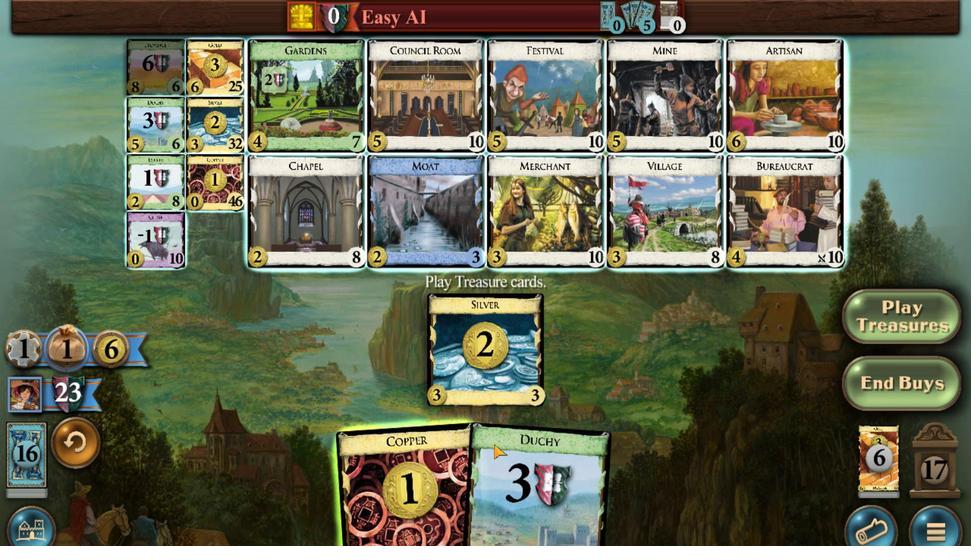 
Action: Mouse scrolled (273, 386) with delta (0, 0)
Screenshot: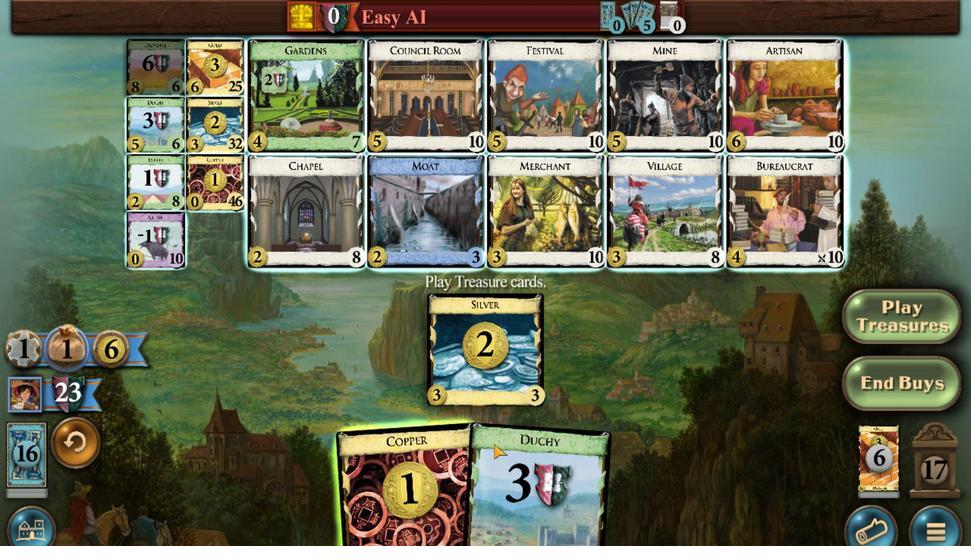 
Action: Mouse scrolled (273, 386) with delta (0, 0)
Screenshot: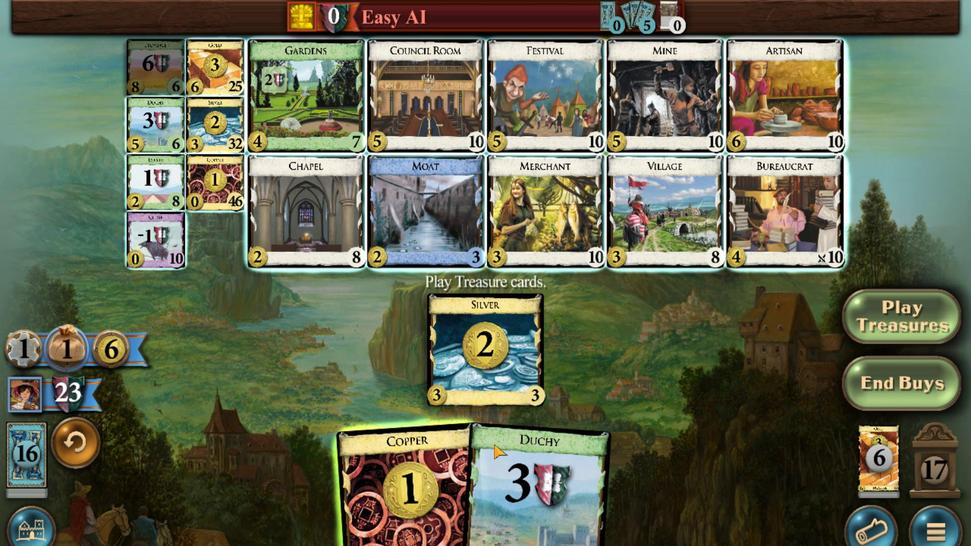 
Action: Mouse scrolled (273, 386) with delta (0, 0)
Screenshot: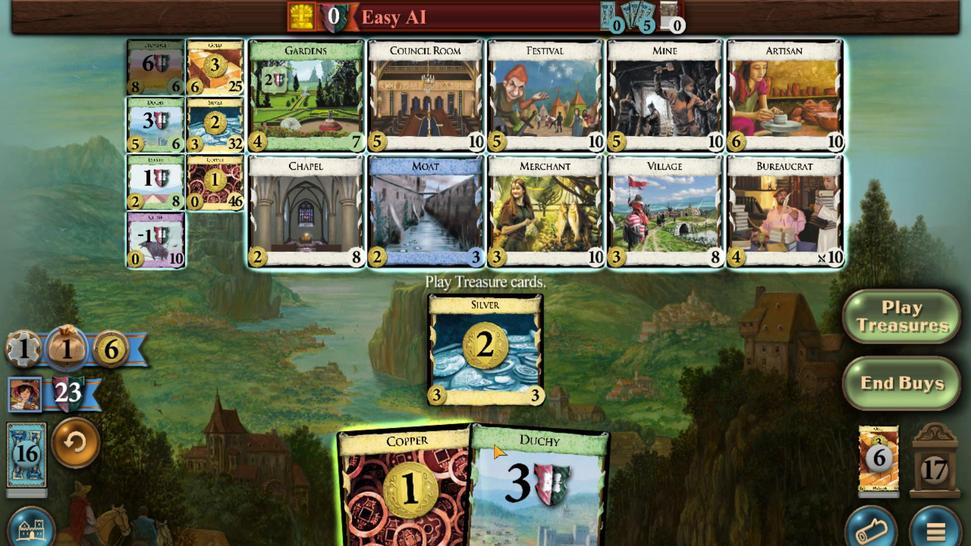 
Action: Mouse scrolled (273, 386) with delta (0, 0)
Screenshot: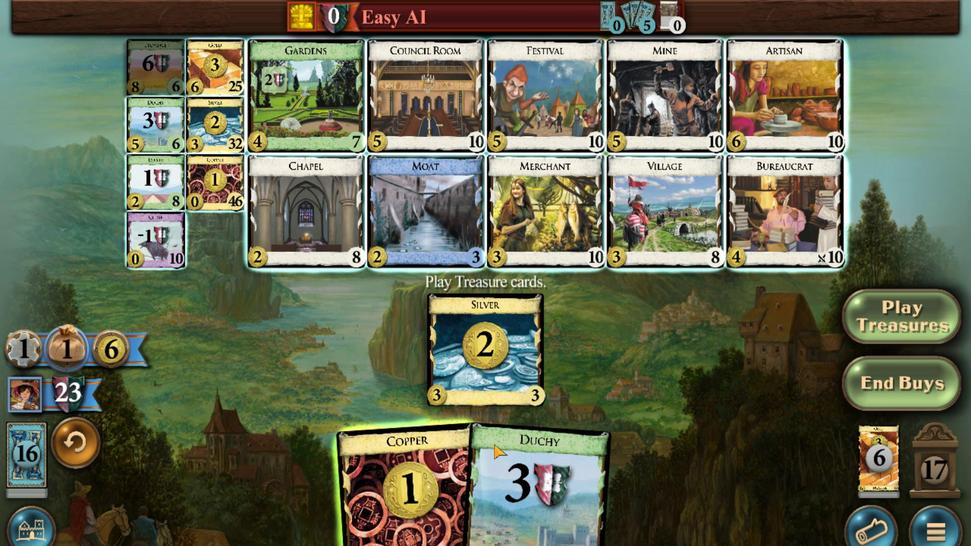 
Action: Mouse moved to (316, 423)
Screenshot: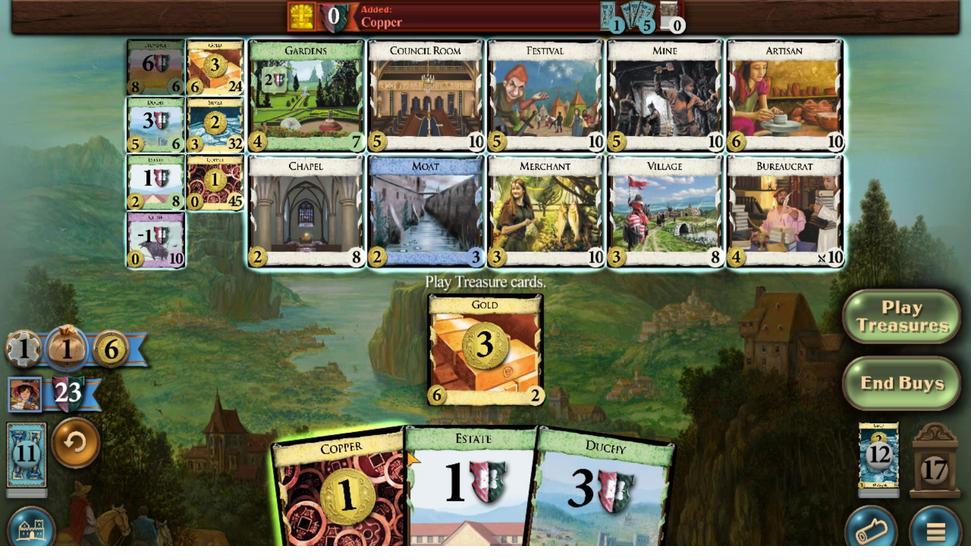 
Action: Mouse scrolled (316, 422) with delta (0, 0)
Screenshot: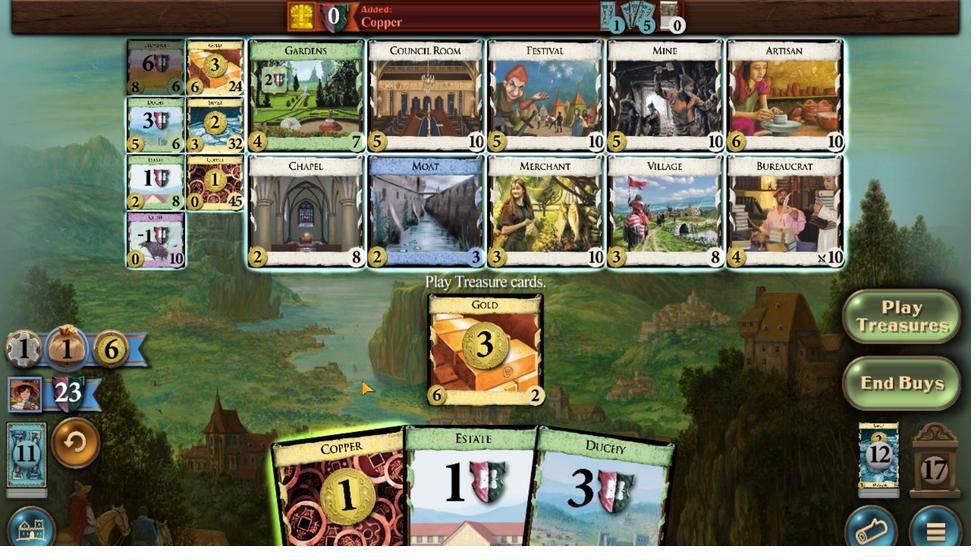 
Action: Mouse moved to (308, 422)
Screenshot: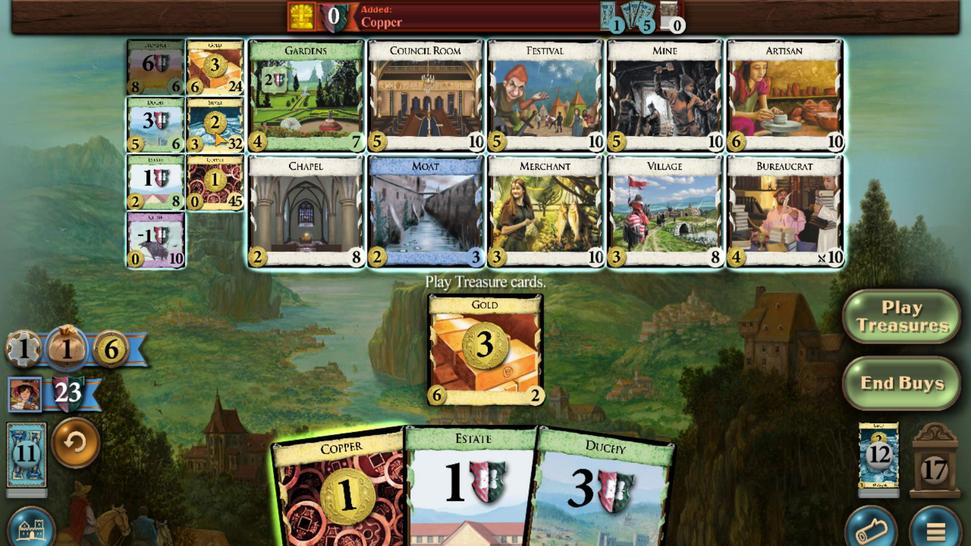 
Action: Mouse scrolled (308, 422) with delta (0, 0)
Screenshot: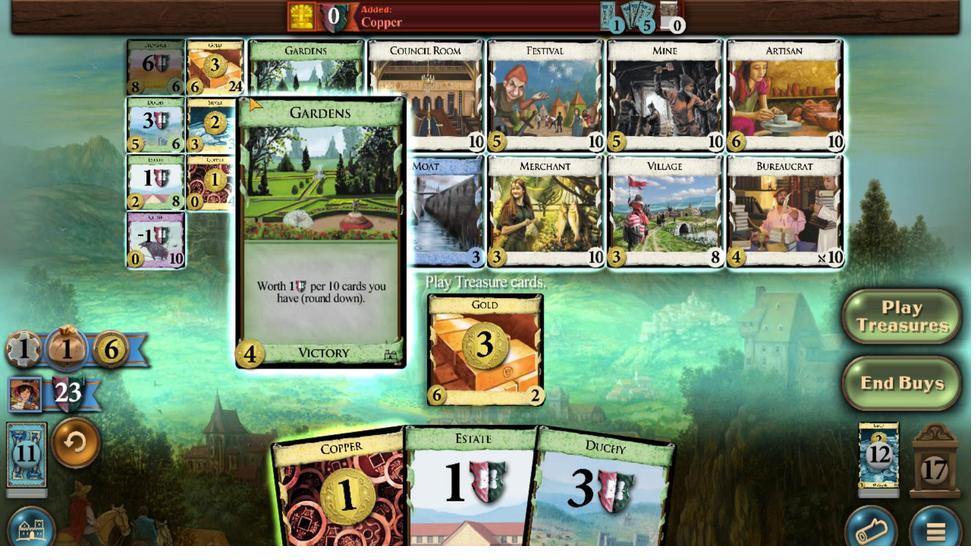 
Action: Mouse moved to (303, 421)
Screenshot: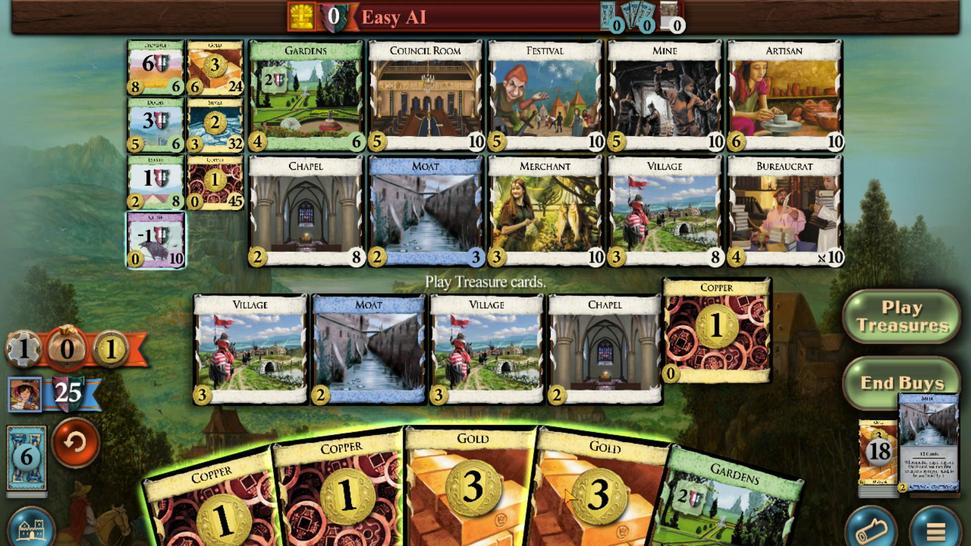 
Action: Mouse scrolled (303, 421) with delta (0, 0)
